 Task: Open a blank worksheet and write heading  Alpha Sales. Add 10 people name  'Joshua Rivera, Zoey Coleman, Ryan Wright, Addison Bailey, Jonathan Simmons, Brooklyn Ward, Caleb Barnes, Audrey Collins, Gabriel Perry, Sofia Bell'Item code in between  450-900. Product range in between  1000-10000. Add Products   Calvin Klein, Tommy Hilfiger T-shirt, Armani Bag, Burberry Shoe, Levi's T-shirt, Under Armour, Vans Shoe, Converse Shoe, Timberland Shoe, Skechers Shoe.Choose quantity  2 to 5 In Total Add the Amounts. Save page Alpha Sales book
Action: Mouse moved to (107, 100)
Screenshot: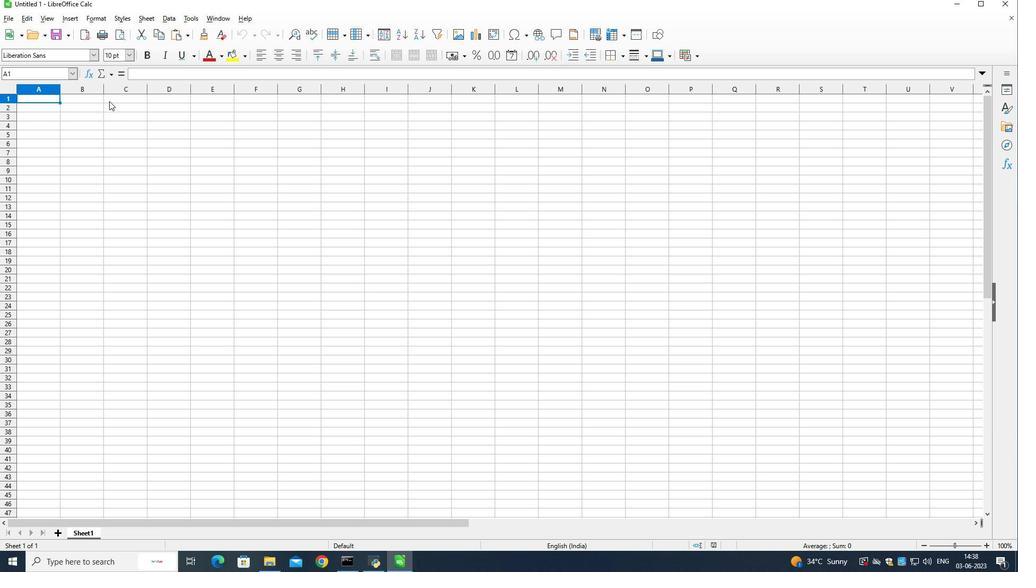 
Action: Mouse pressed left at (107, 100)
Screenshot: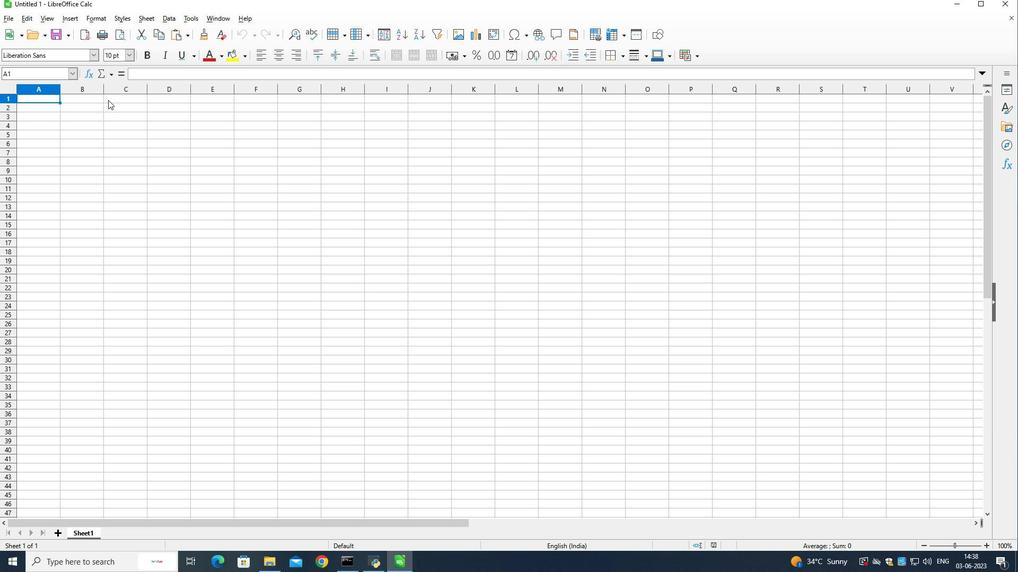 
Action: Mouse moved to (108, 100)
Screenshot: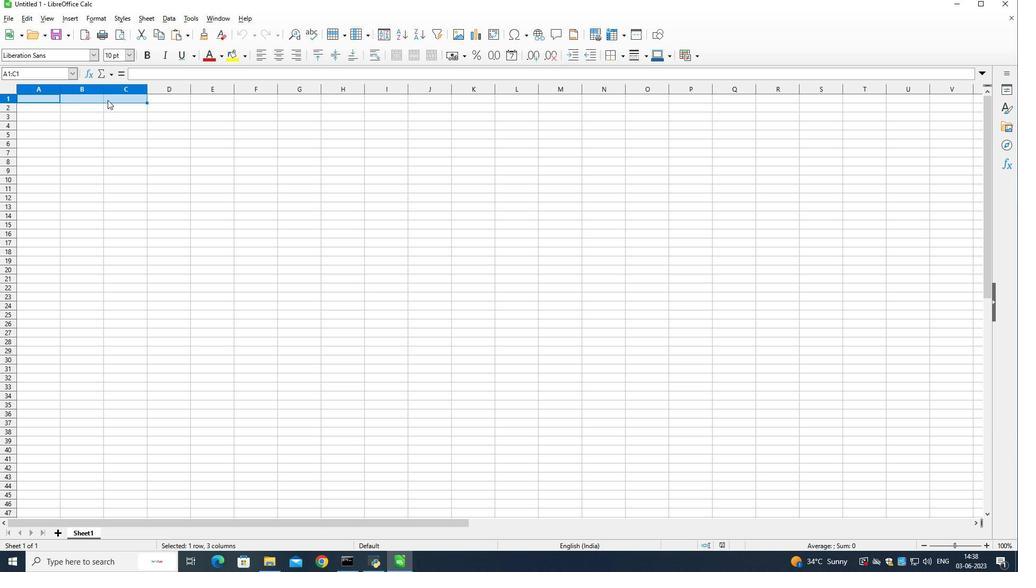 
Action: Mouse pressed left at (108, 100)
Screenshot: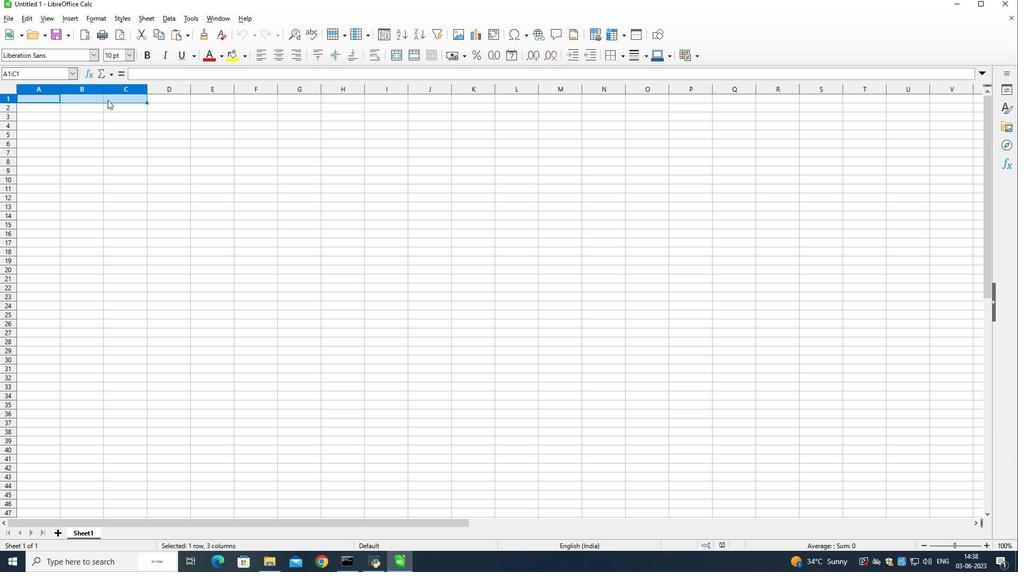 
Action: Mouse moved to (119, 117)
Screenshot: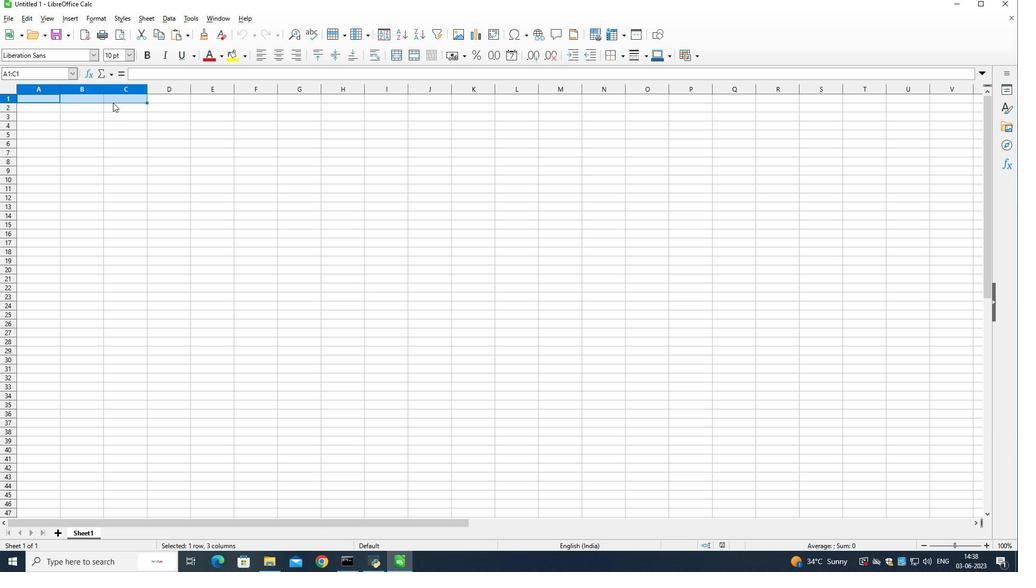 
Action: Mouse pressed left at (119, 117)
Screenshot: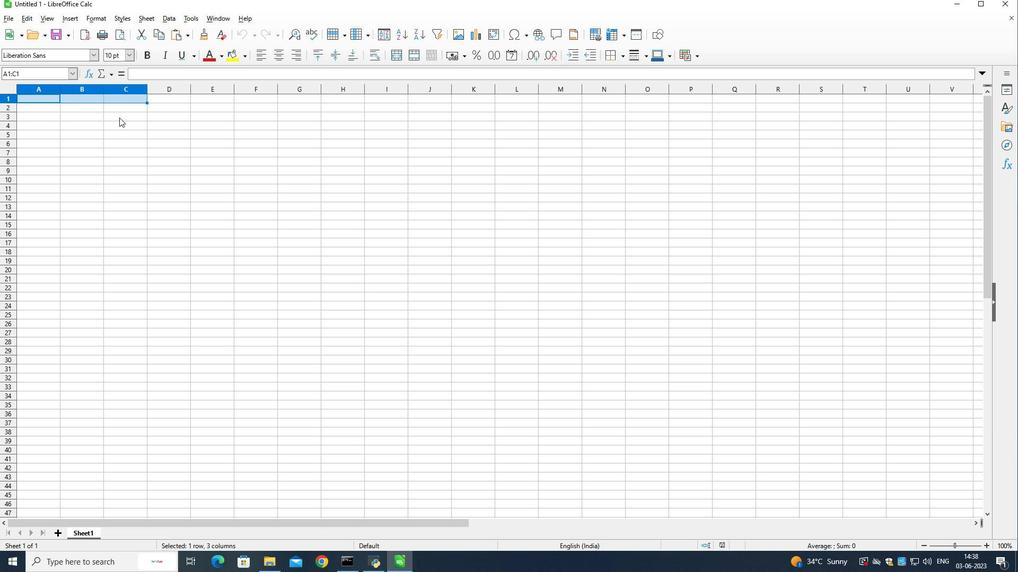 
Action: Mouse moved to (125, 139)
Screenshot: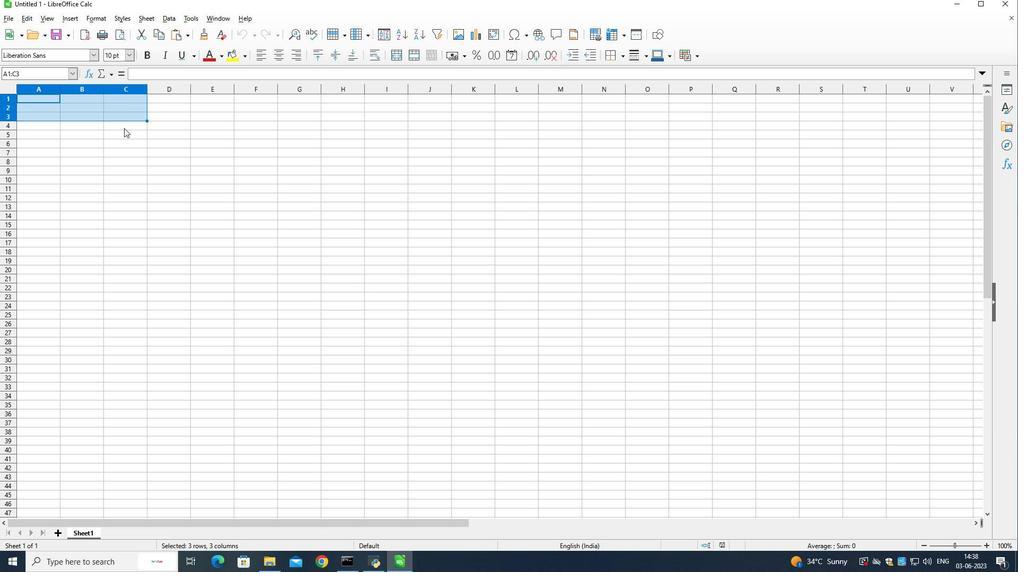 
Action: Mouse pressed left at (125, 139)
Screenshot: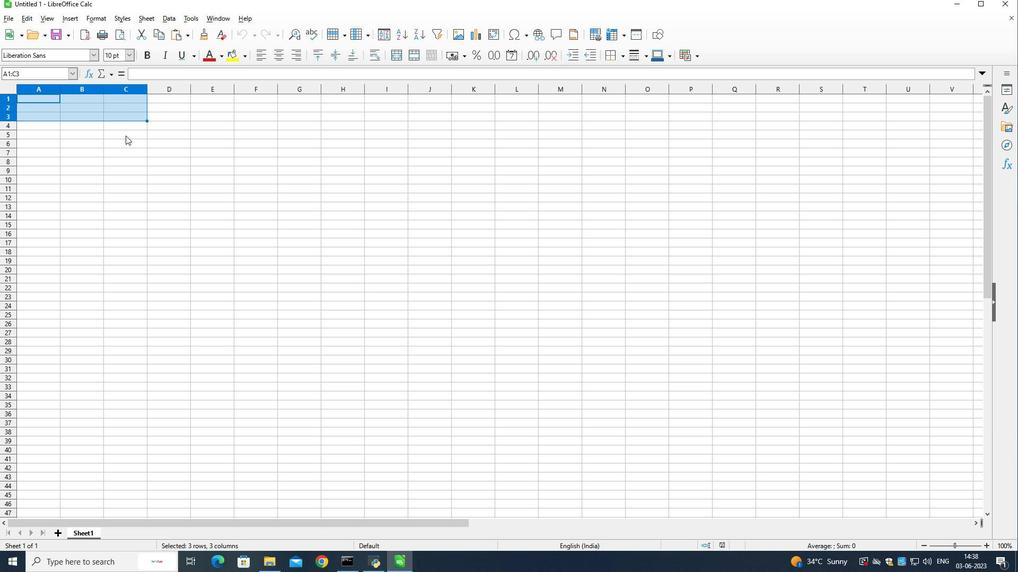 
Action: Mouse moved to (124, 119)
Screenshot: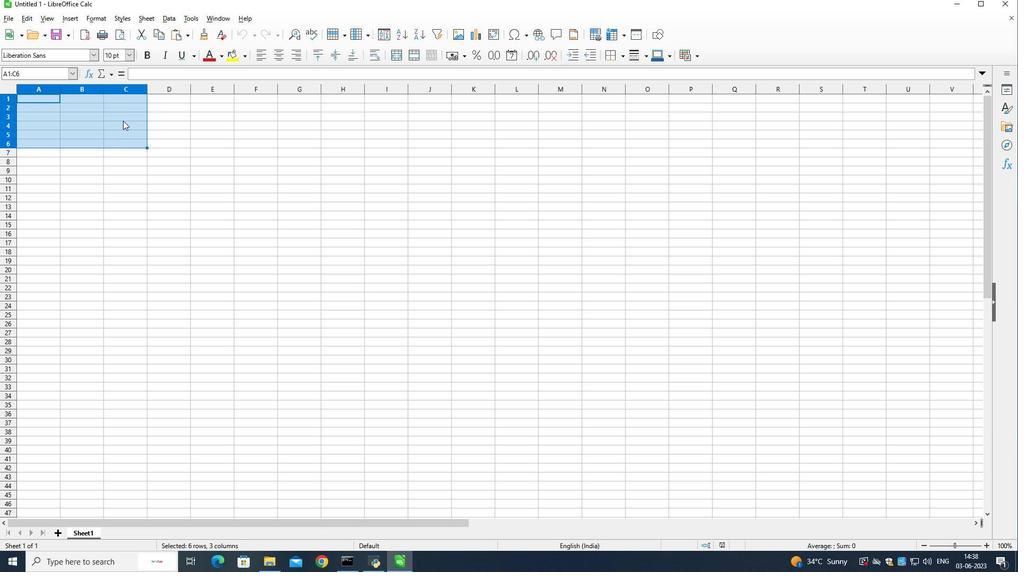
Action: Mouse pressed left at (124, 119)
Screenshot: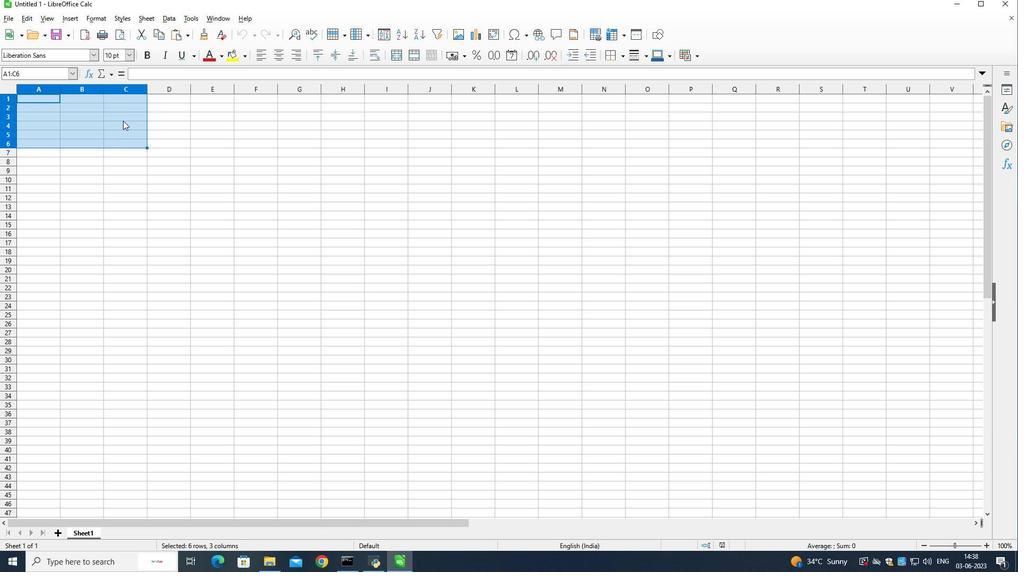 
Action: Mouse moved to (56, 135)
Screenshot: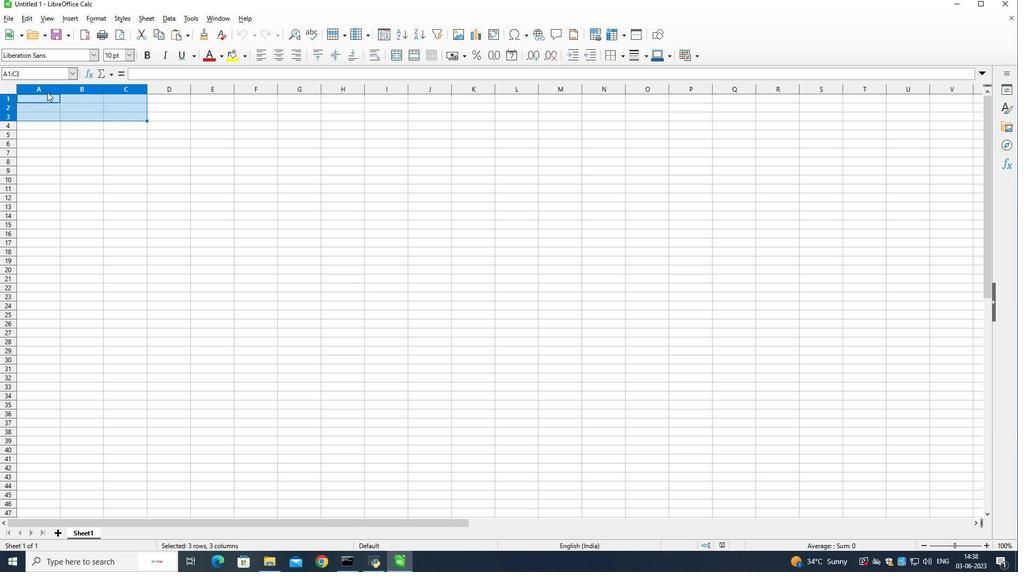 
Action: Mouse pressed left at (56, 135)
Screenshot: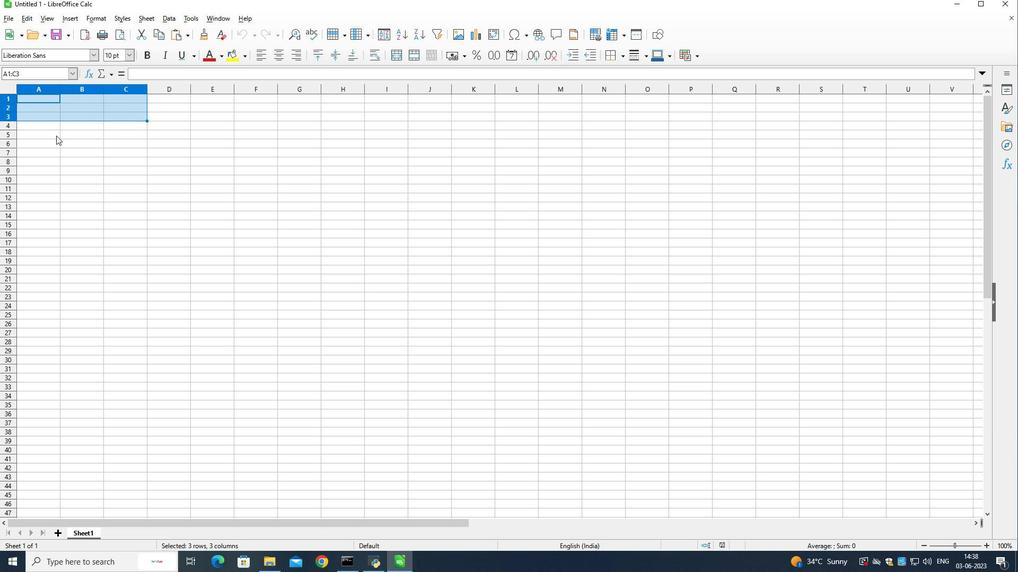
Action: Mouse moved to (30, 90)
Screenshot: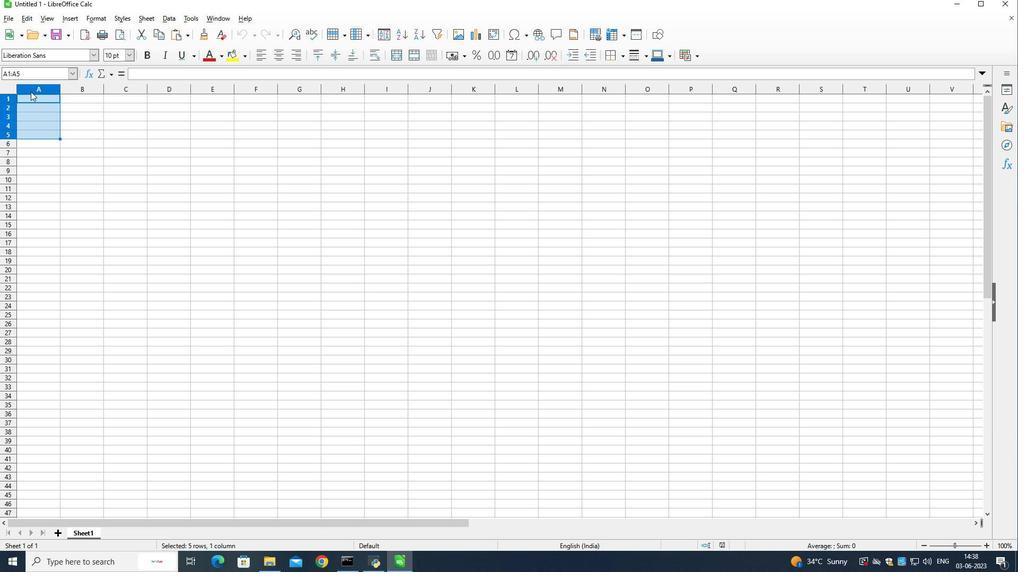 
Action: Mouse pressed left at (30, 90)
Screenshot: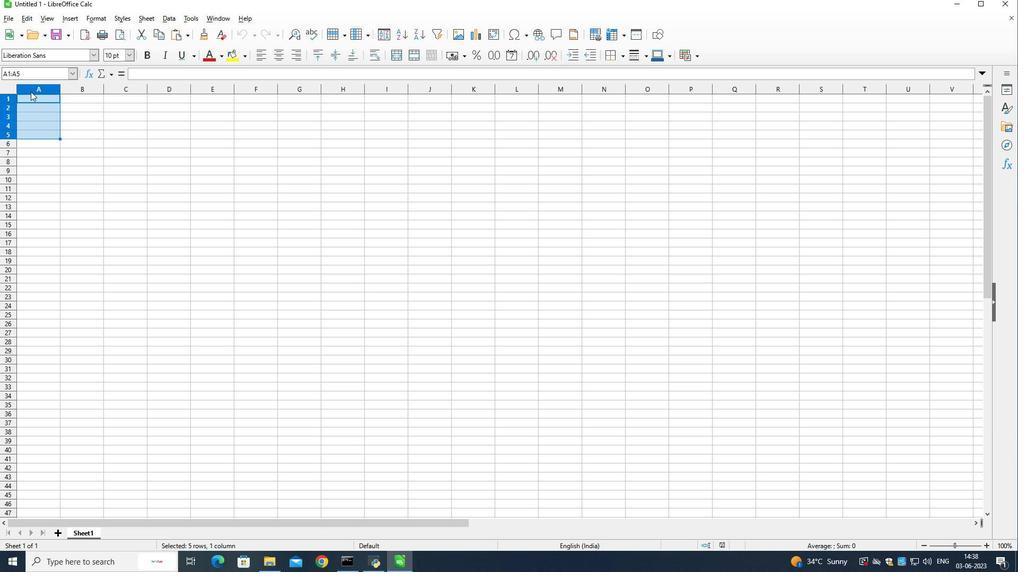 
Action: Mouse moved to (38, 93)
Screenshot: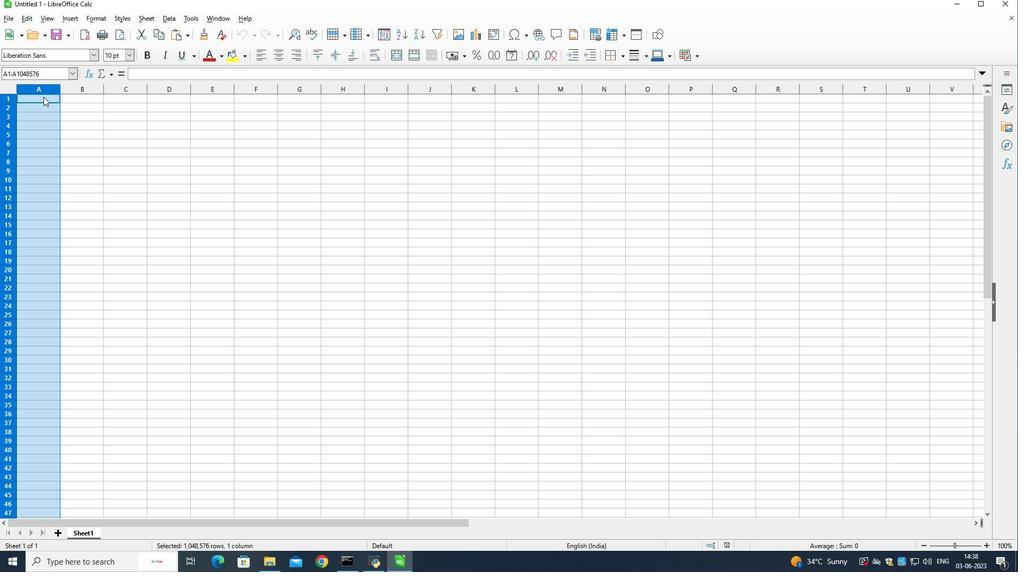 
Action: Mouse pressed left at (38, 93)
Screenshot: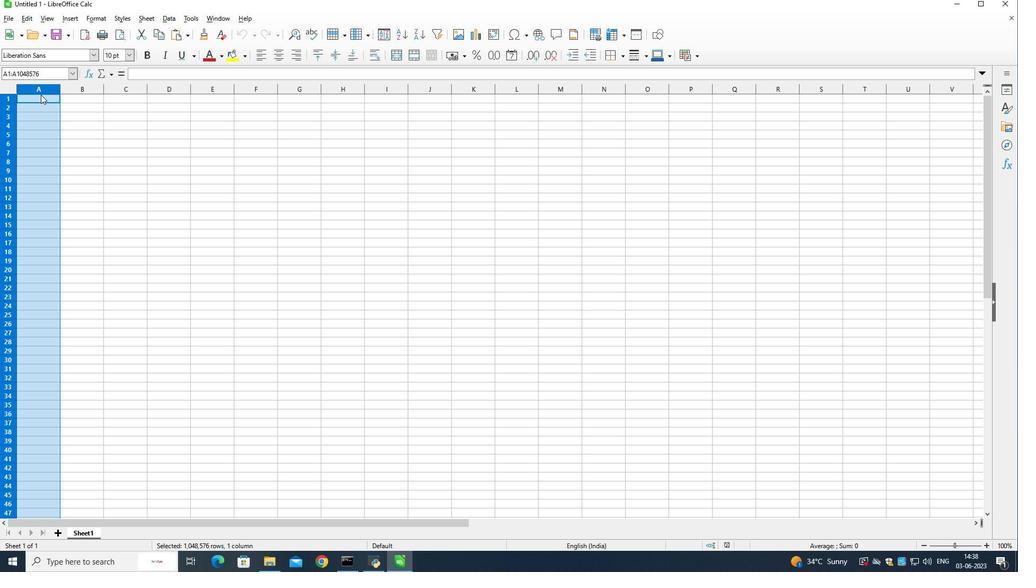 
Action: Mouse moved to (85, 118)
Screenshot: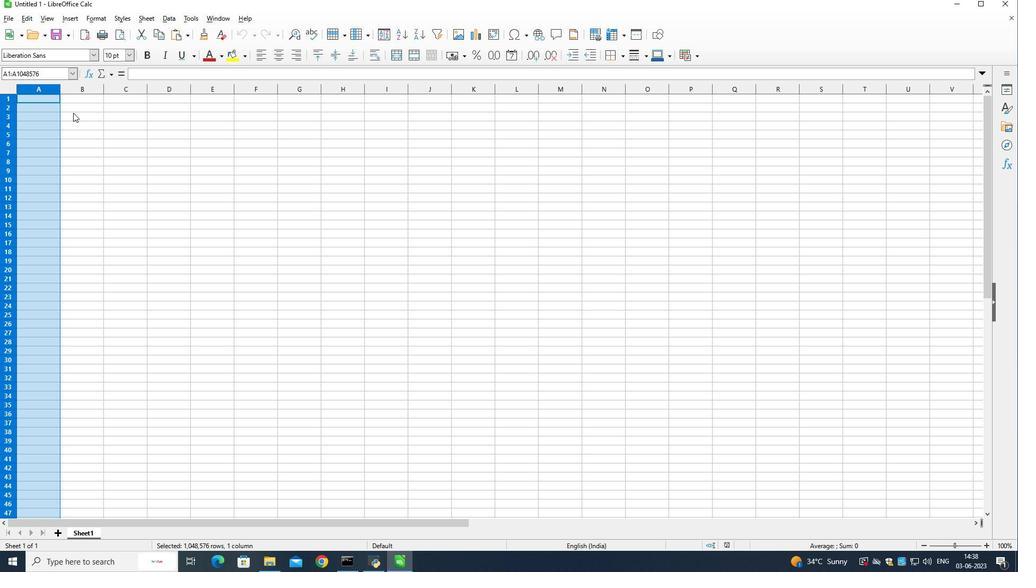 
Action: Mouse pressed left at (85, 118)
Screenshot: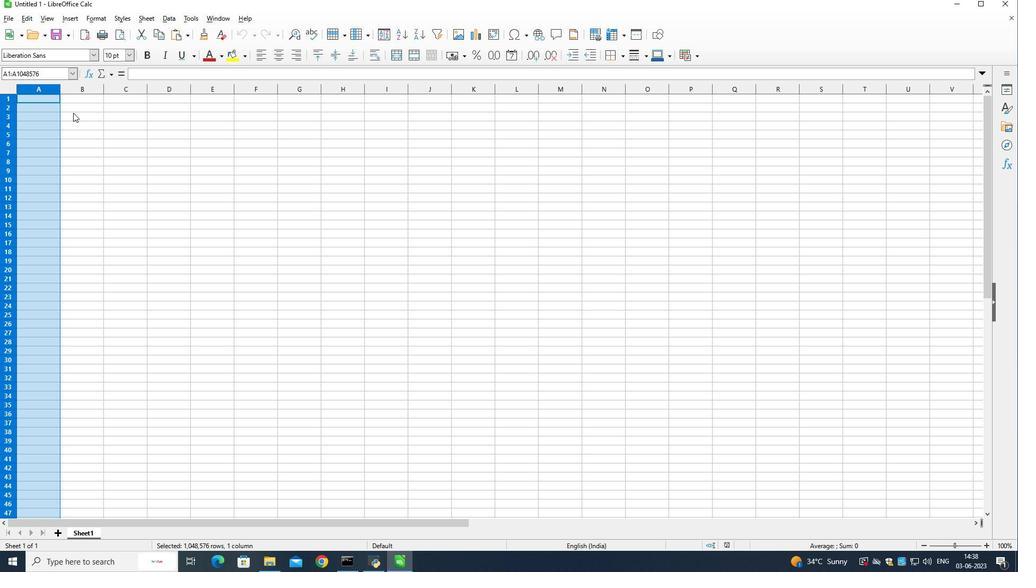 
Action: Mouse moved to (89, 130)
Screenshot: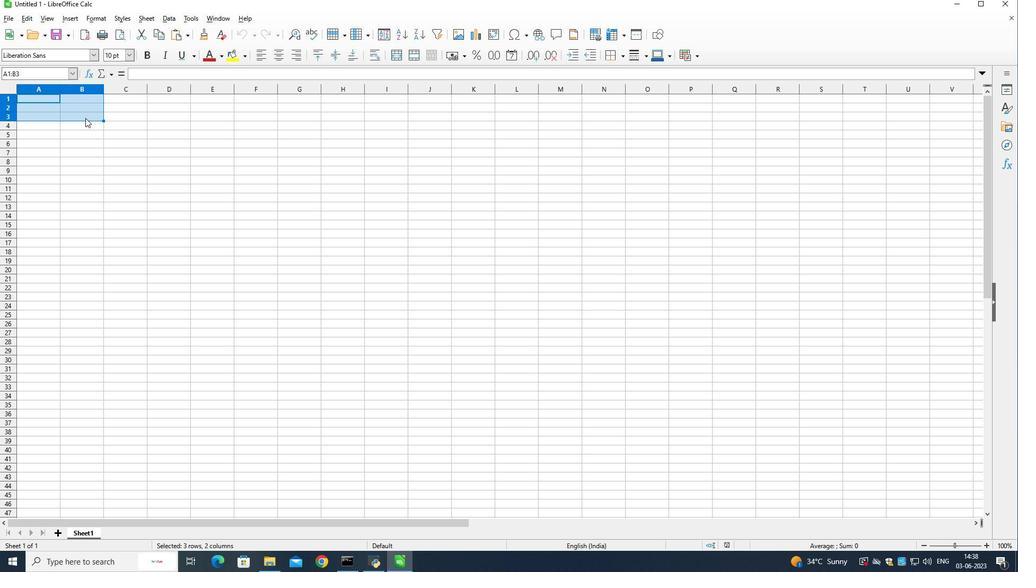 
Action: Mouse pressed left at (89, 130)
Screenshot: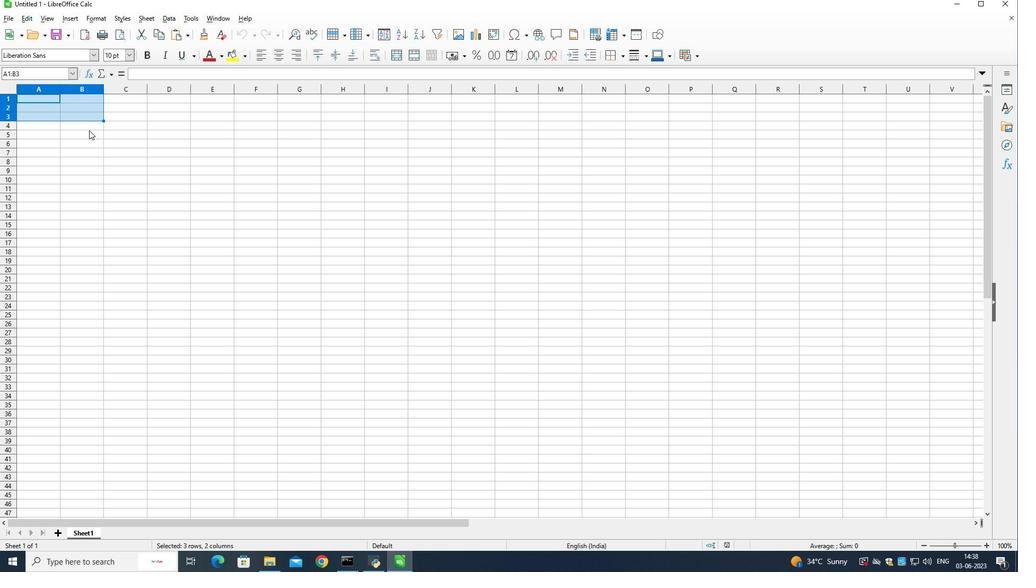 
Action: Mouse moved to (81, 107)
Screenshot: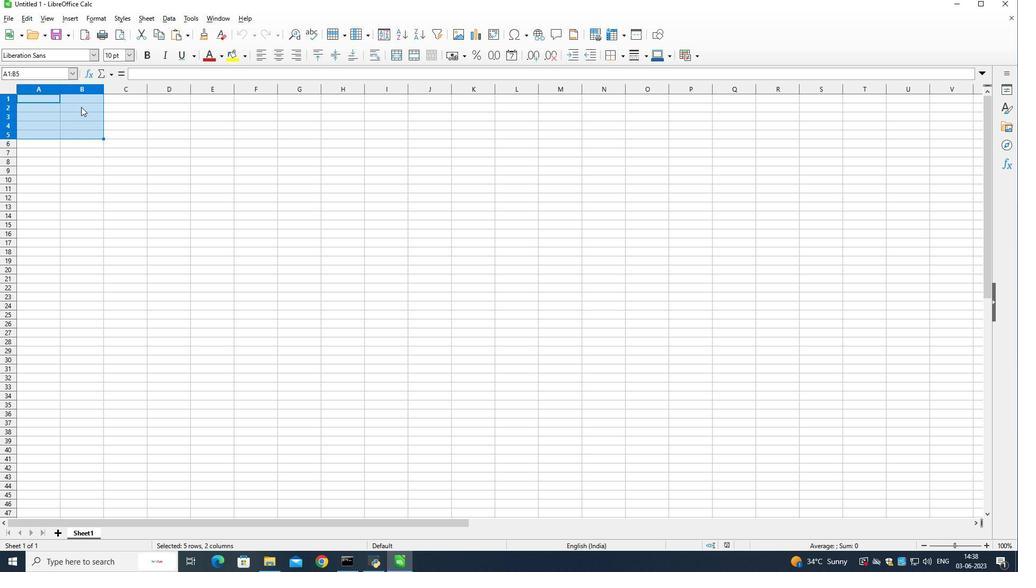 
Action: Mouse pressed left at (81, 107)
Screenshot: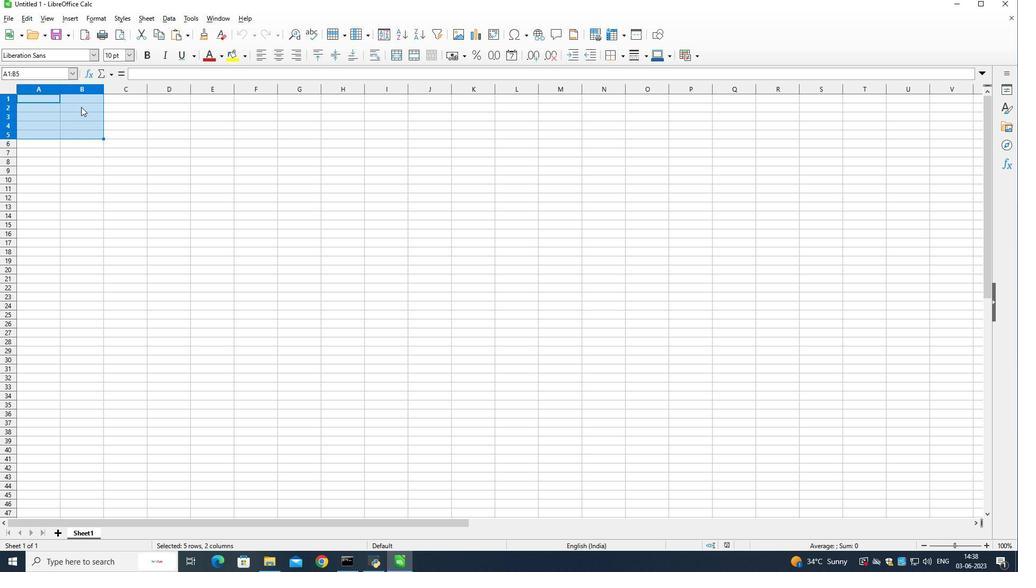 
Action: Mouse moved to (88, 119)
Screenshot: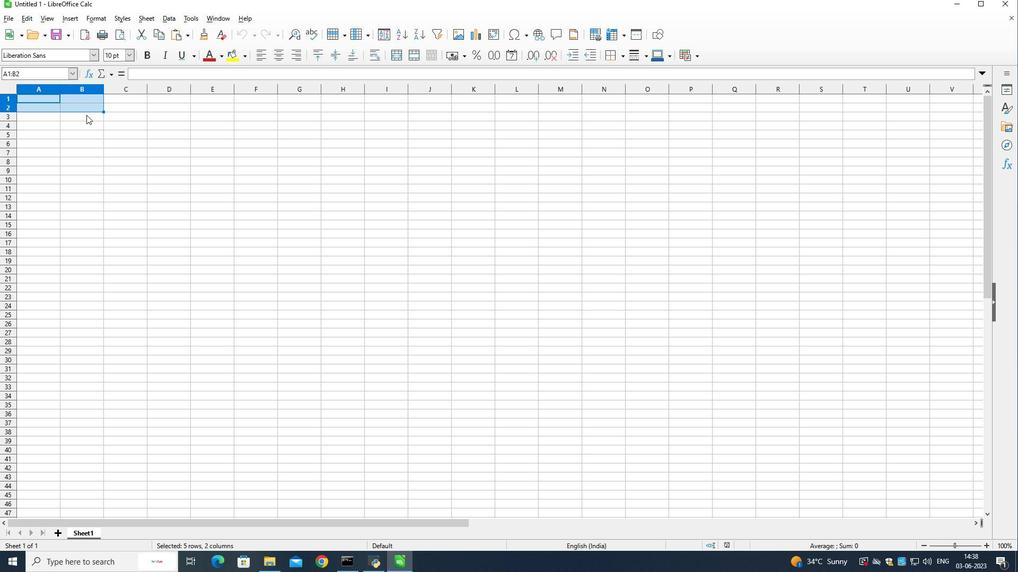 
Action: Mouse pressed right at (88, 119)
Screenshot: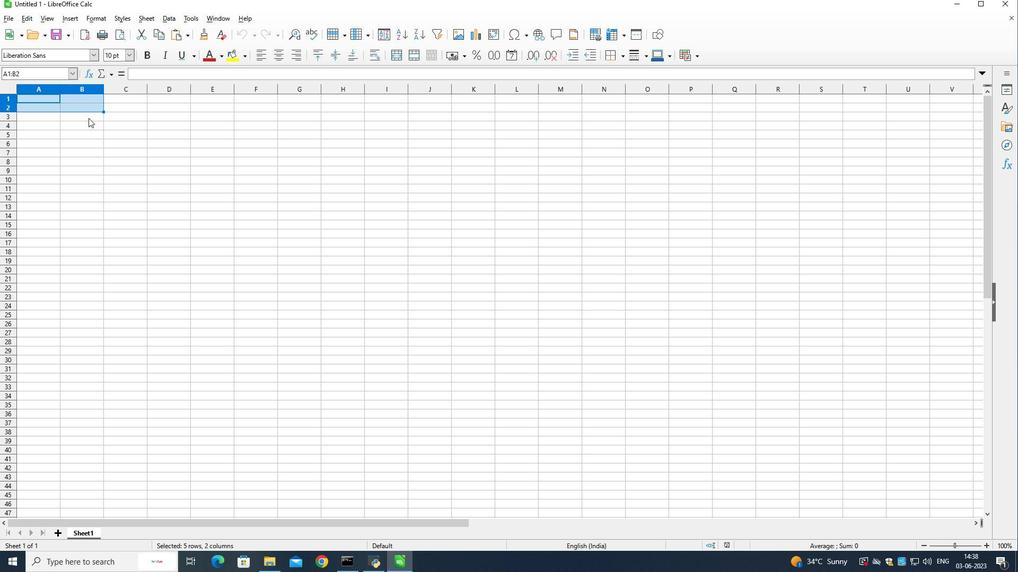 
Action: Mouse moved to (112, 104)
Screenshot: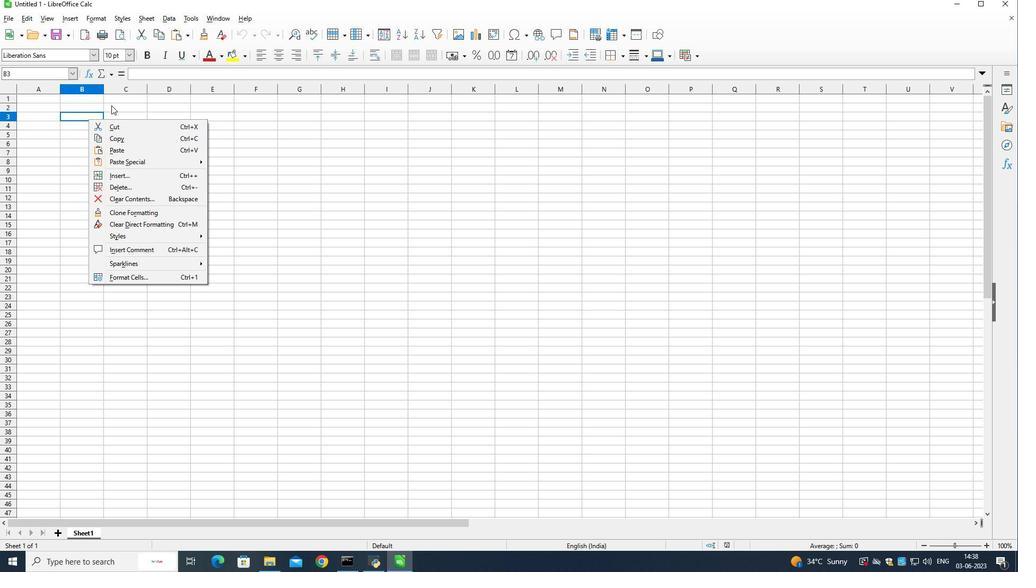 
Action: Mouse pressed left at (112, 104)
Screenshot: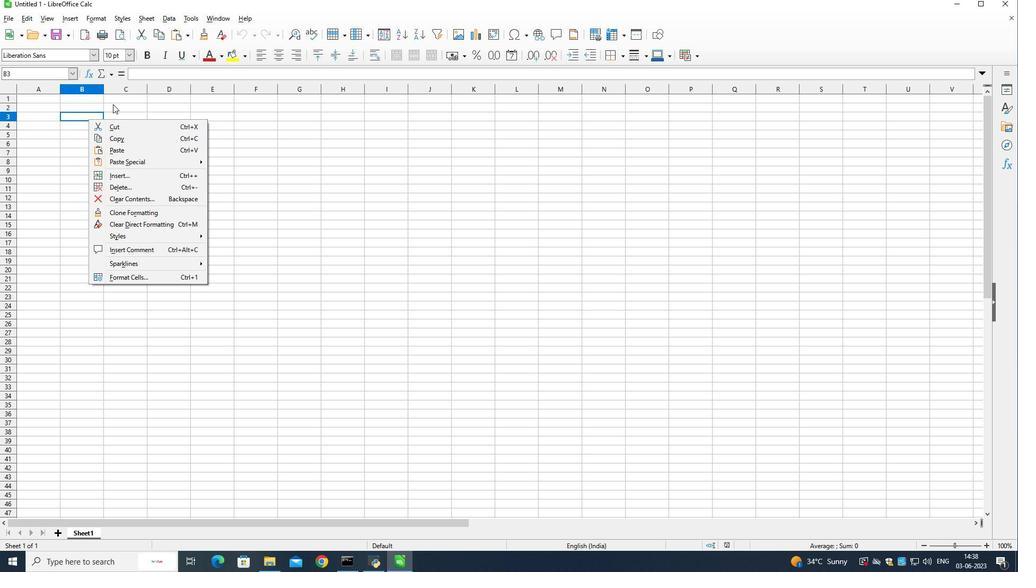 
Action: Mouse moved to (89, 110)
Screenshot: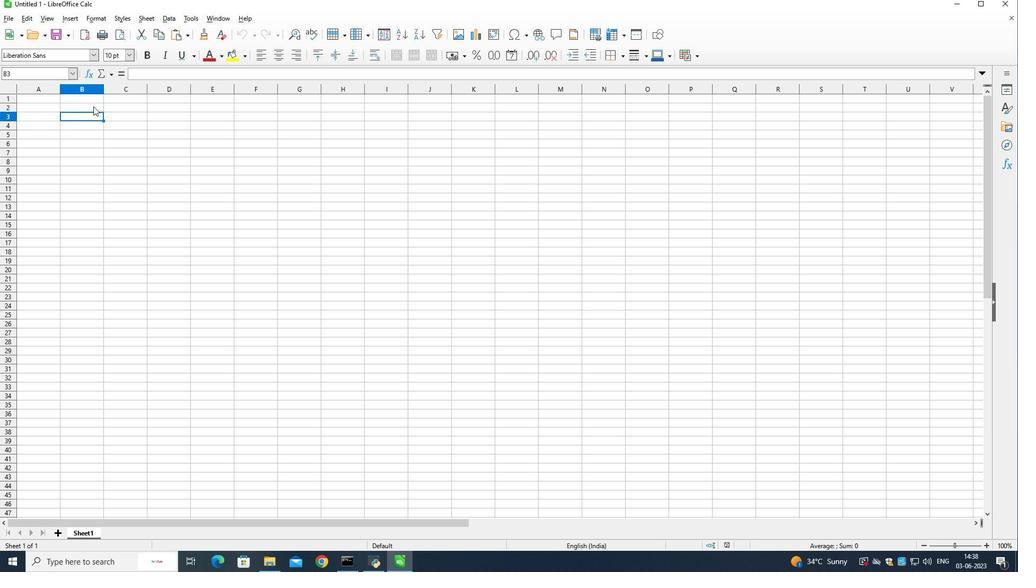 
Action: Key pressed <Key.up><Key.right><Key.up><Key.shift>Alpha<Key.space><Key.shift>sales
Screenshot: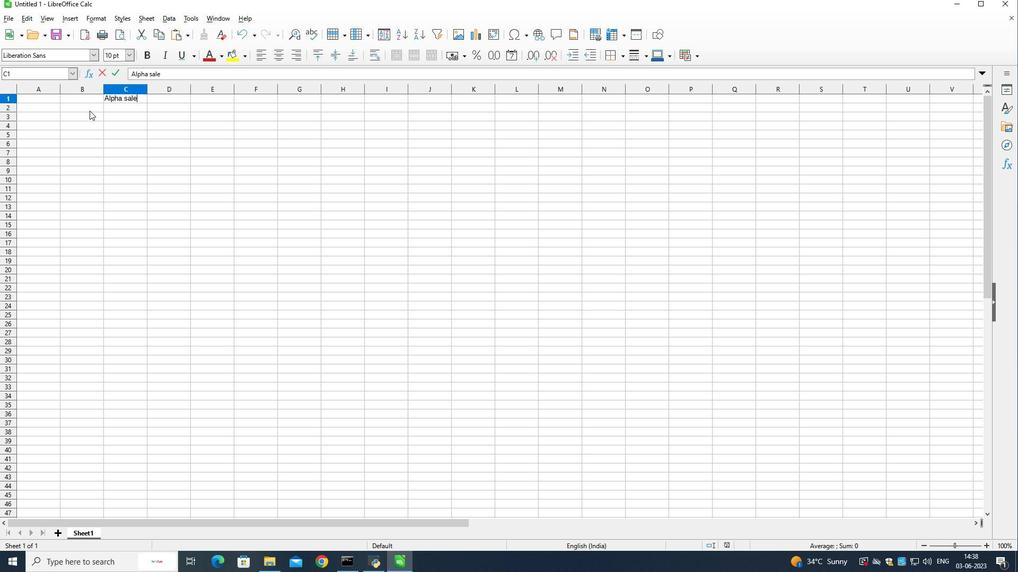 
Action: Mouse moved to (46, 111)
Screenshot: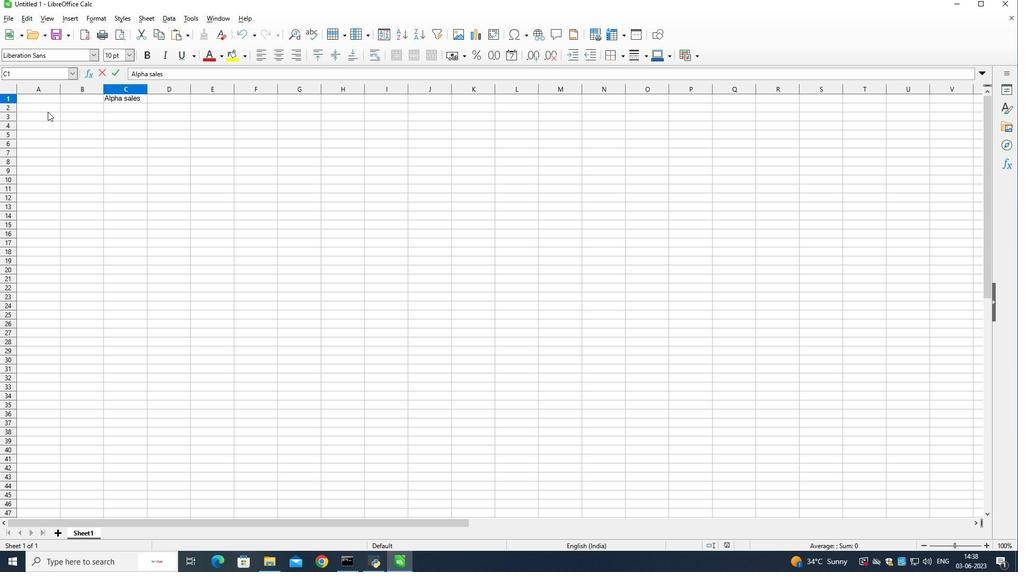 
Action: Mouse pressed left at (46, 111)
Screenshot: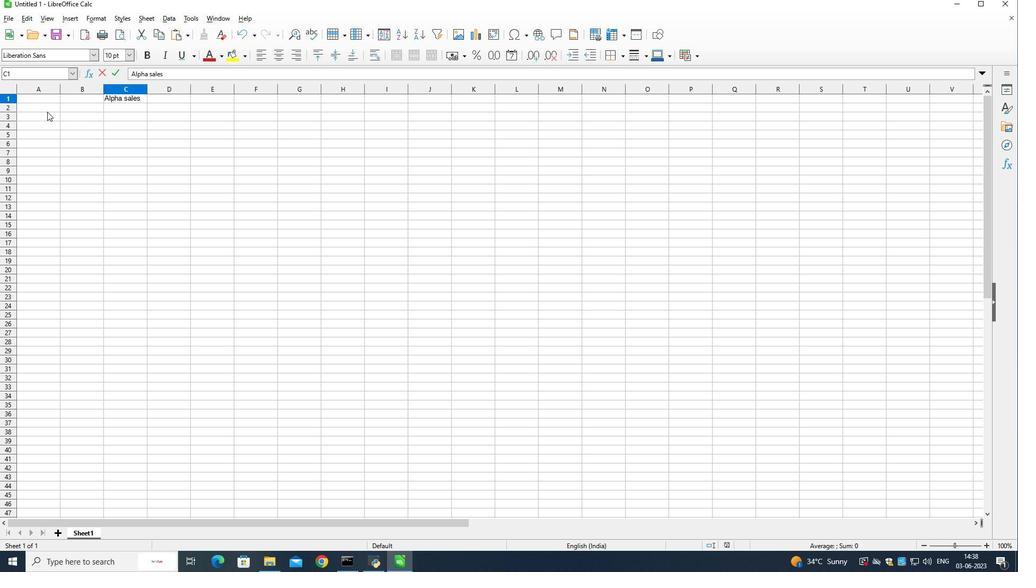 
Action: Mouse moved to (46, 116)
Screenshot: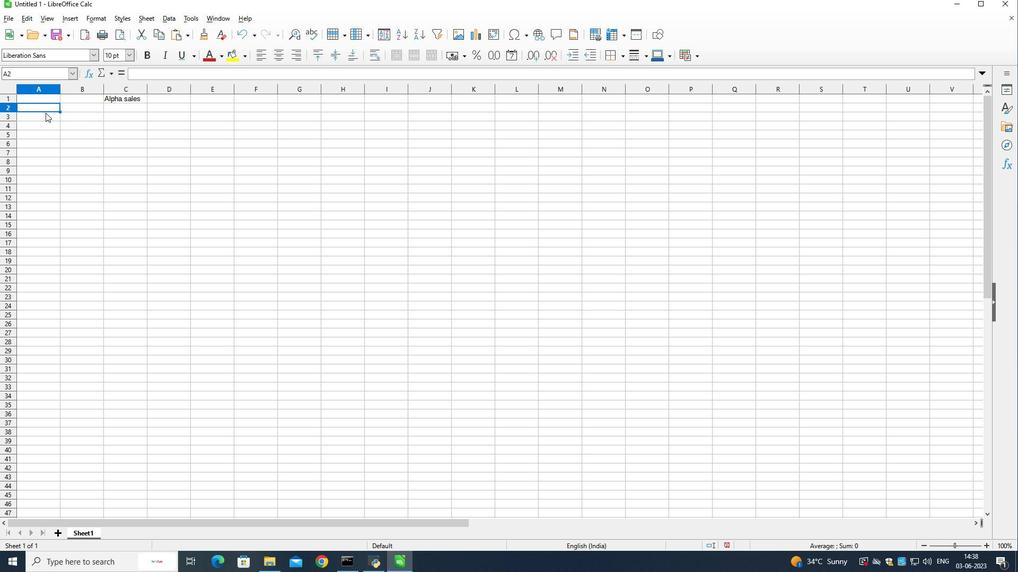 
Action: Key pressed <Key.shift>Name<Key.down><Key.shift><Key.shift><Key.shift><Key.shift><Key.shift><Key.shift><Key.shift><Key.shift><Key.shift><Key.shift><Key.shift>Joshua<Key.space><Key.shift>Rivera<Key.down><Key.shift>Zoey<Key.space><Key.shift><Key.shift><Key.shift><Key.shift>Coleman<Key.down><Key.shift>Ryan<Key.space><Key.shift>wright<Key.down><Key.shift>Addison<Key.space><Key.shift>bailey
Screenshot: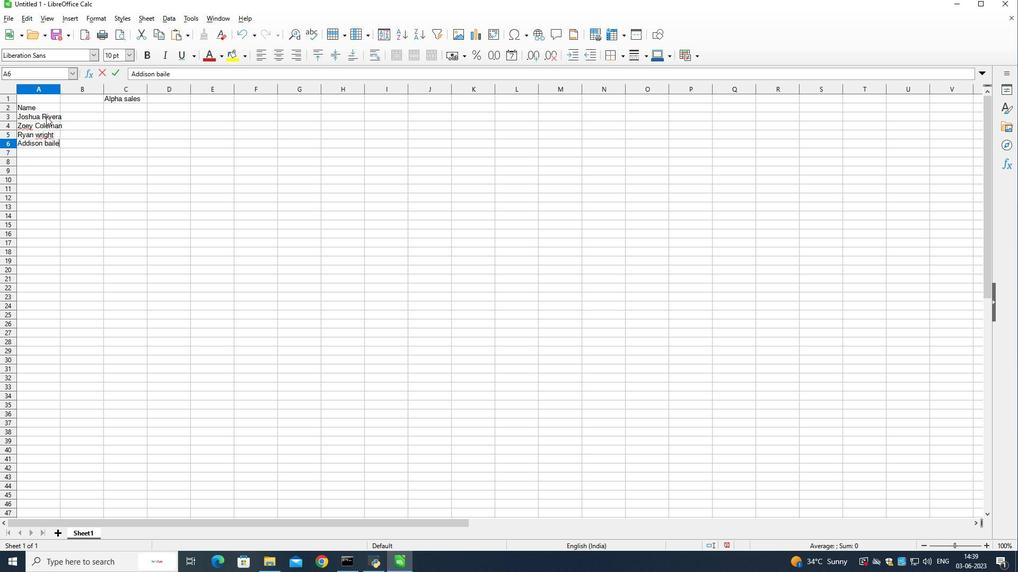 
Action: Mouse moved to (115, 195)
Screenshot: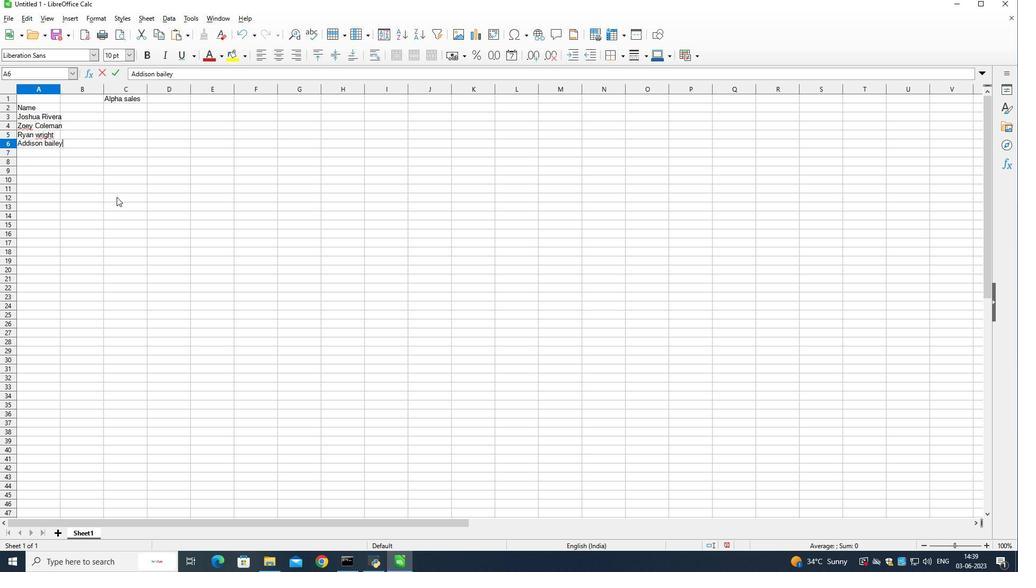 
Action: Key pressed <Key.down><Key.shift>Audrey<Key.space><Key.shift>
Screenshot: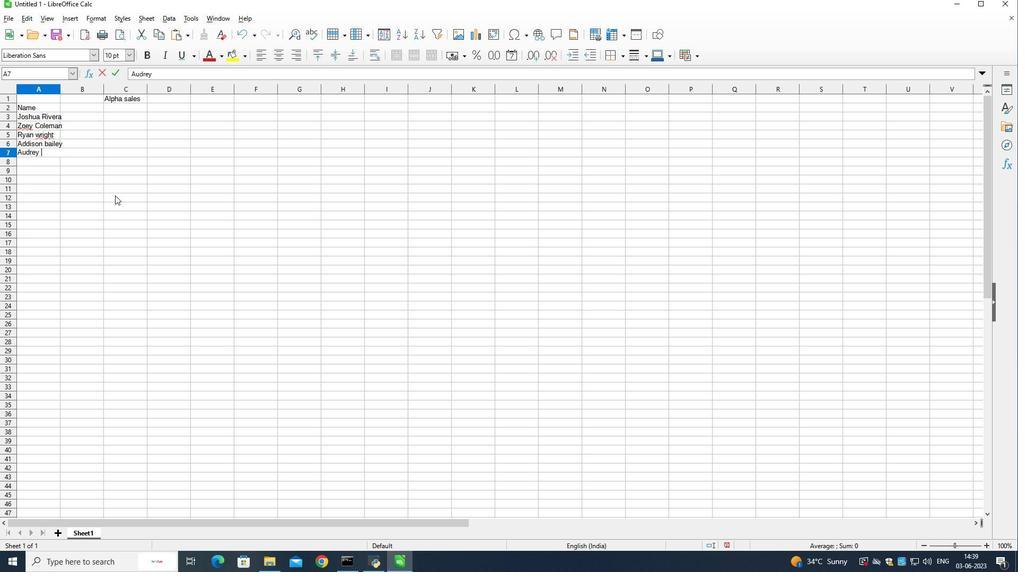 
Action: Mouse moved to (114, 195)
Screenshot: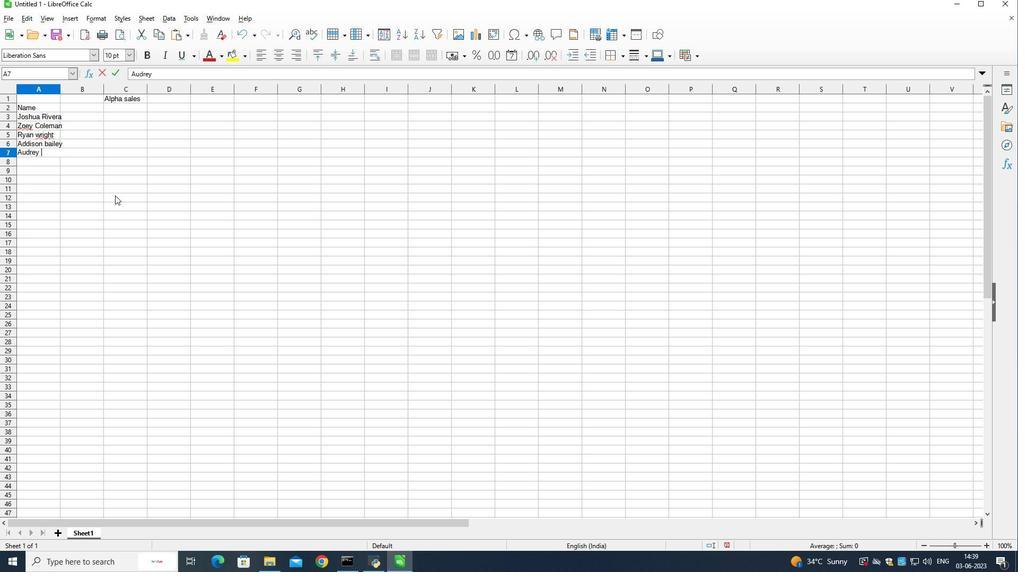 
Action: Key pressed Collins<Key.down><Key.shift><Key.shift><Key.shift><Key.shift><Key.shift><Key.shift><Key.shift><Key.shift><Key.shift><Key.shift><Key.shift><Key.shift><Key.shift><Key.shift><Key.shift><Key.shift>Gabriel<Key.space><Key.shift><Key.shift><Key.shift>Perry<Key.down><Key.shift>Sofia<Key.space><Key.shift>Bell'item<Key.backspace><Key.backspace><Key.backspace><Key.backspace><Key.backspace><Key.space><Key.right><Key.up><Key.up><Key.up><Key.up><Key.up><Key.up><Key.up>
Screenshot: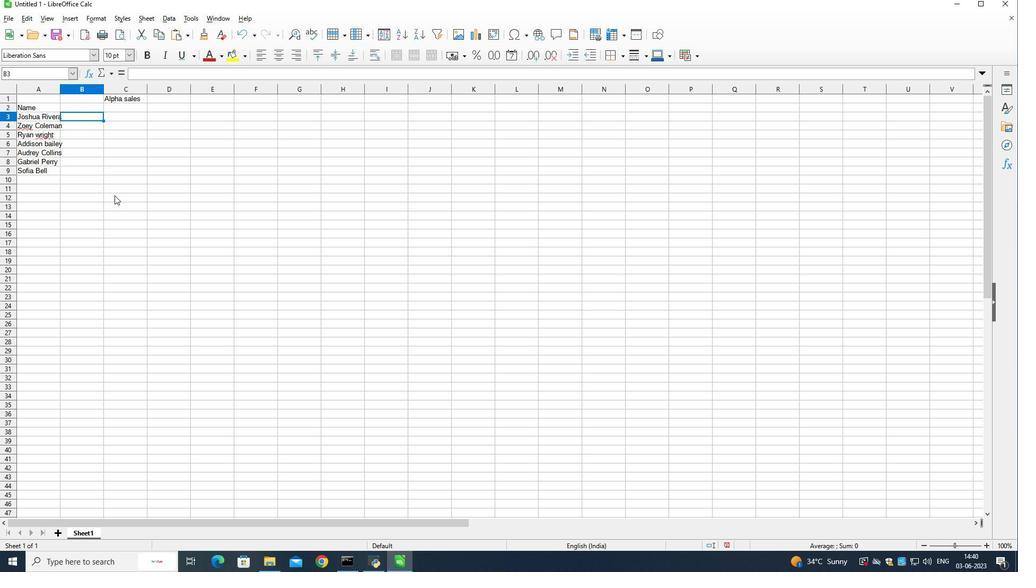 
Action: Mouse moved to (38, 87)
Screenshot: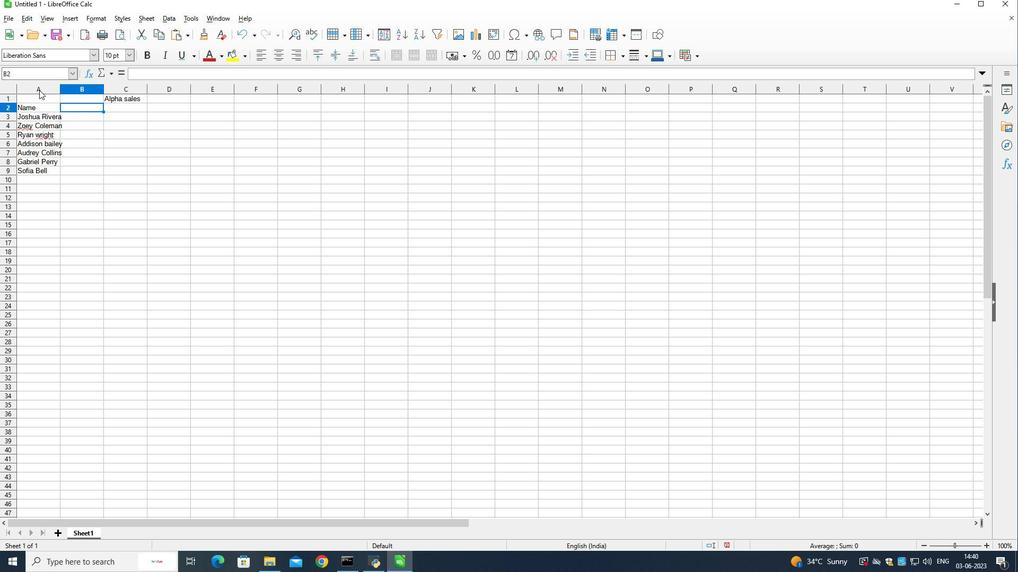 
Action: Mouse pressed left at (38, 87)
Screenshot: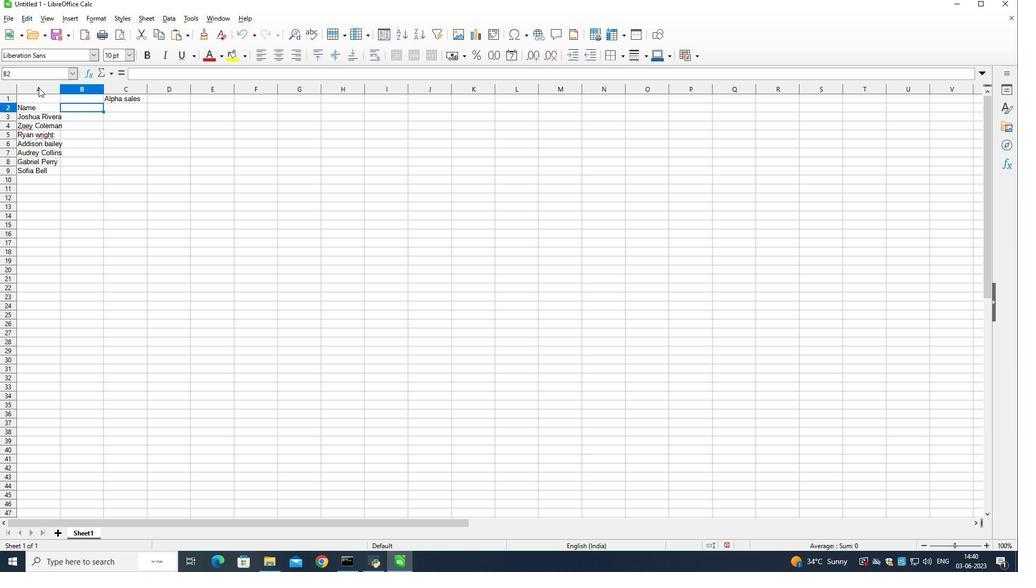 
Action: Mouse moved to (58, 86)
Screenshot: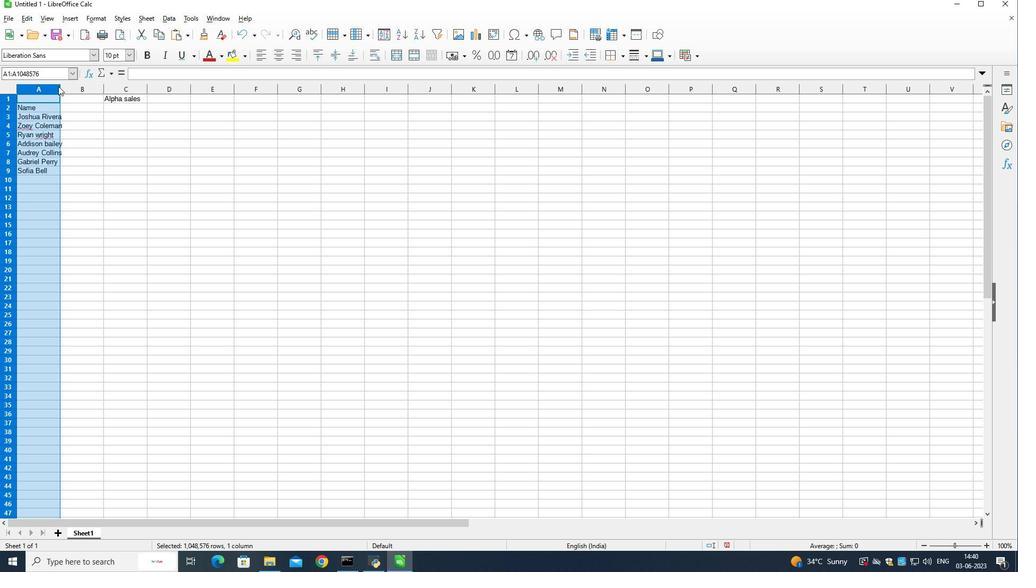 
Action: Mouse pressed left at (58, 86)
Screenshot: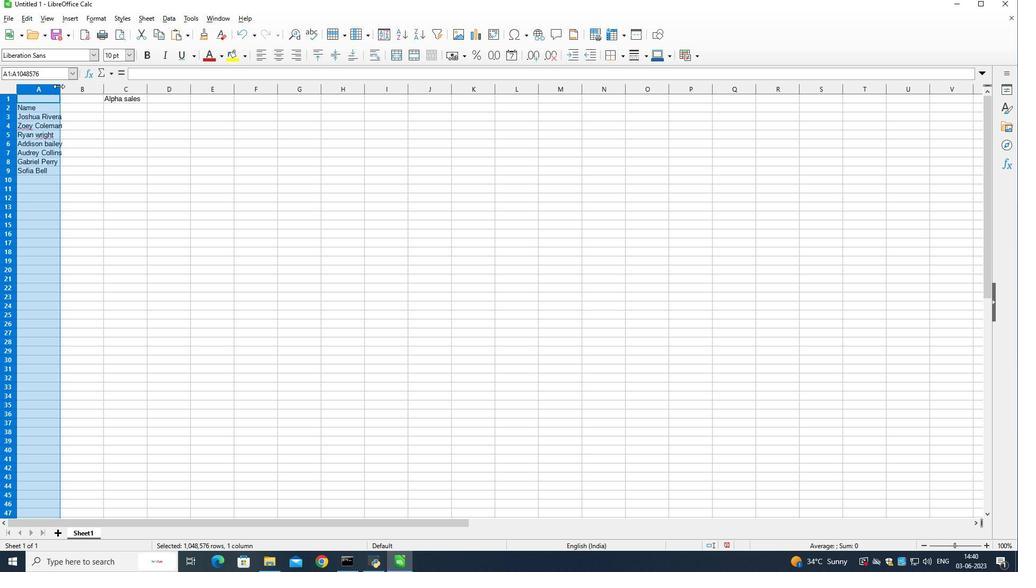 
Action: Mouse moved to (83, 105)
Screenshot: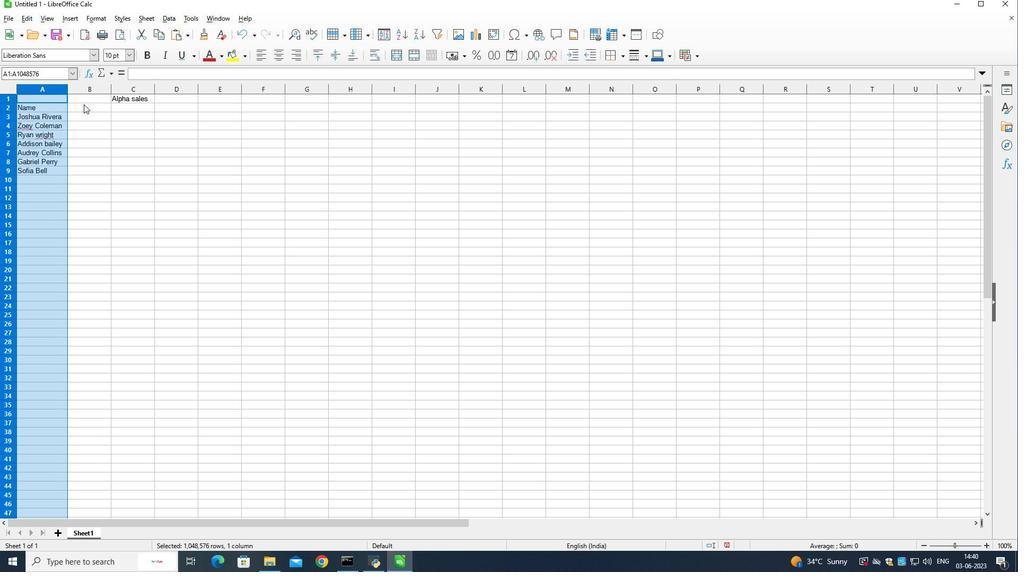
Action: Mouse pressed left at (83, 105)
Screenshot: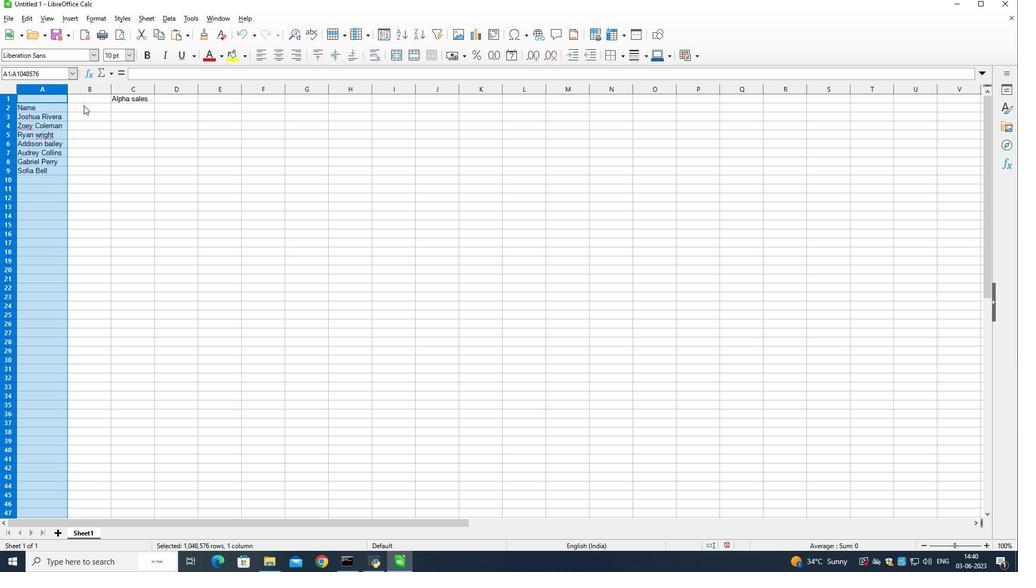 
Action: Mouse moved to (176, 217)
Screenshot: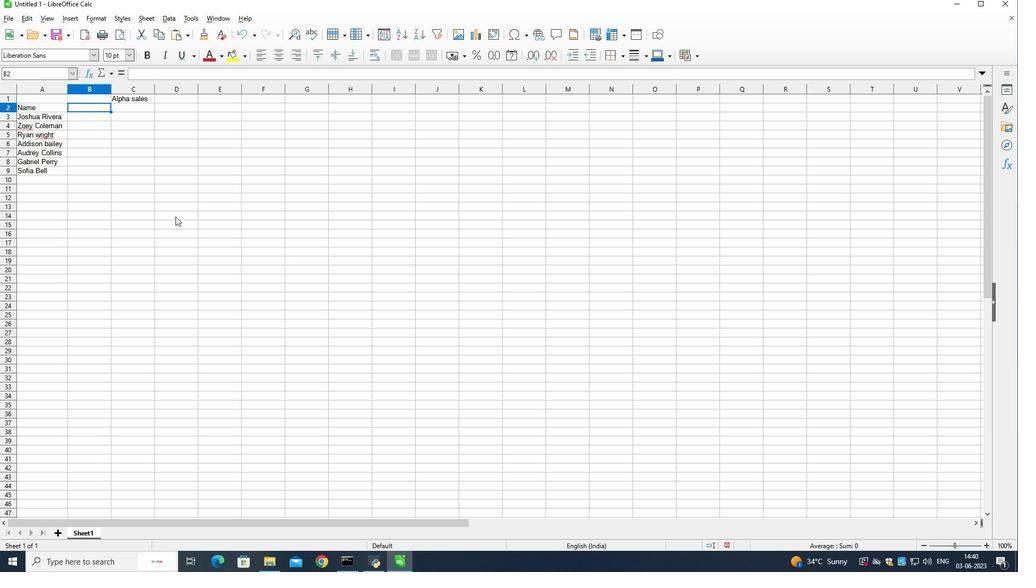 
Action: Key pressed <Key.shift>Item<Key.space><Key.shift>Code<Key.down>450<Key.down>500<Key.down>550<Key.down>600<Key.down>650<Key.down>700<Key.down>750<Key.right><Key.up><Key.up><Key.up><Key.up><Key.up><Key.up><Key.up>
Screenshot: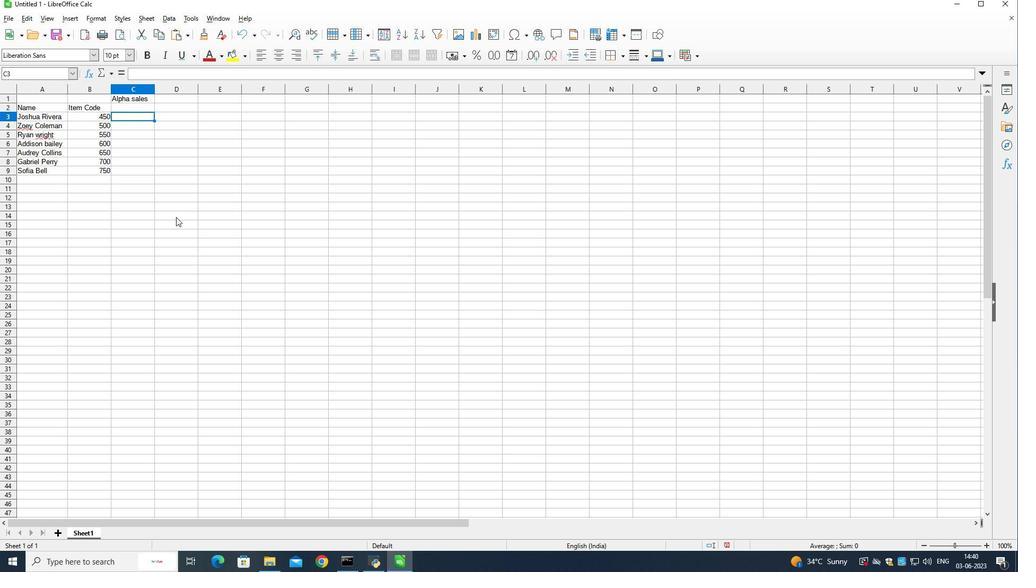 
Action: Mouse moved to (159, 231)
Screenshot: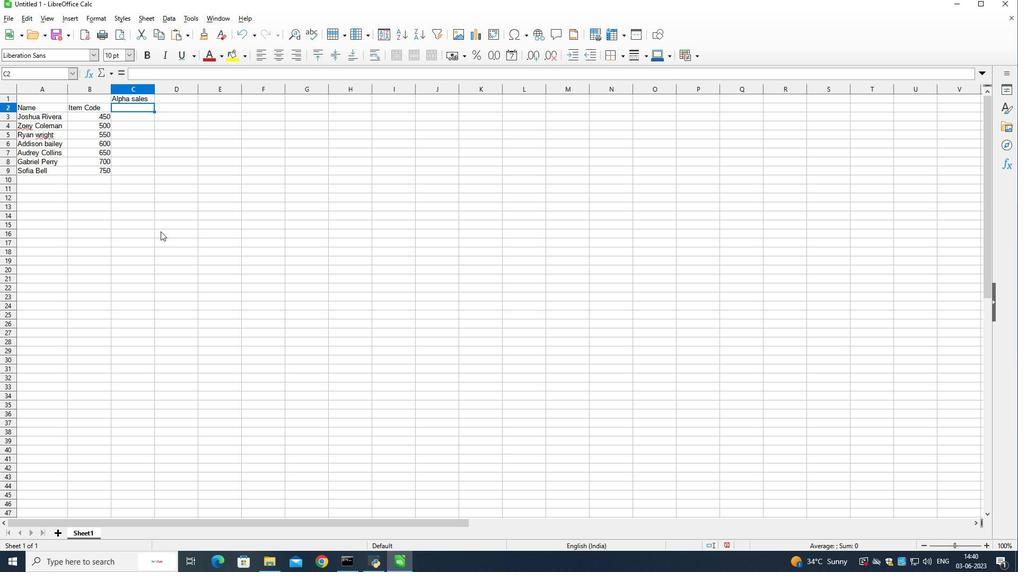 
Action: Key pressed <Key.shift>Product<Key.space><Key.shift>Range<Key.down>1000<Key.down>2000<Key.down>3000<Key.down>4000<Key.down>5000<Key.down>6000<Key.down>7000<Key.right><Key.up><Key.up><Key.up><Key.up><Key.up><Key.up><Key.up>
Screenshot: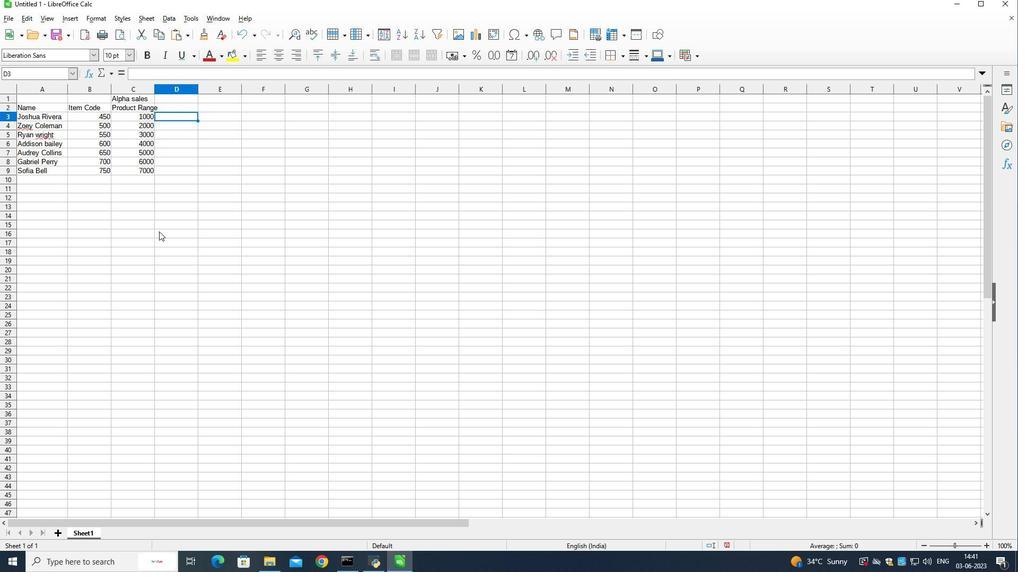 
Action: Mouse moved to (141, 85)
Screenshot: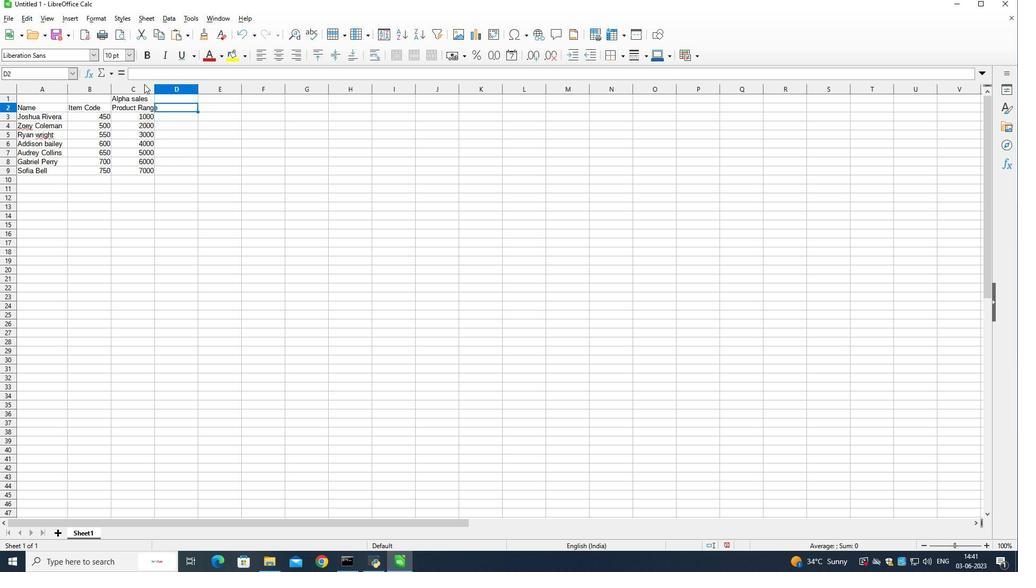 
Action: Mouse pressed left at (141, 85)
Screenshot: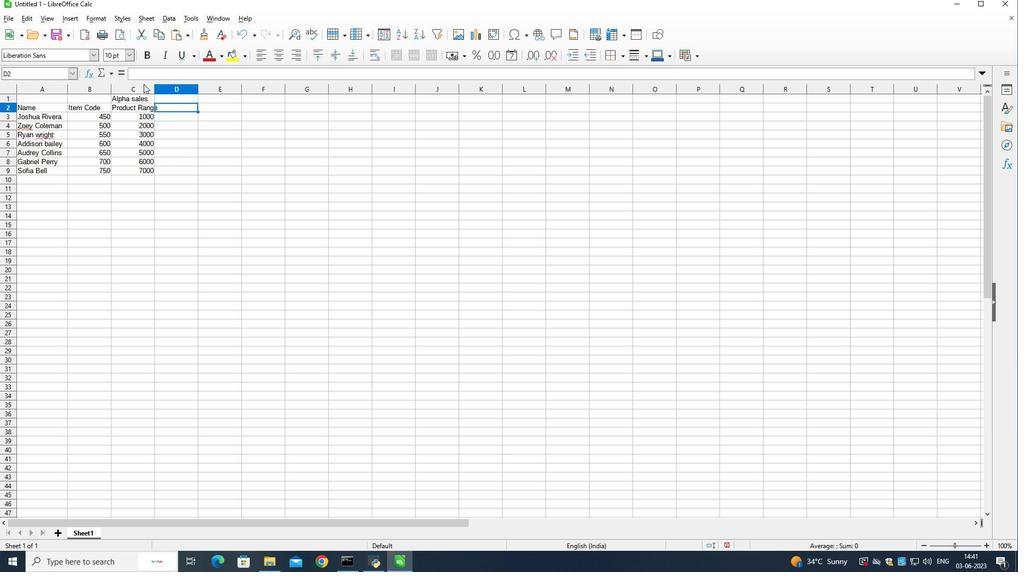 
Action: Mouse moved to (154, 87)
Screenshot: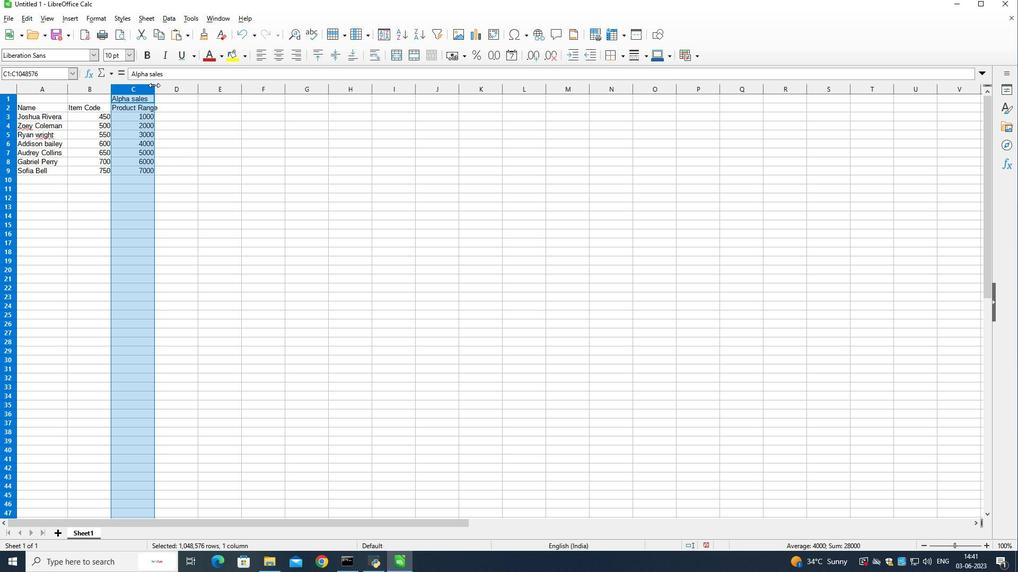 
Action: Mouse pressed left at (154, 87)
Screenshot: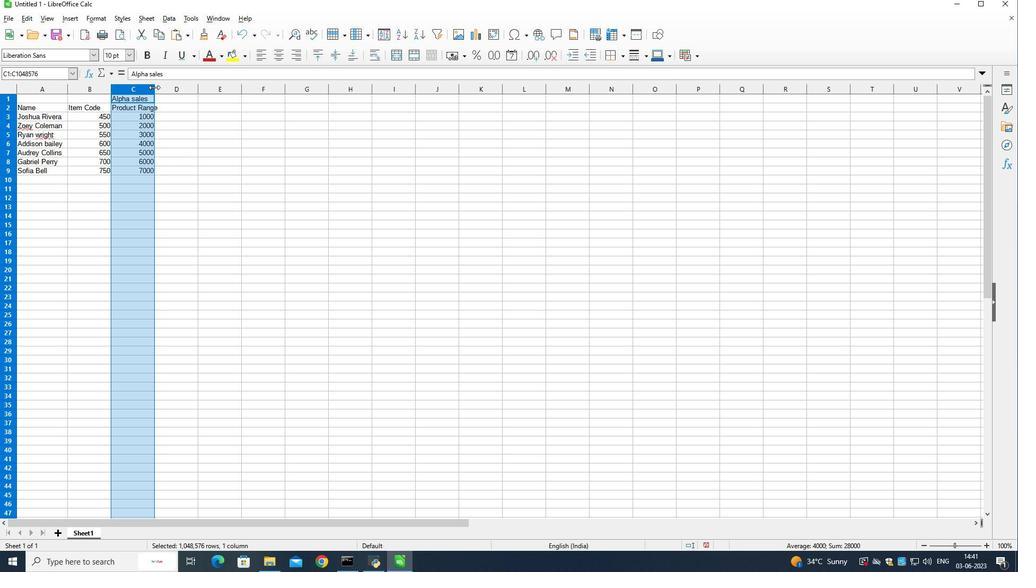 
Action: Mouse moved to (176, 106)
Screenshot: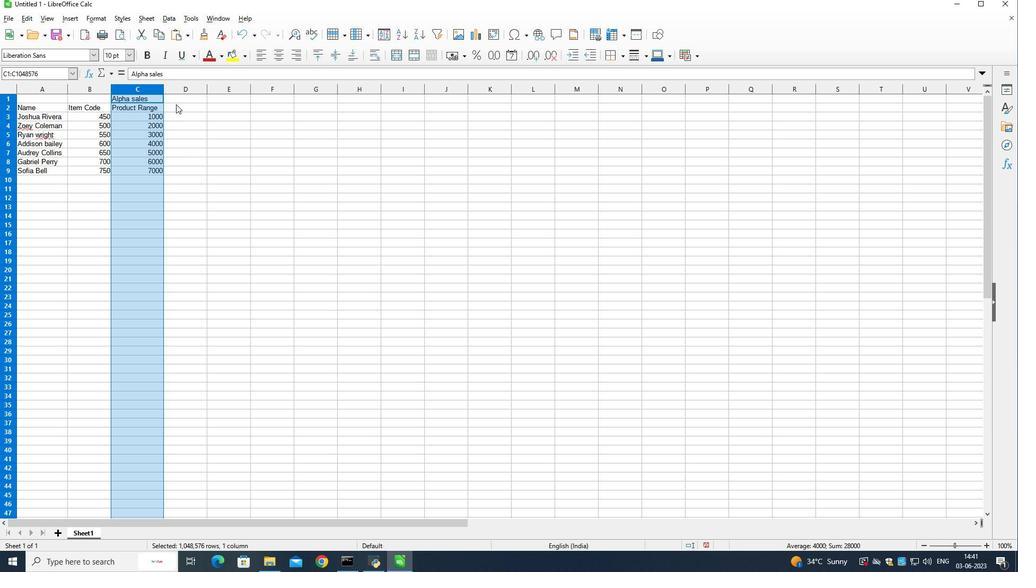 
Action: Mouse pressed left at (176, 106)
Screenshot: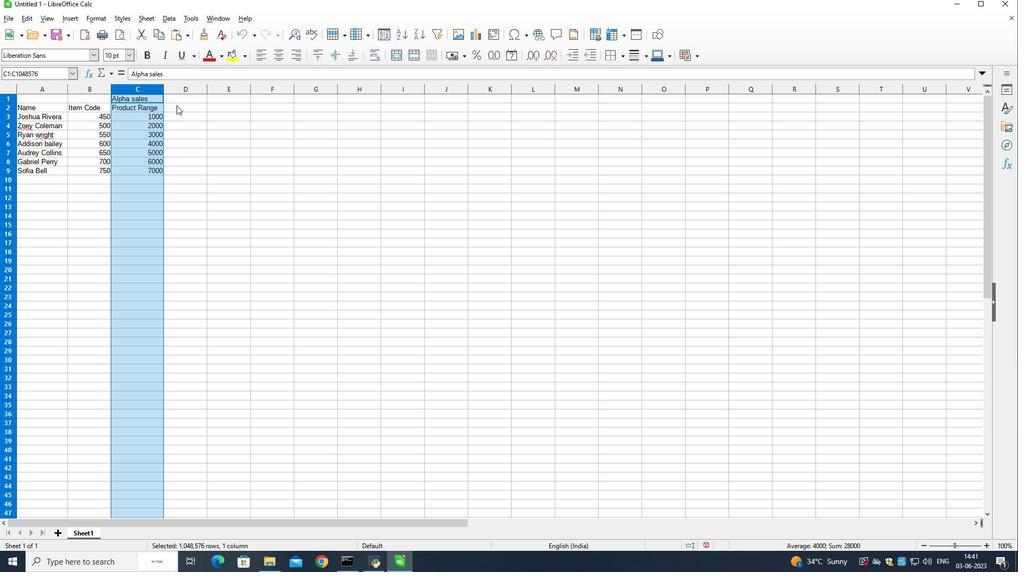 
Action: Mouse moved to (180, 108)
Screenshot: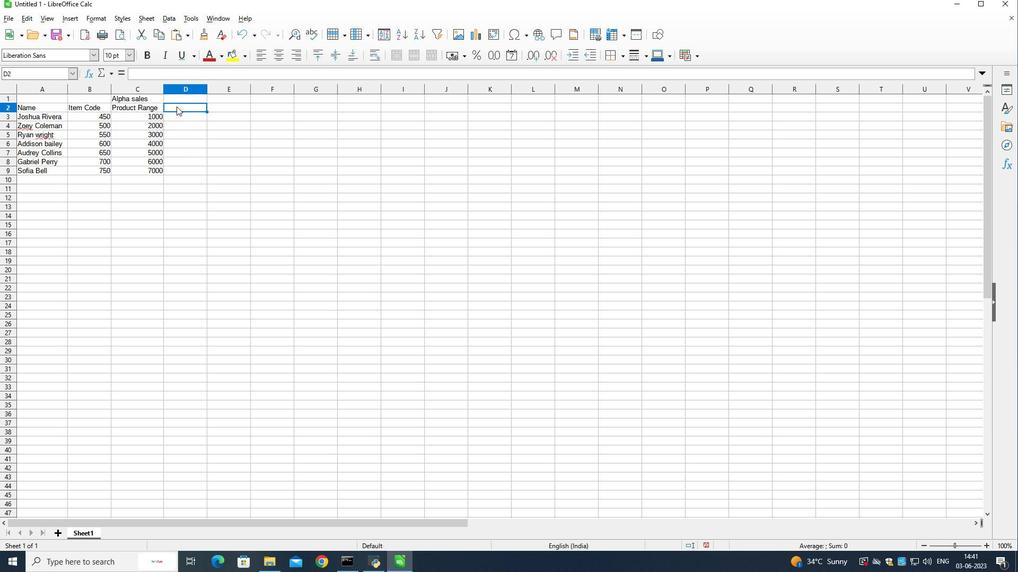 
Action: Key pressed <Key.shift>Products<Key.down>
Screenshot: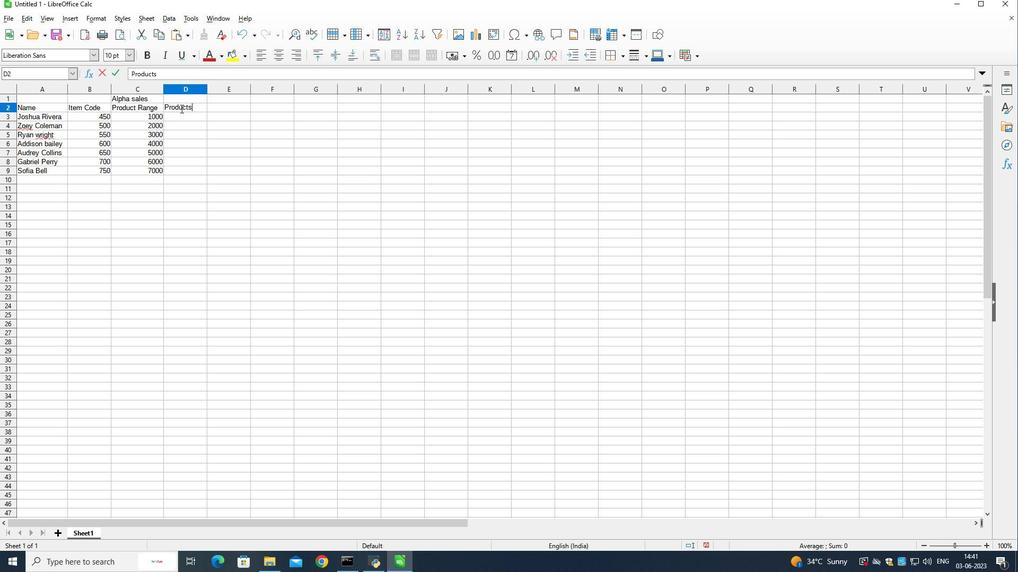 
Action: Mouse moved to (326, 119)
Screenshot: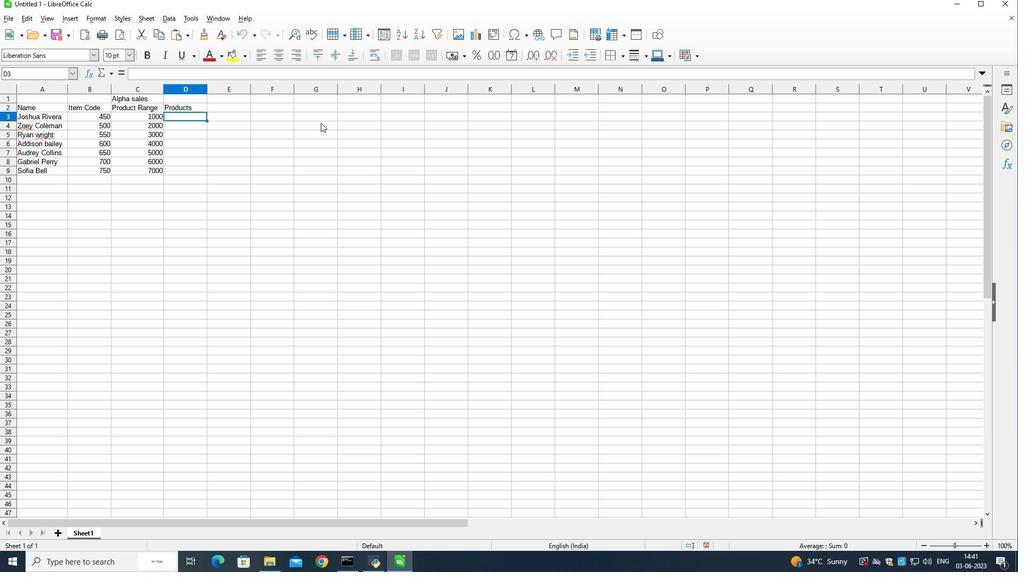 
Action: Key pressed calvin<Key.space>klein<Key.down><Key.shift>Tommy<Key.space><Key.shift>Hilfiger<Key.down><Key.up>
Screenshot: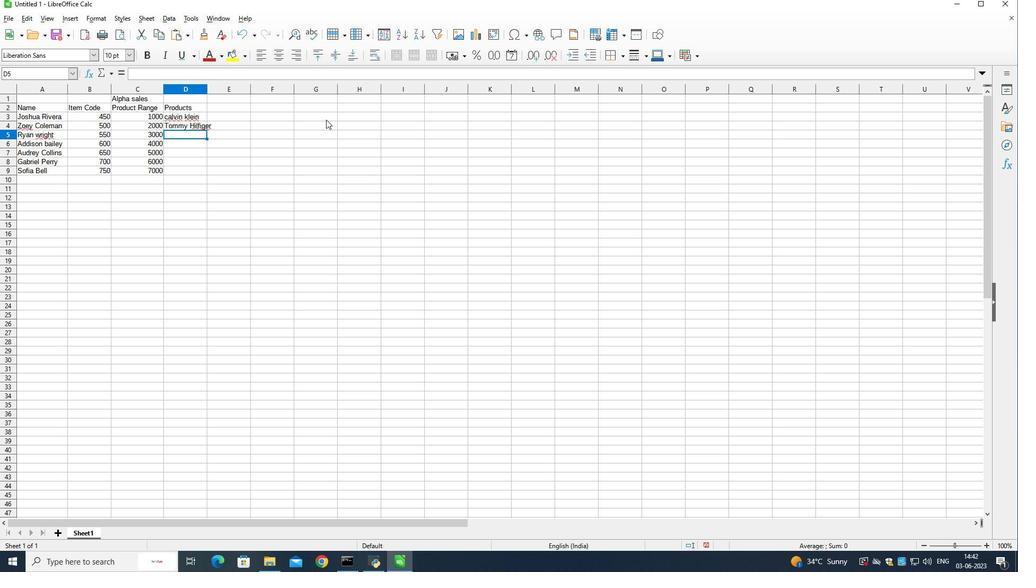 
Action: Mouse moved to (221, 124)
Screenshot: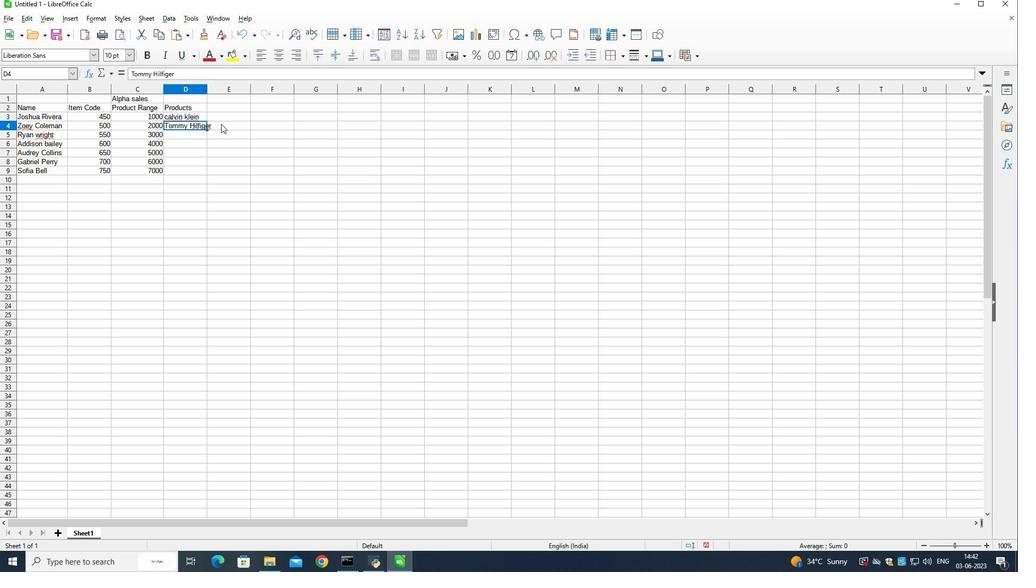 
Action: Mouse pressed left at (221, 124)
Screenshot: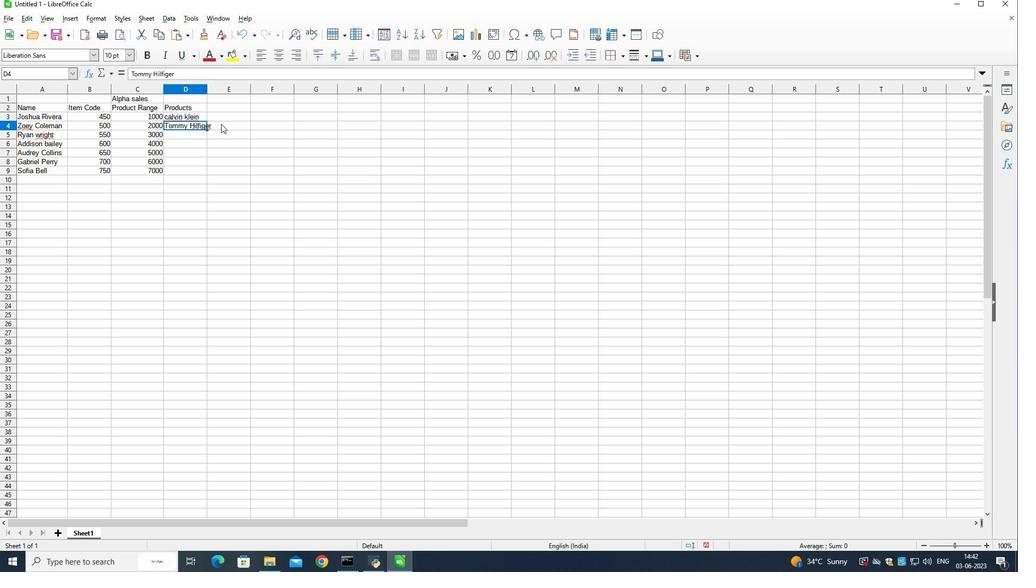 
Action: Mouse moved to (201, 124)
Screenshot: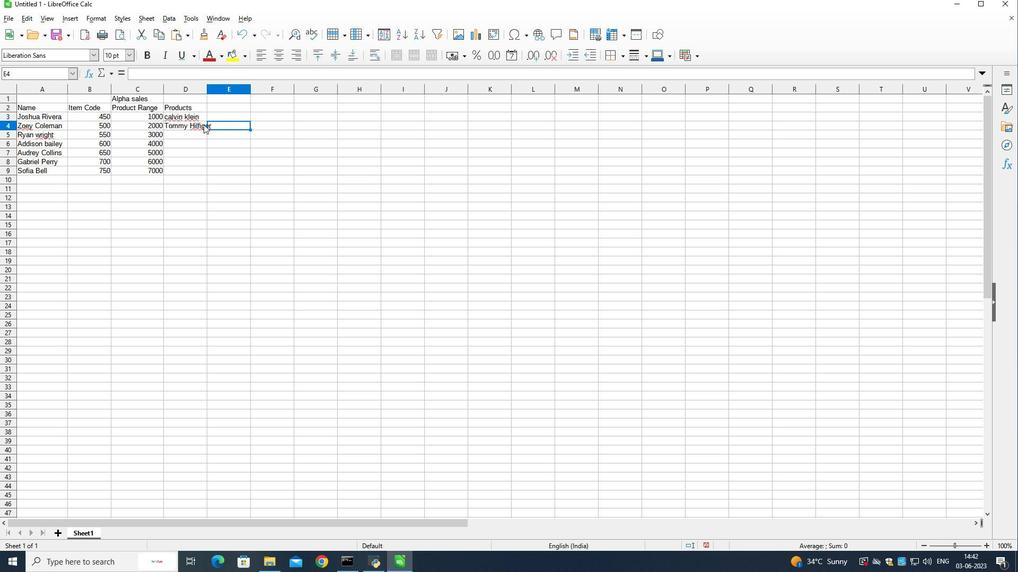 
Action: Mouse pressed left at (201, 124)
Screenshot: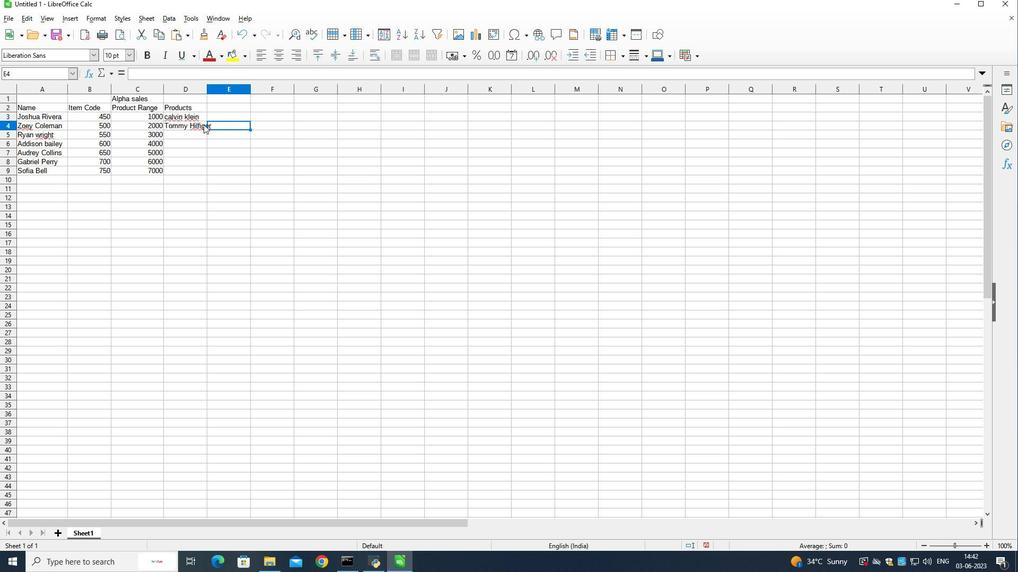 
Action: Mouse moved to (201, 124)
Screenshot: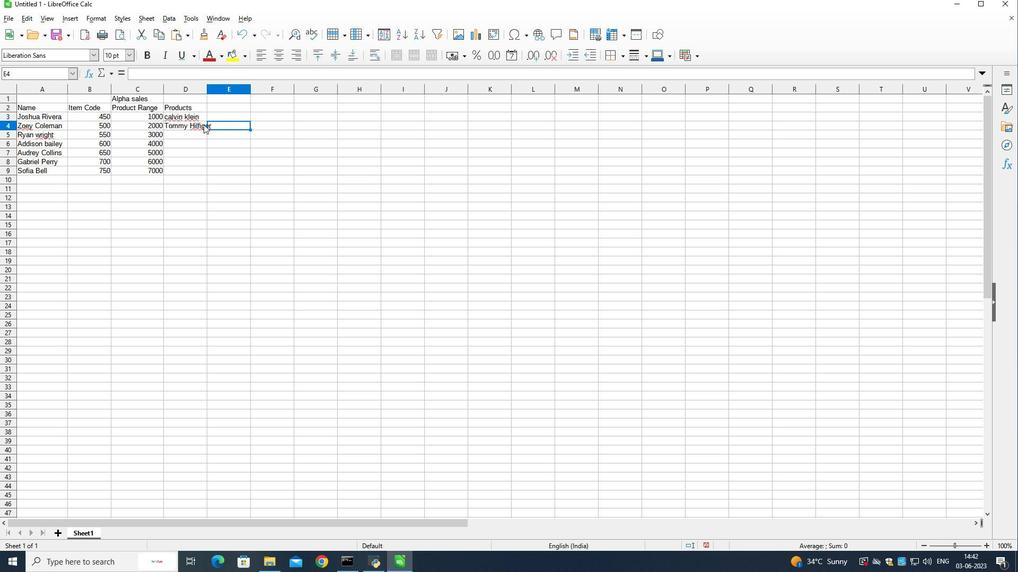
Action: Mouse pressed left at (201, 124)
Screenshot: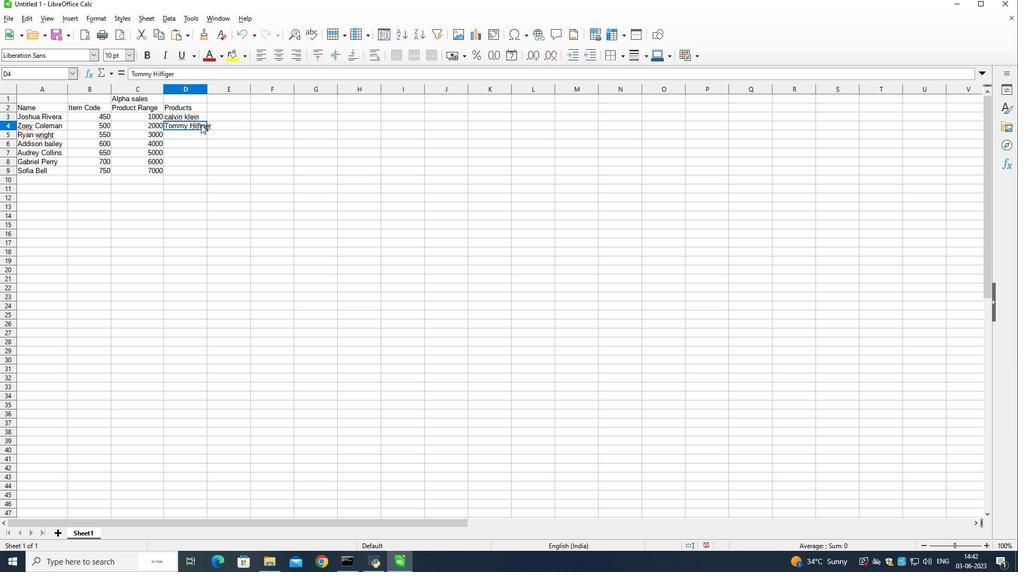 
Action: Mouse moved to (205, 125)
Screenshot: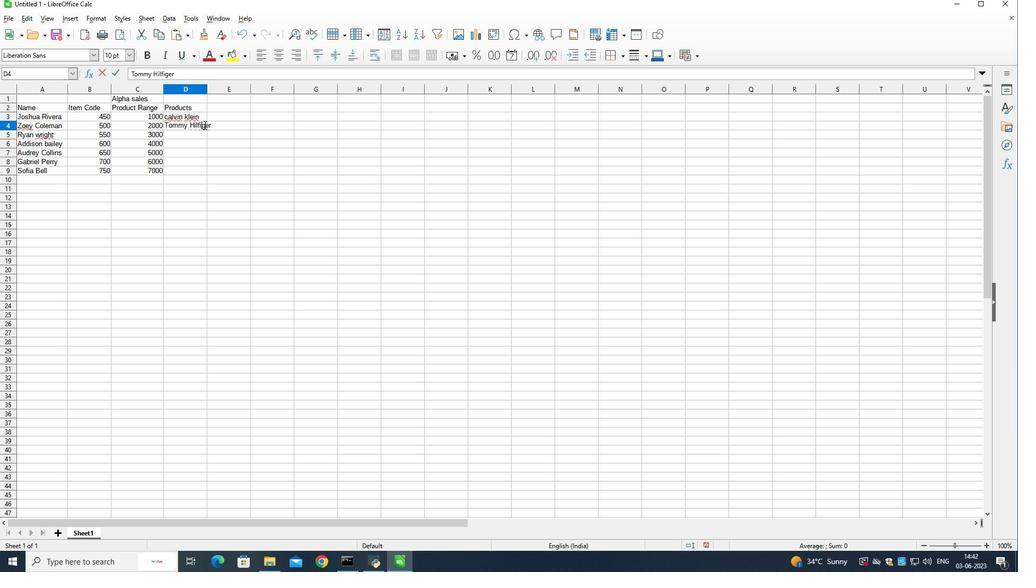 
Action: Mouse pressed left at (205, 125)
Screenshot: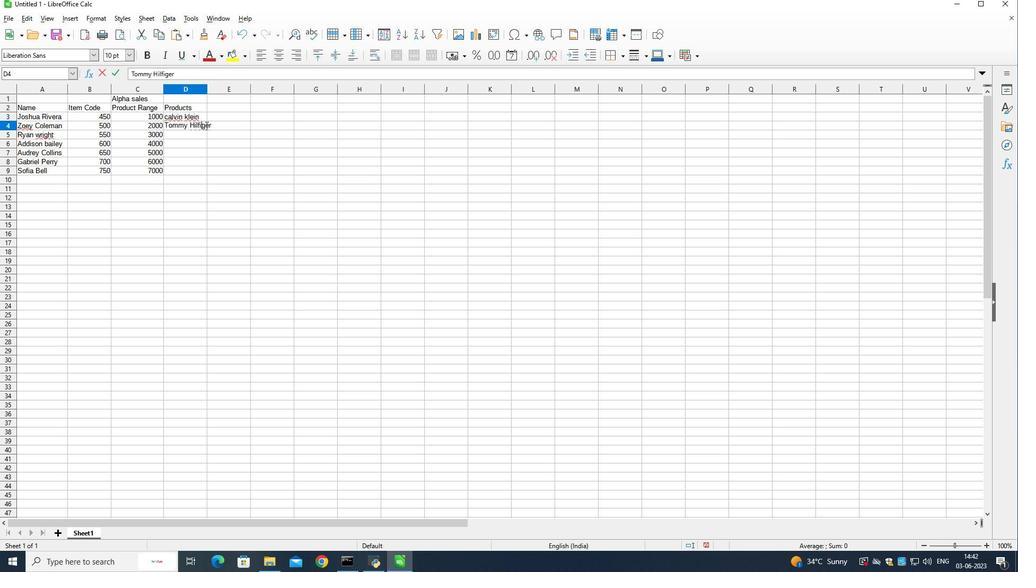
Action: Mouse moved to (218, 126)
Screenshot: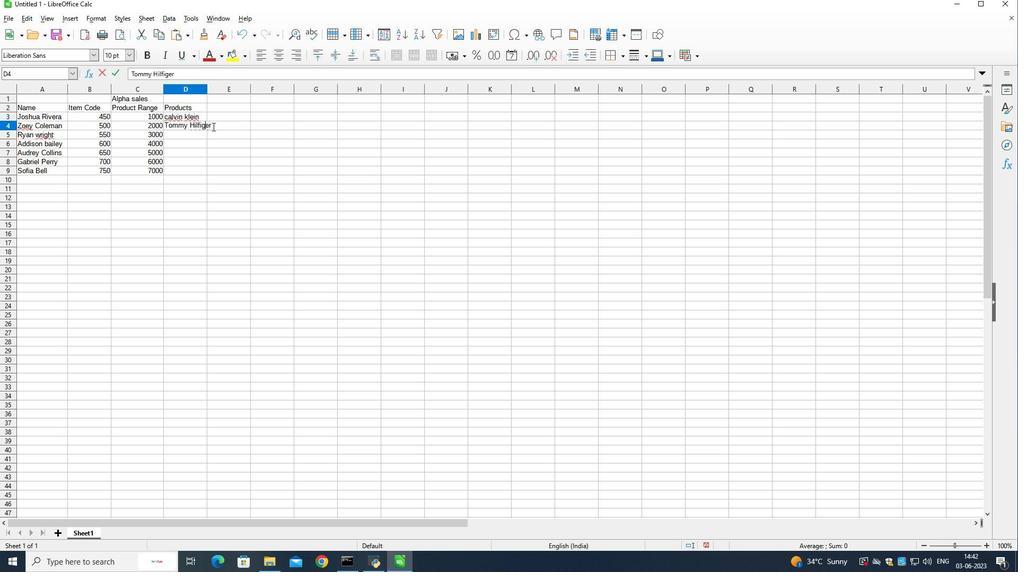 
Action: Mouse pressed left at (218, 126)
Screenshot: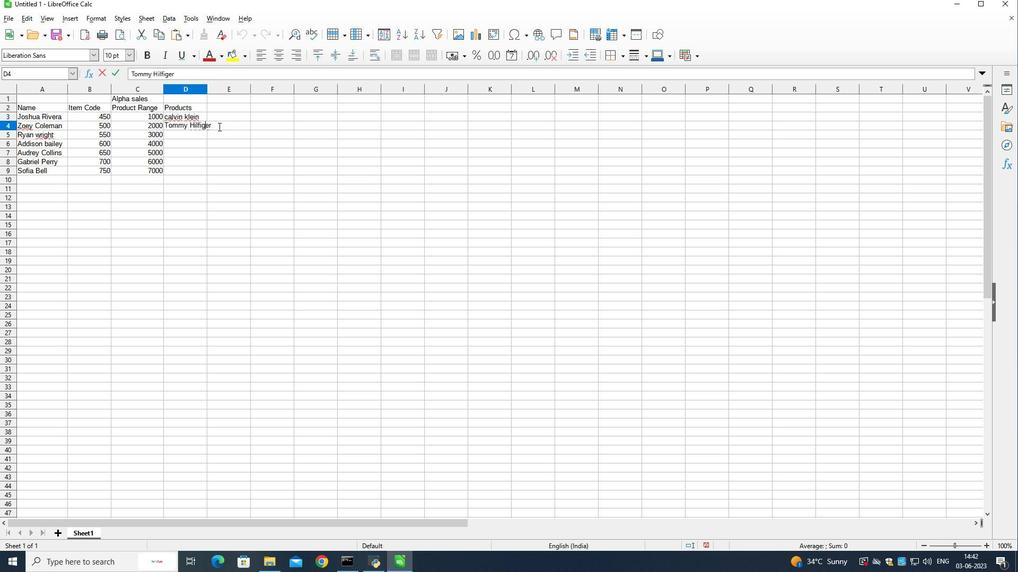 
Action: Mouse moved to (219, 129)
Screenshot: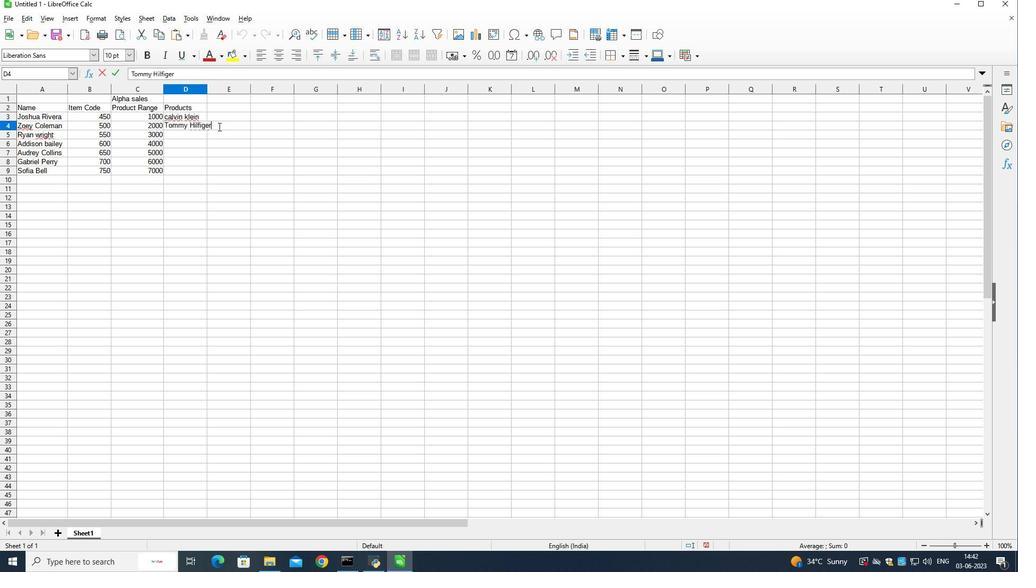 
Action: Key pressed <Key.space><Key.shift>T-shirt<Key.down>
Screenshot: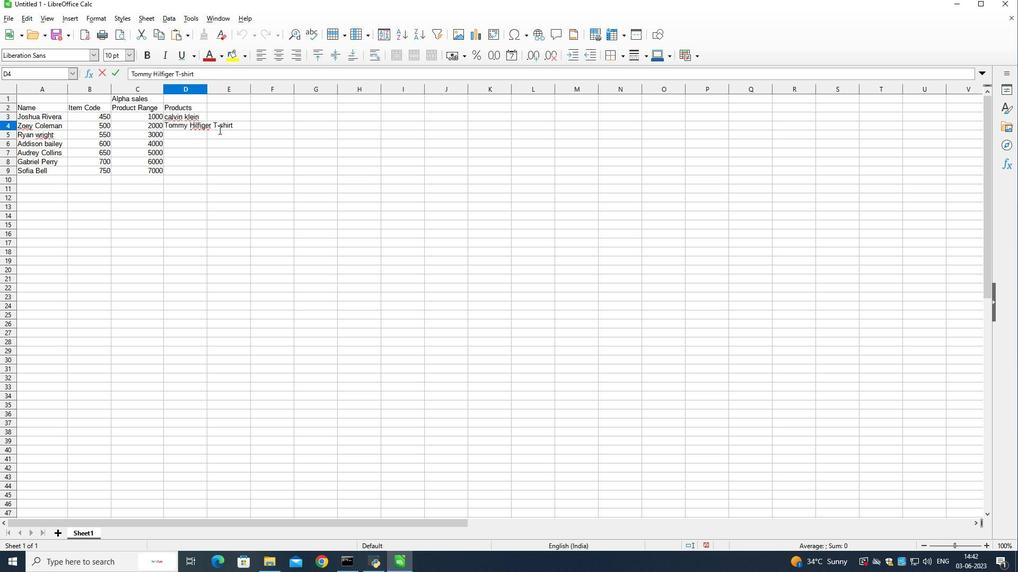 
Action: Mouse moved to (181, 133)
Screenshot: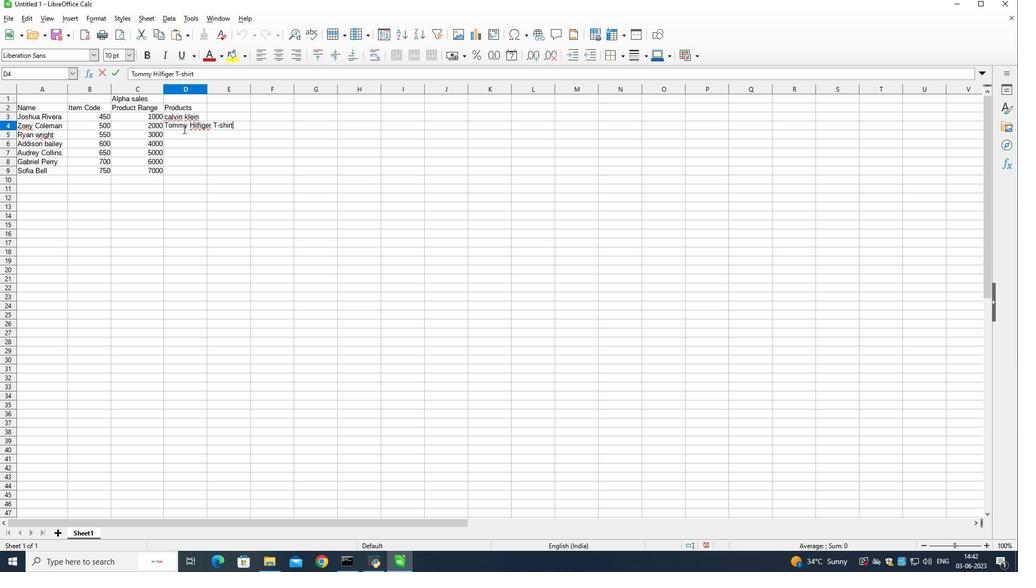 
Action: Mouse pressed left at (181, 133)
Screenshot: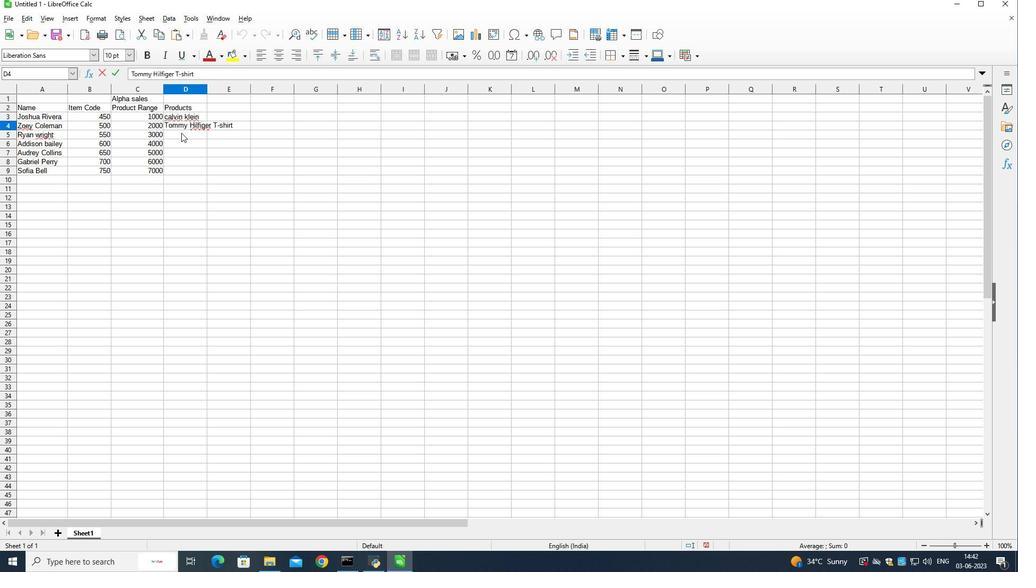 
Action: Key pressed <Key.shift><Key.shift><Key.shift><Key.shift><Key.shift>Armani<Key.space><Key.shift>Bag<Key.down><Key.shift>Burberry<Key.space><Key.shift>shoe<Key.down><Key.shift>Levi's<Key.space><Key.shift><Key.shift><Key.shift><Key.shift><Key.shift><Key.shift><Key.shift><Key.shift><Key.shift><Key.shift><Key.shift><Key.shift><Key.shift><Key.shift><Key.shift><Key.shift><Key.shift><Key.shift><Key.shift><Key.shift><Key.shift><Key.shift><Key.shift><Key.shift><Key.shift><Key.shift><Key.shift><Key.shift>T-shirt<Key.down><Key.shift><Key.shift><Key.shift><Key.shift><Key.shift><Key.shift><Key.shift><Key.shift><Key.shift><Key.shift><Key.shift><Key.shift><Key.shift><Key.shift><Key.shift><Key.shift><Key.shift><Key.shift><Key.shift><Key.shift><Key.shift><Key.shift><Key.shift><Key.shift><Key.shift><Key.shift><Key.shift><Key.shift><Key.shift><Key.shift><Key.shift><Key.shift><Key.shift><Key.shift><Key.shift><Key.shift><Key.shift><Key.shift><Key.shift><Key.shift><Key.shift><Key.shift><Key.shift><Key.shift><Key.shift><Key.shift>Under<Key.space>armour<Key.down><Key.shift>Vann<Key.backspace>s<Key.space><Key.shift>shoe<Key.down><Key.shift>Co<Key.backspace>
Screenshot: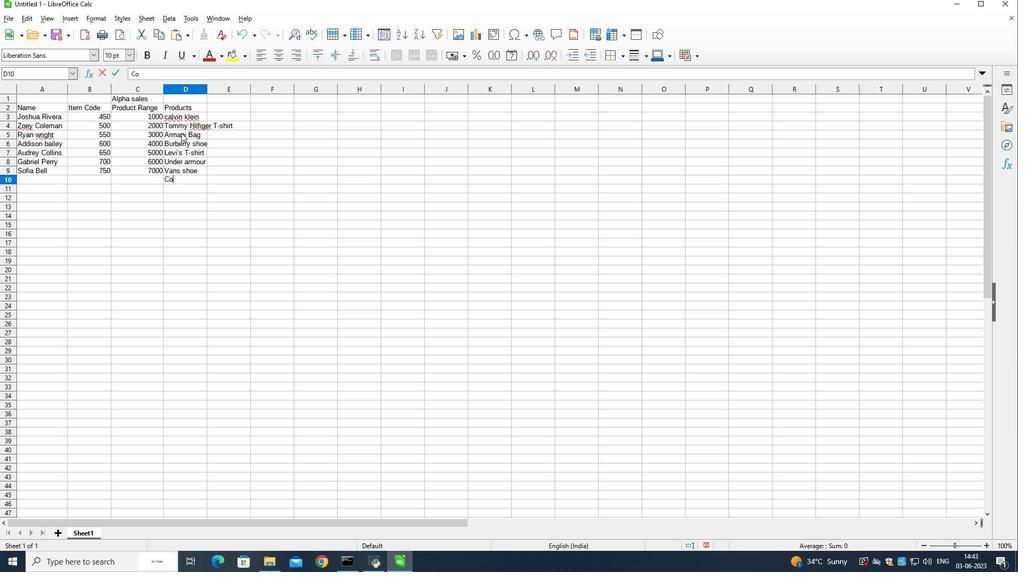 
Action: Mouse moved to (45, 176)
Screenshot: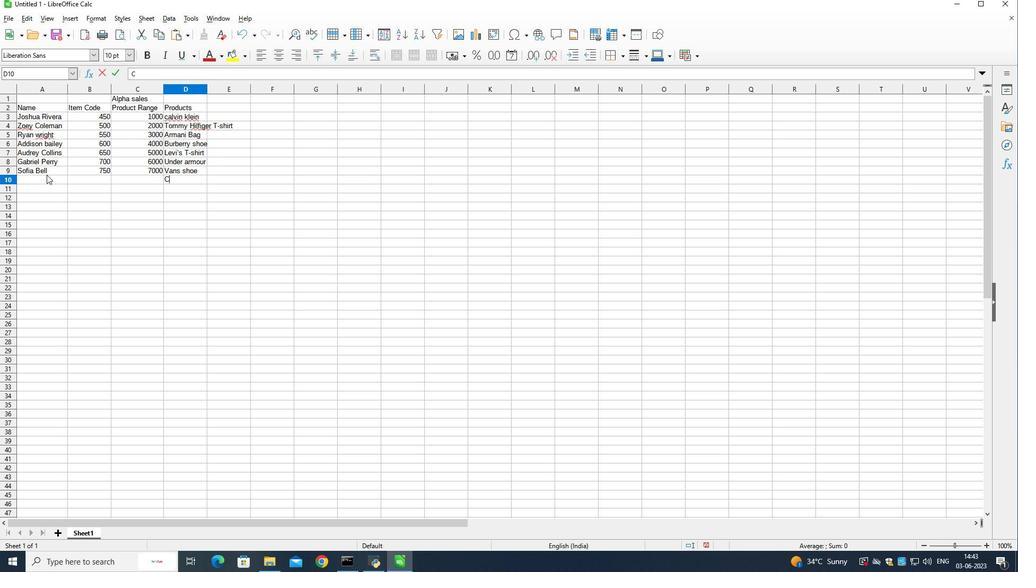 
Action: Mouse pressed left at (45, 176)
Screenshot: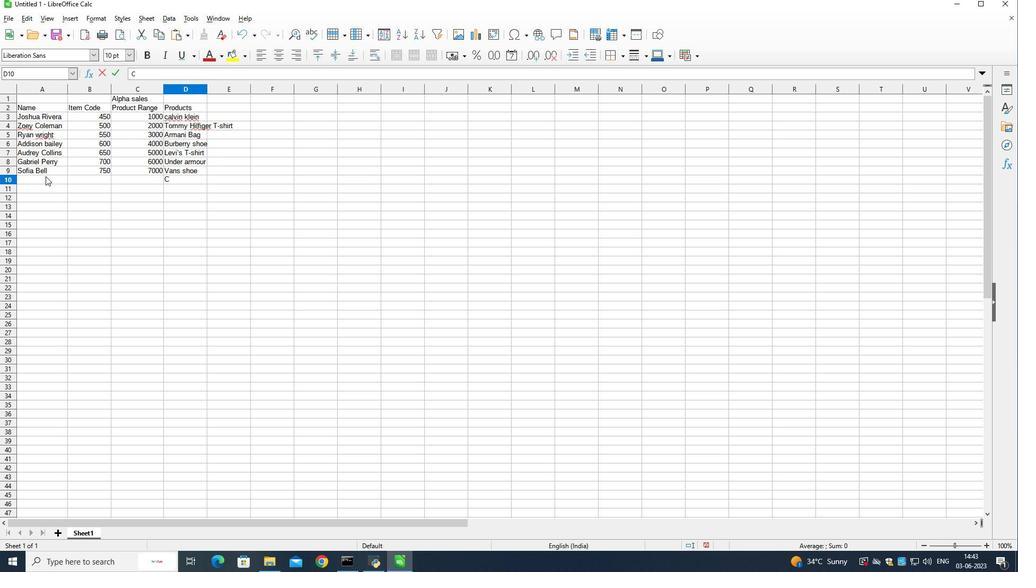 
Action: Mouse moved to (63, 144)
Screenshot: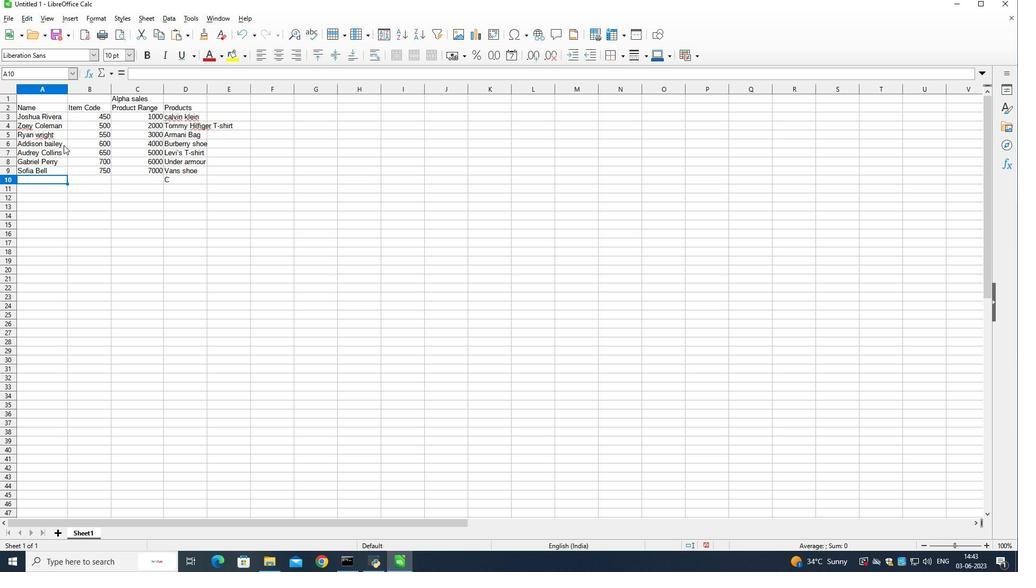 
Action: Mouse pressed left at (63, 144)
Screenshot: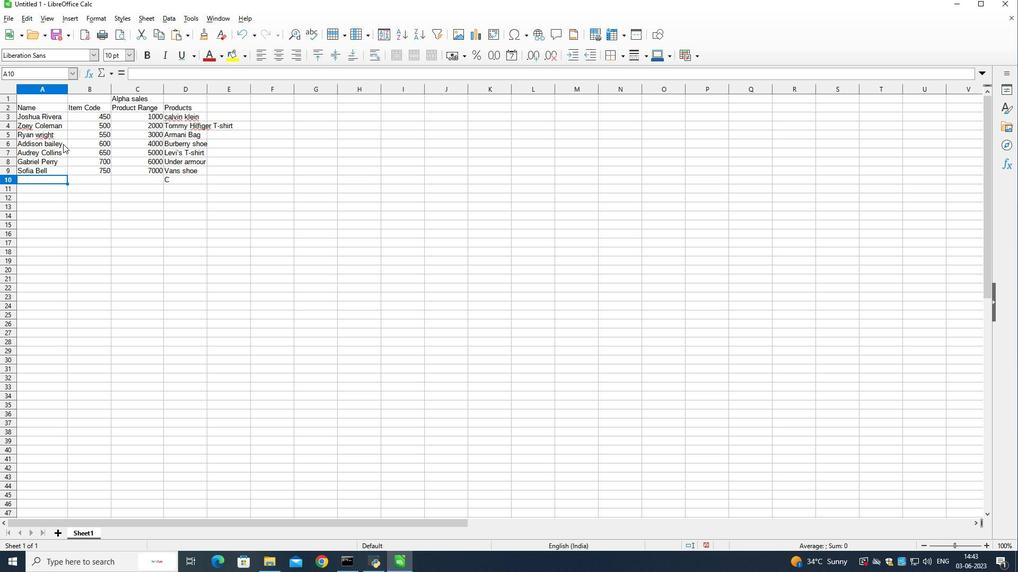 
Action: Mouse moved to (62, 148)
Screenshot: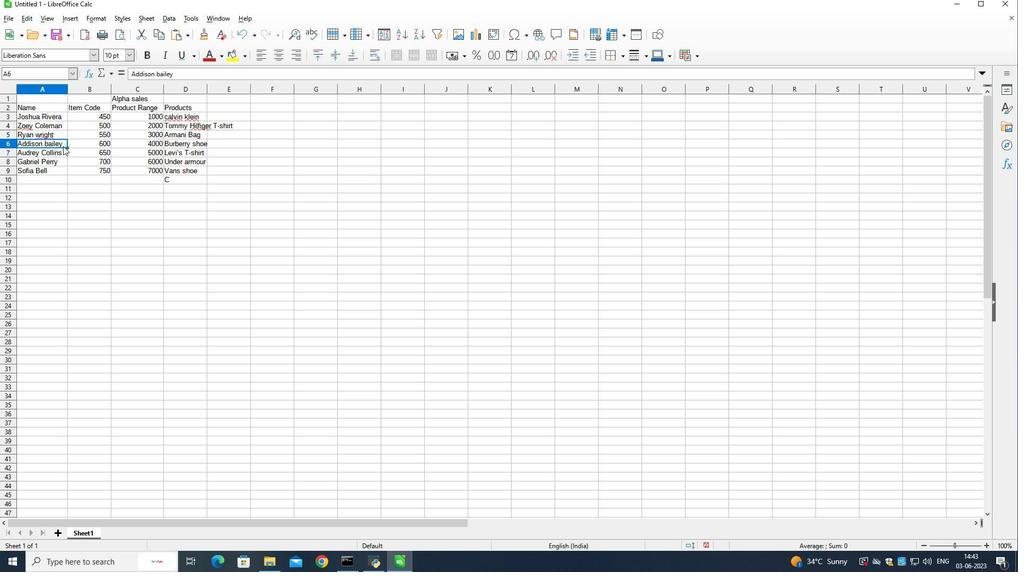 
Action: Mouse pressed left at (62, 148)
Screenshot: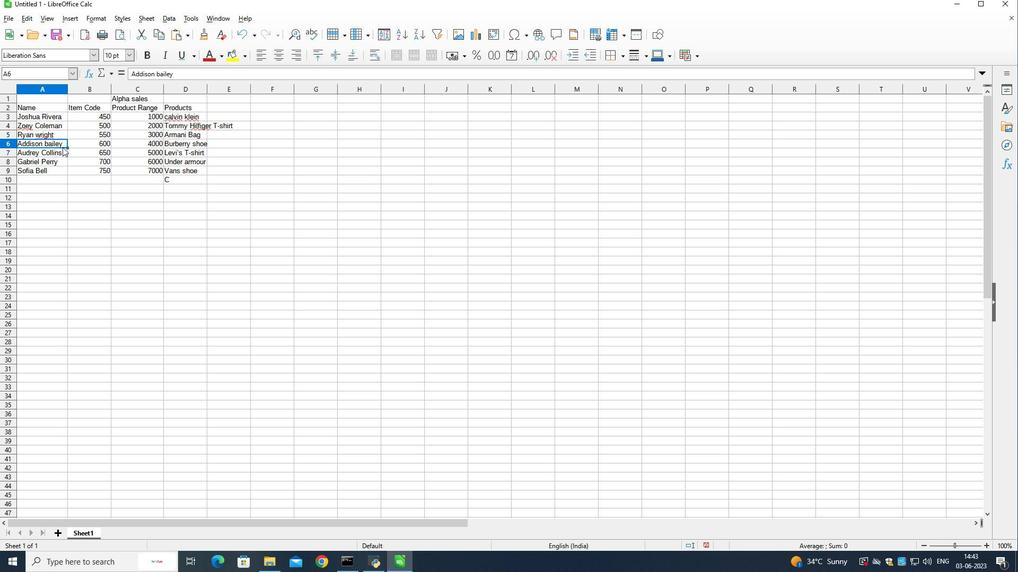 
Action: Mouse moved to (62, 149)
Screenshot: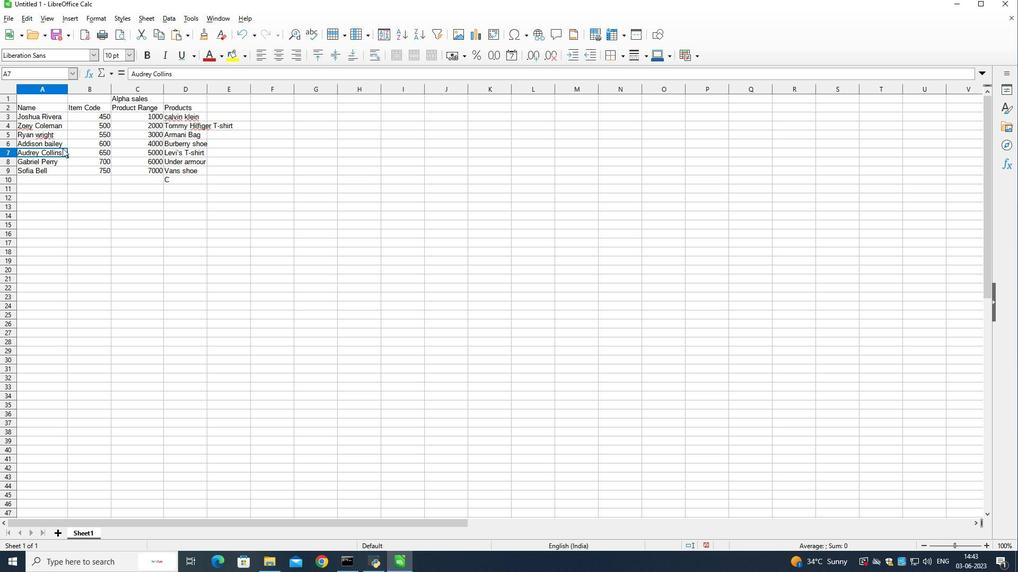 
Action: Mouse pressed left at (62, 149)
Screenshot: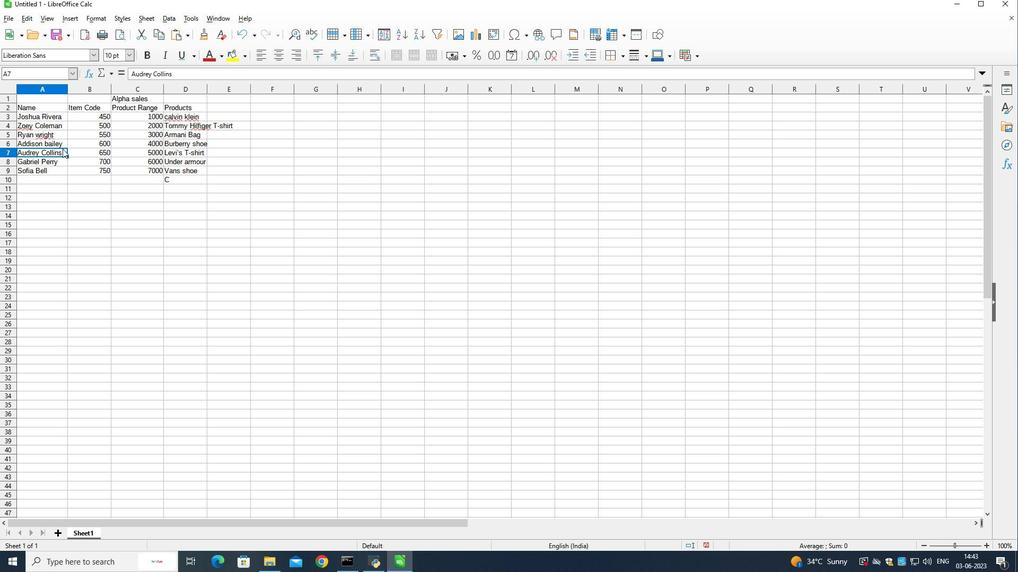 
Action: Mouse moved to (63, 153)
Screenshot: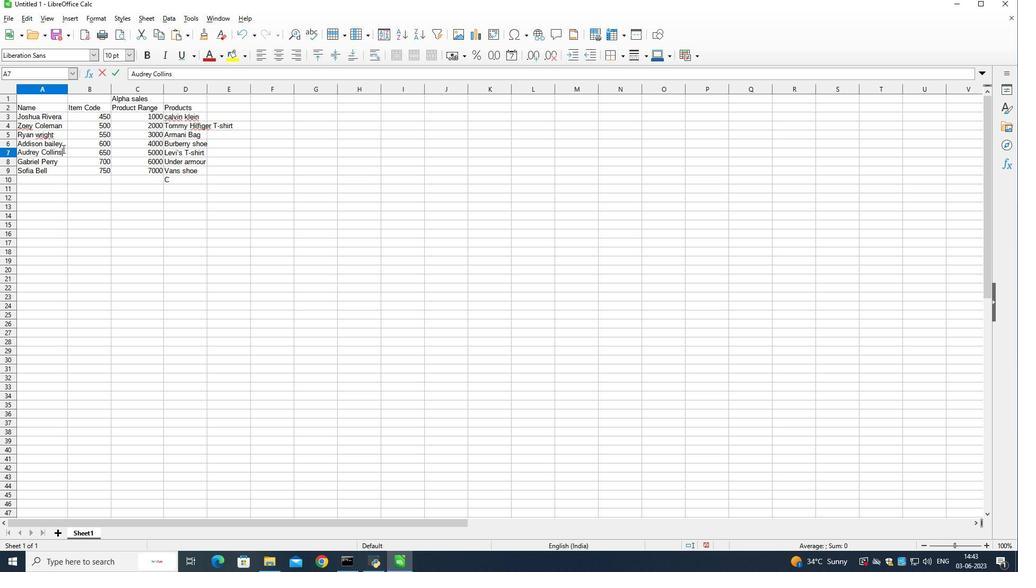 
Action: Mouse pressed left at (63, 153)
Screenshot: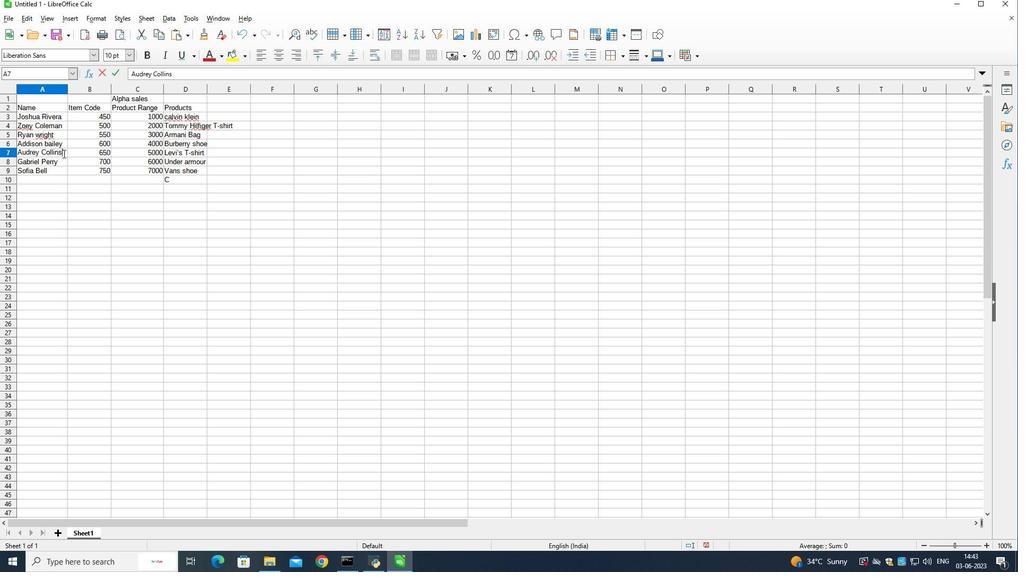 
Action: Mouse pressed left at (63, 153)
Screenshot: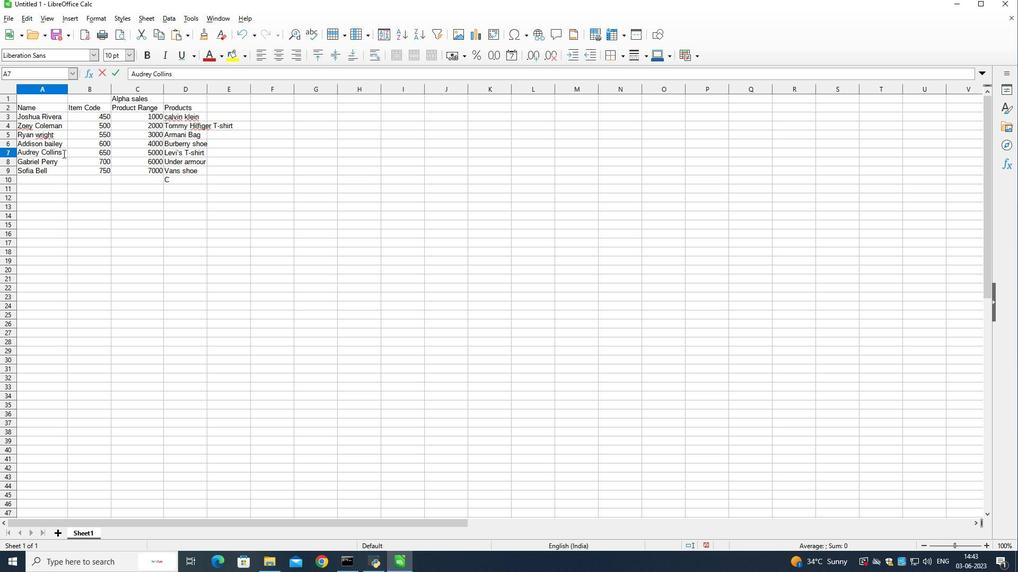 
Action: Mouse moved to (64, 152)
Screenshot: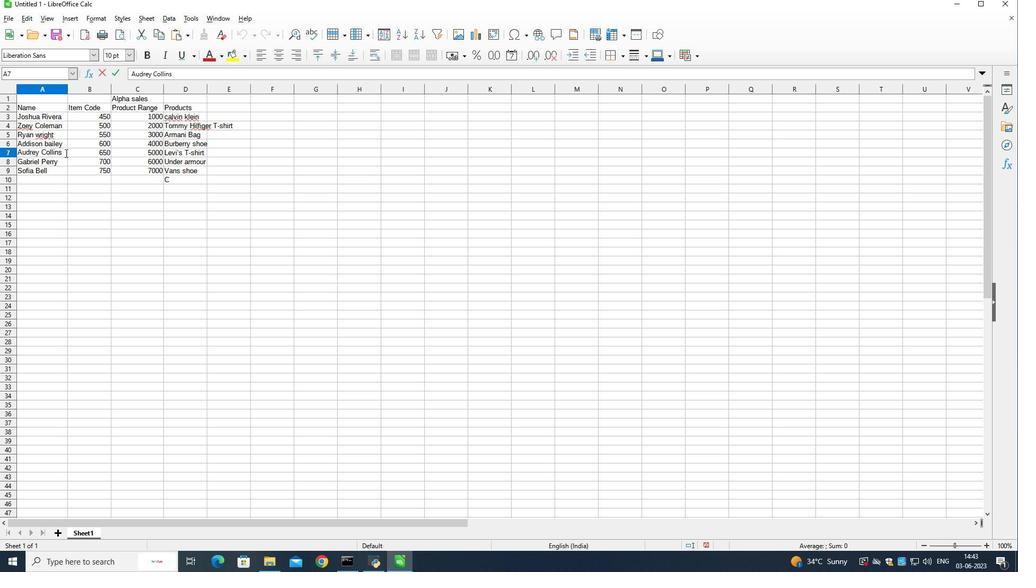 
Action: Mouse pressed left at (64, 152)
Screenshot: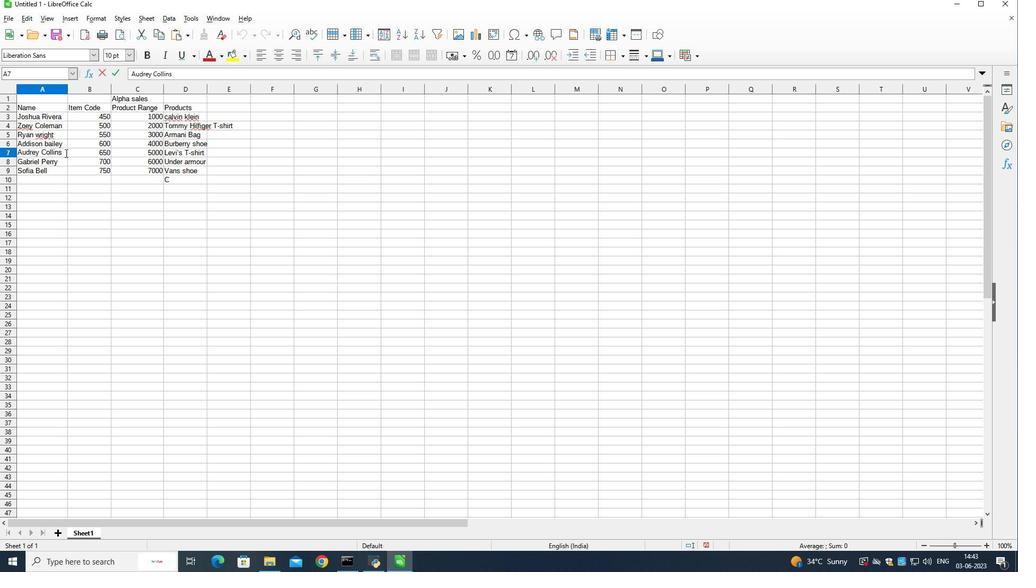 
Action: Mouse moved to (62, 151)
Screenshot: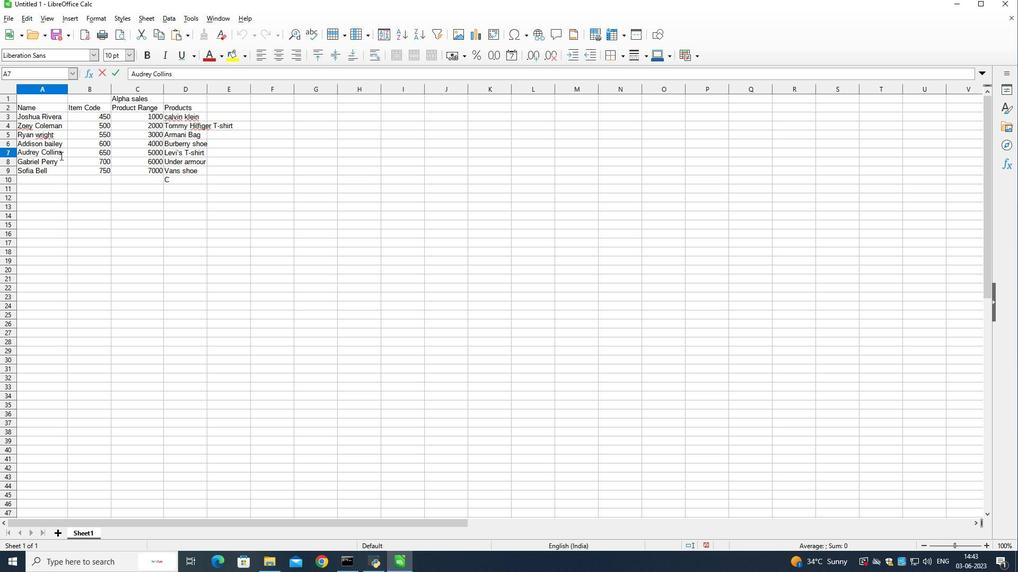 
Action: Mouse pressed left at (62, 151)
Screenshot: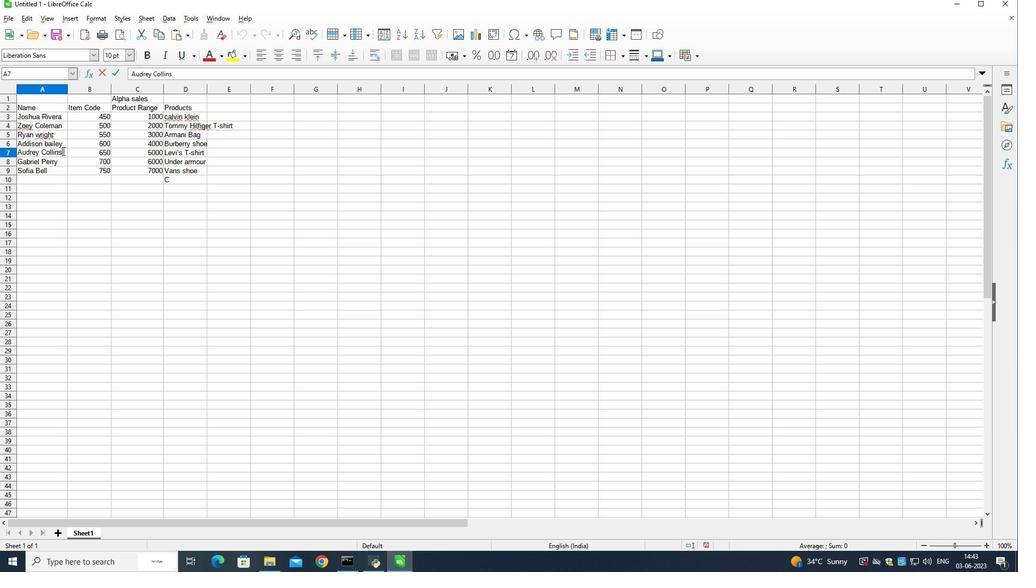 
Action: Mouse moved to (58, 168)
Screenshot: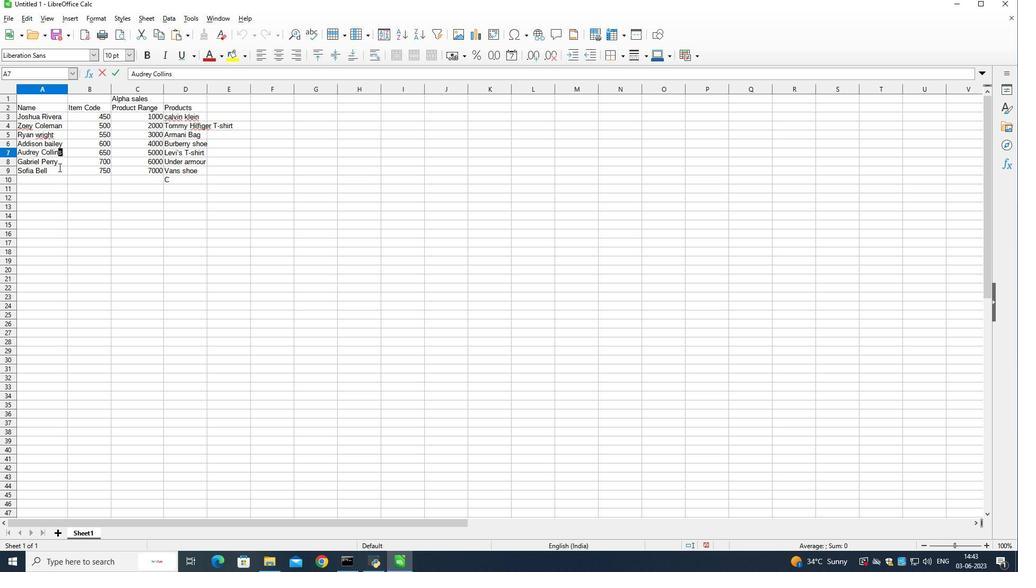 
Action: Mouse pressed left at (58, 168)
Screenshot: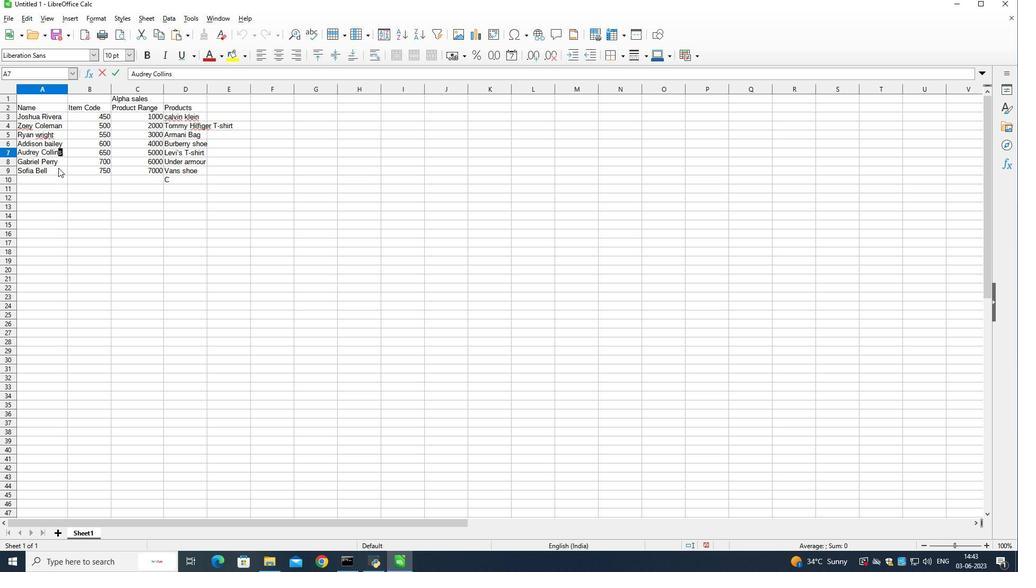 
Action: Mouse moved to (61, 153)
Screenshot: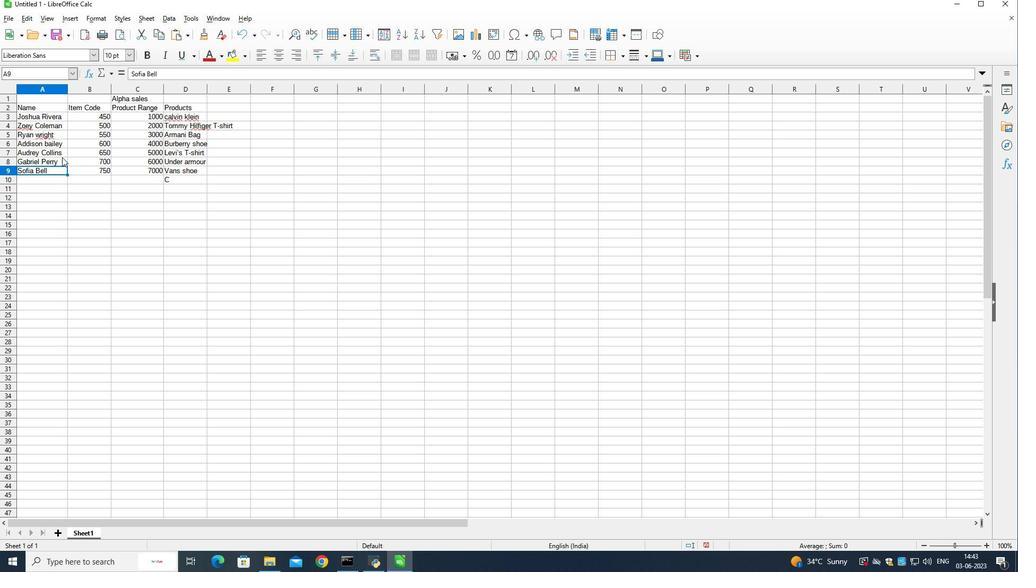 
Action: Mouse pressed left at (61, 153)
Screenshot: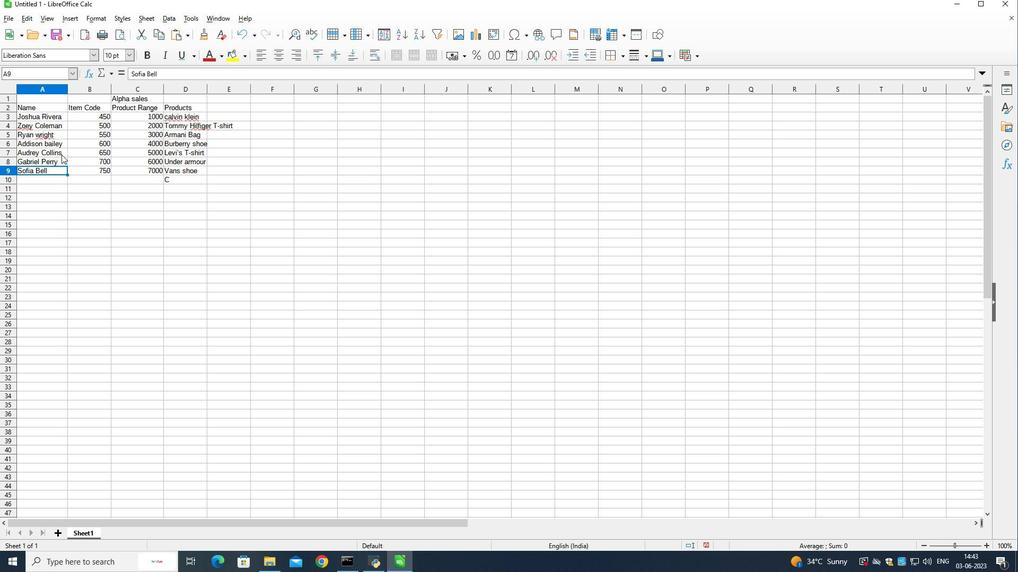 
Action: Key pressed <Key.backspace>
Screenshot: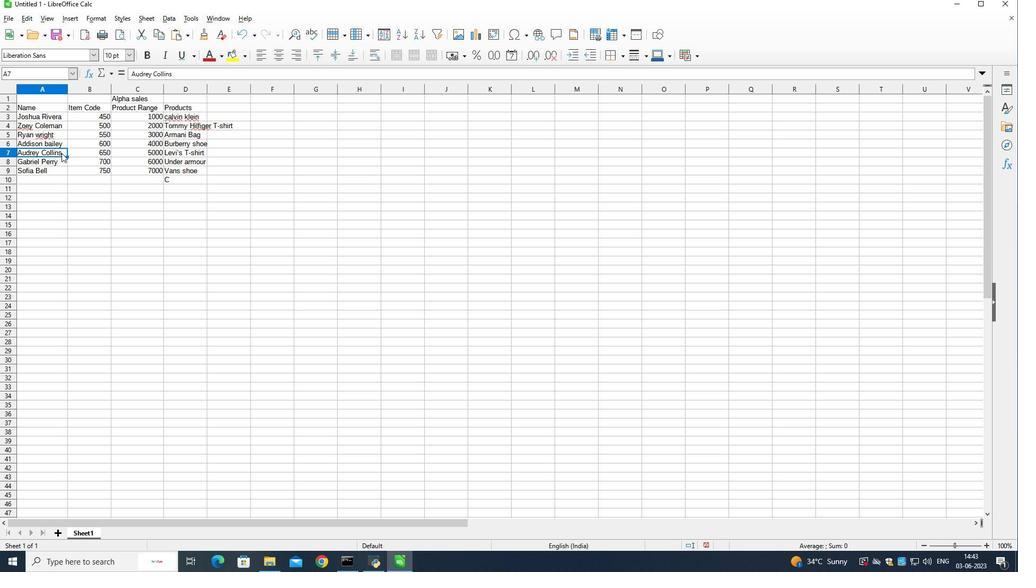 
Action: Mouse moved to (507, 317)
Screenshot: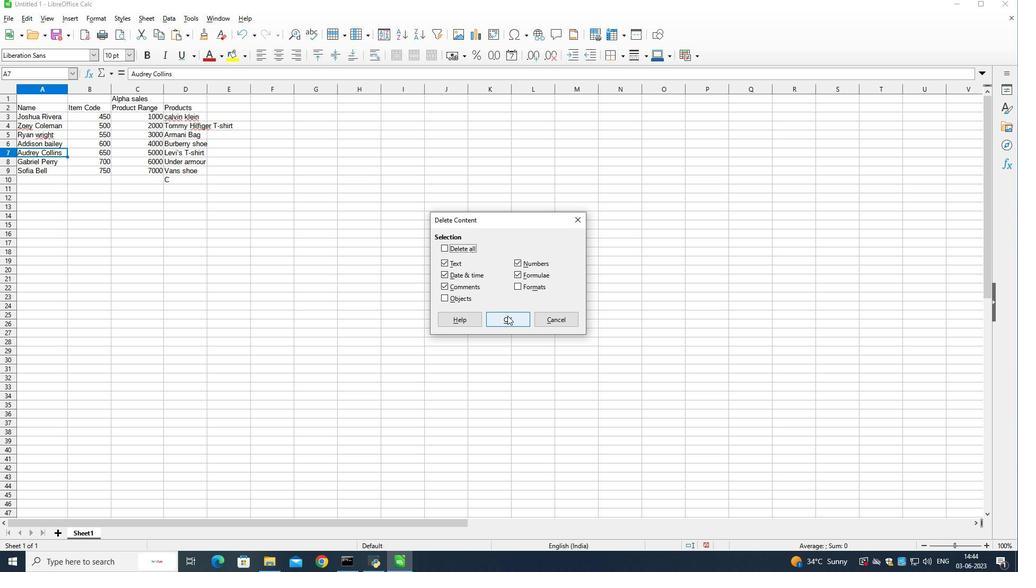 
Action: Mouse pressed left at (507, 317)
Screenshot: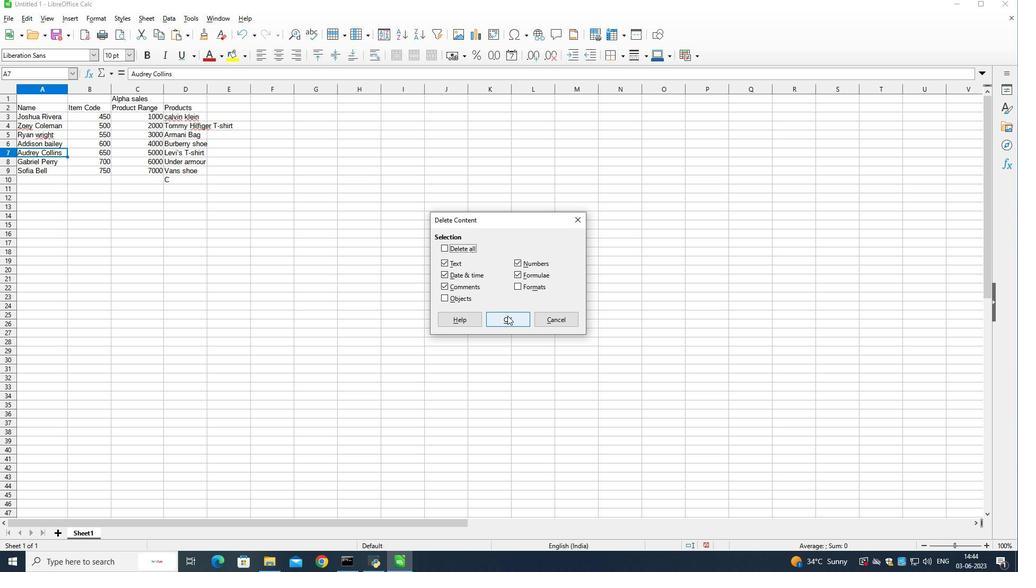 
Action: Mouse moved to (82, 172)
Screenshot: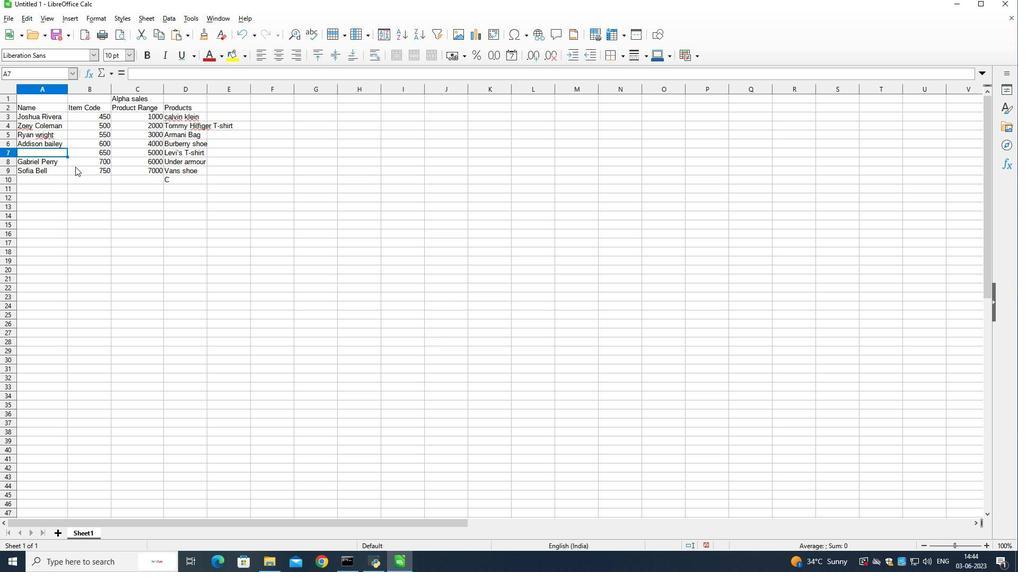 
Action: Key pressed <Key.shift>Jon
Screenshot: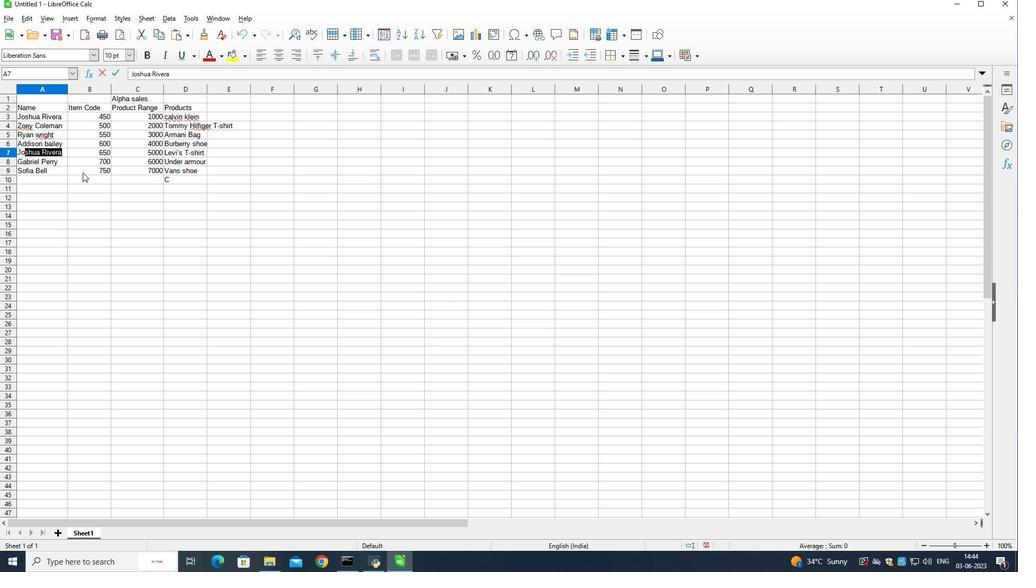 
Action: Mouse moved to (83, 172)
Screenshot: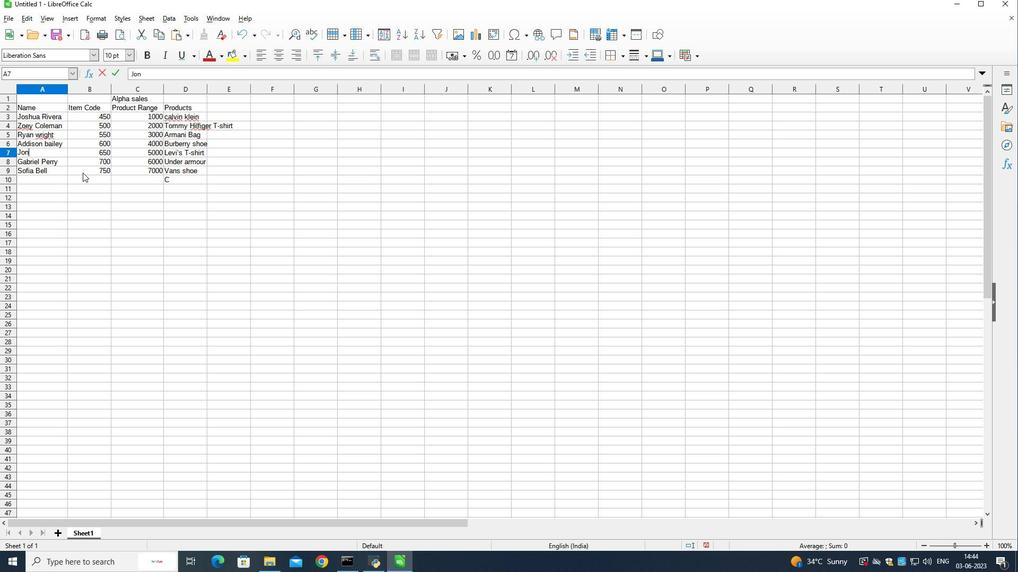 
Action: Key pressed athan<Key.space><Key.shift><Key.shift>Simmons
Screenshot: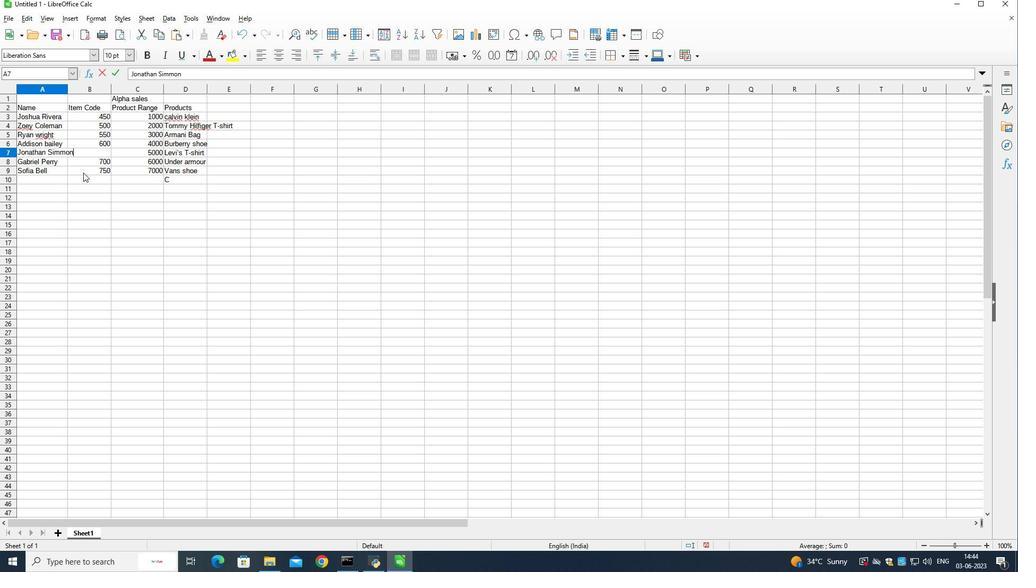 
Action: Mouse moved to (49, 162)
Screenshot: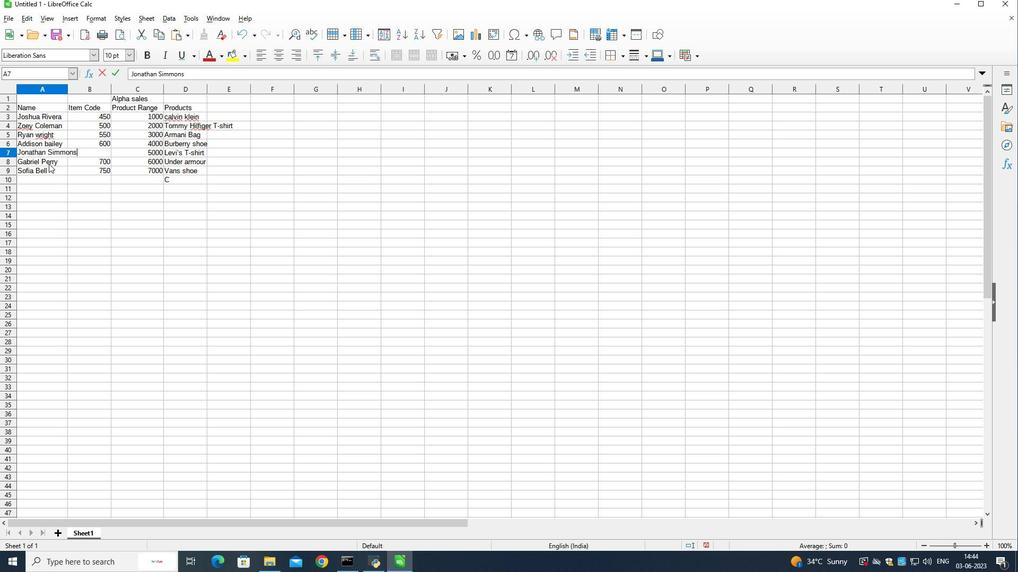 
Action: Mouse pressed left at (49, 162)
Screenshot: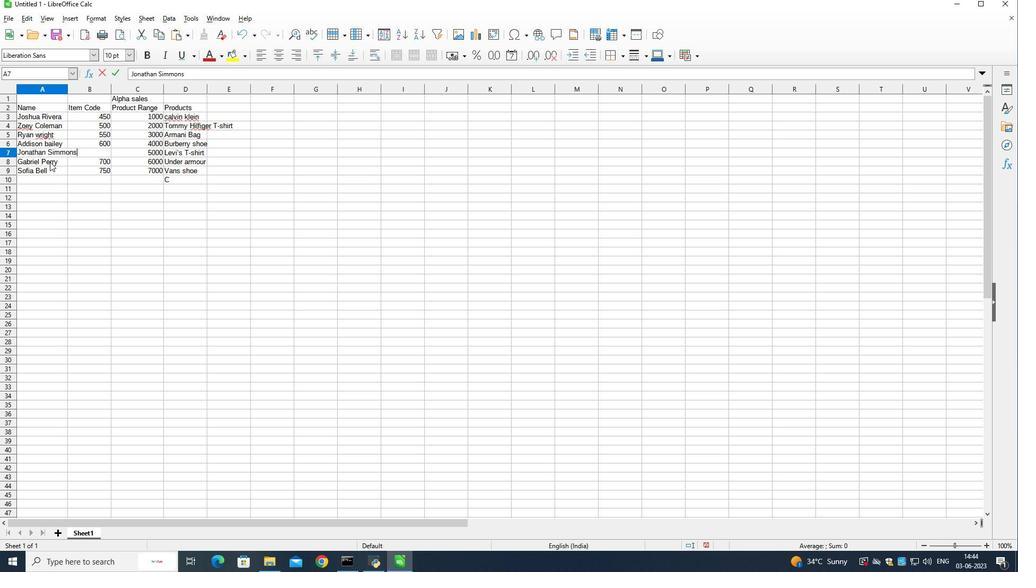 
Action: Mouse pressed left at (49, 162)
Screenshot: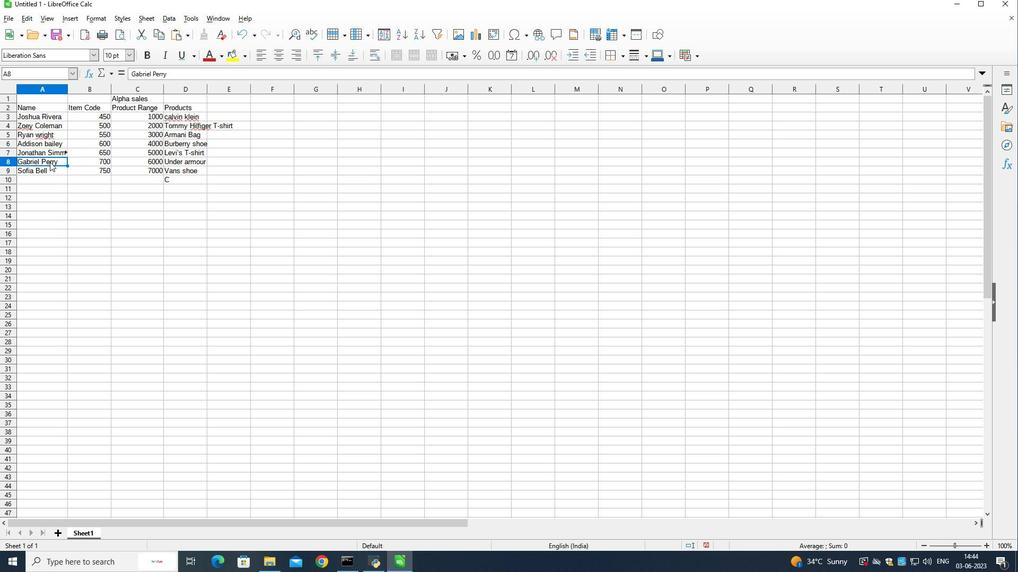 
Action: Mouse moved to (59, 161)
Screenshot: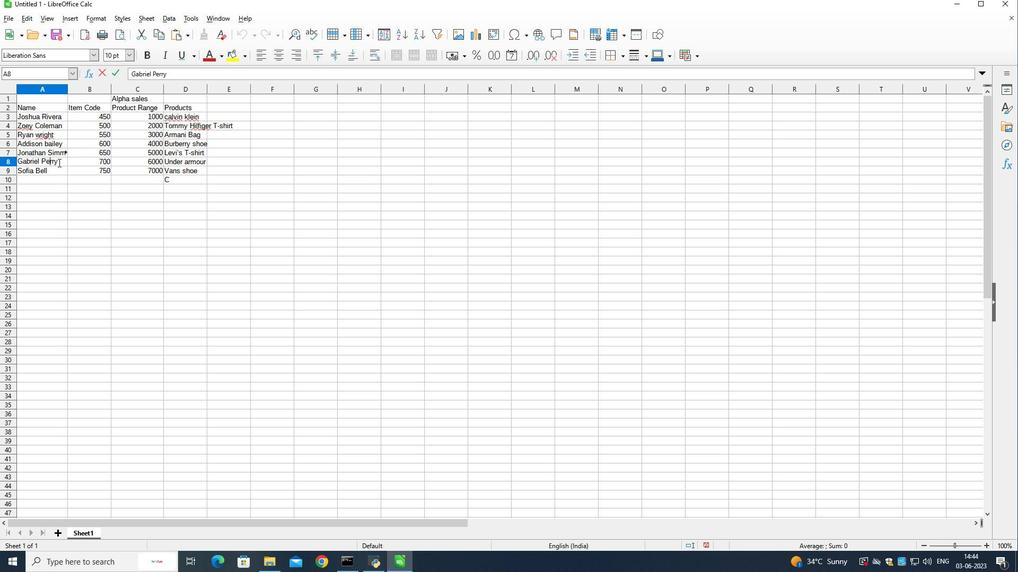 
Action: Mouse pressed left at (59, 161)
Screenshot: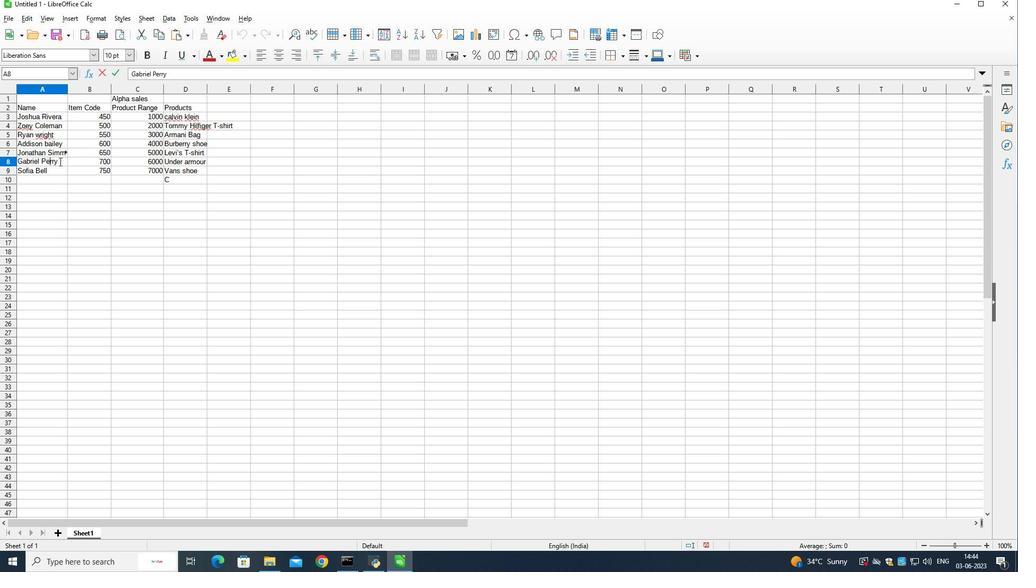 
Action: Mouse pressed left at (59, 161)
Screenshot: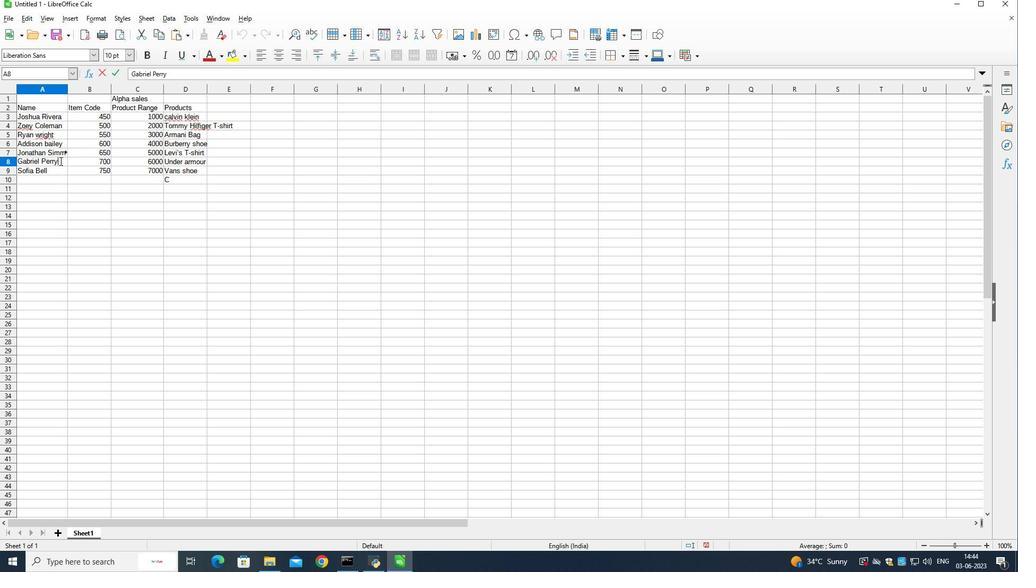
Action: Mouse pressed left at (59, 161)
Screenshot: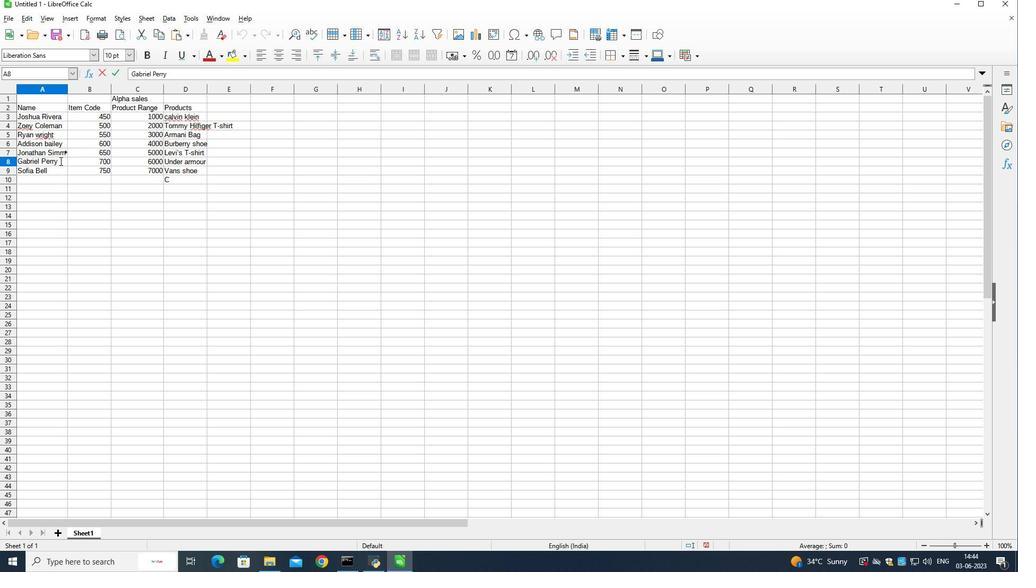 
Action: Mouse pressed left at (59, 161)
Screenshot: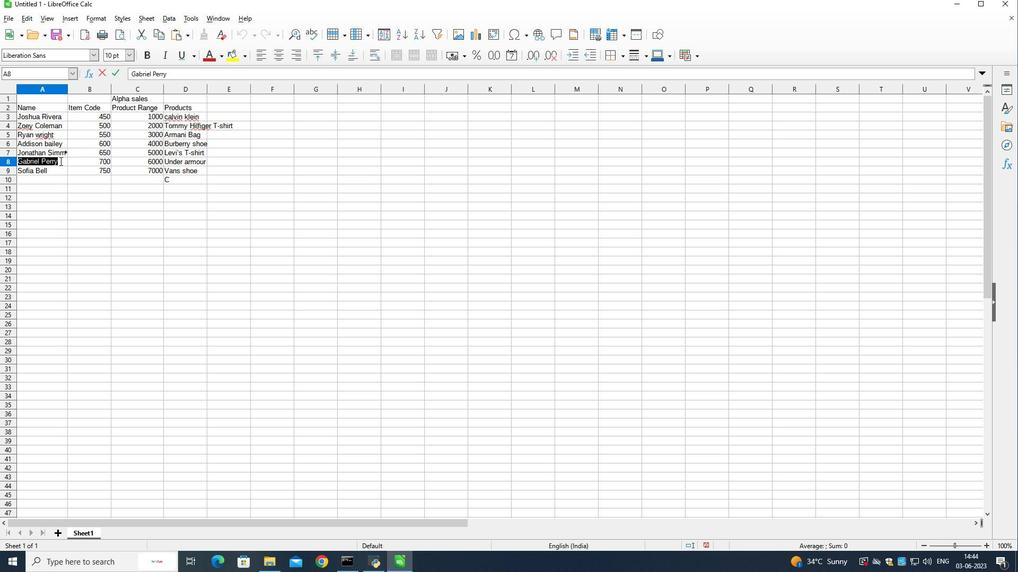 
Action: Mouse moved to (59, 160)
Screenshot: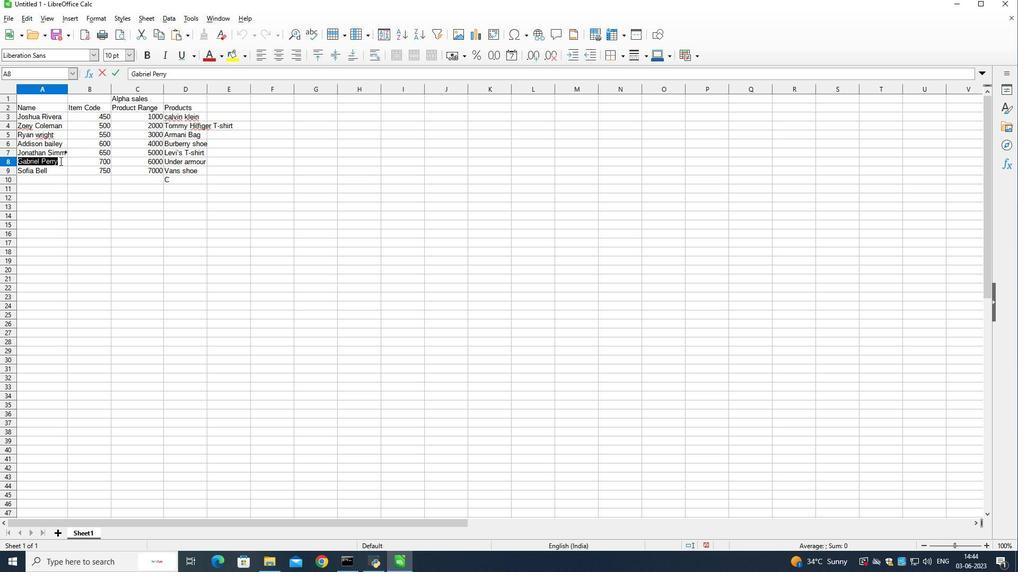 
Action: Key pressed <Key.shift><Key.shift><Key.shift><Key.shift><Key.shift>Brooklyn<Key.space><Key.shift>Ward
Screenshot: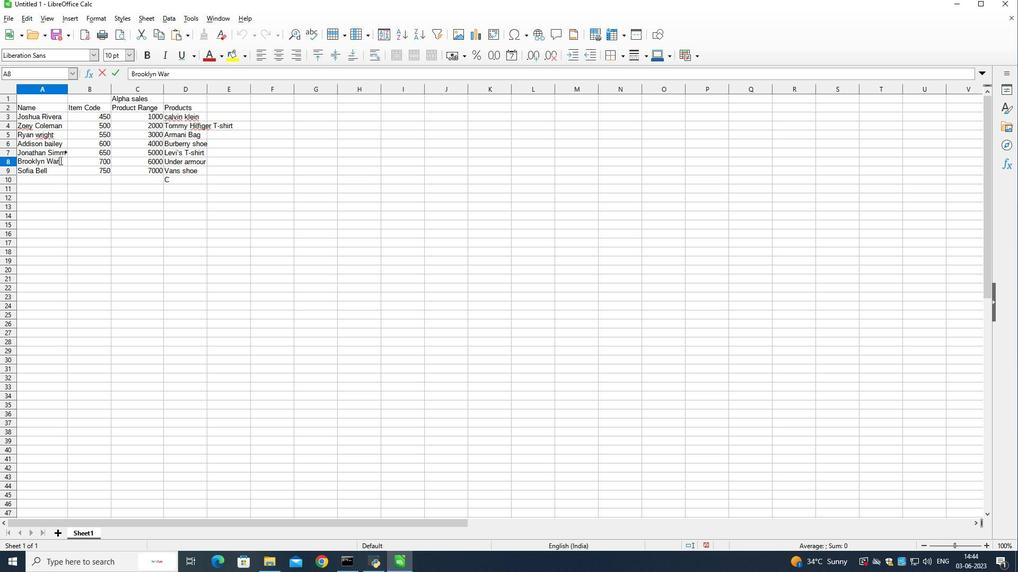 
Action: Mouse moved to (55, 172)
Screenshot: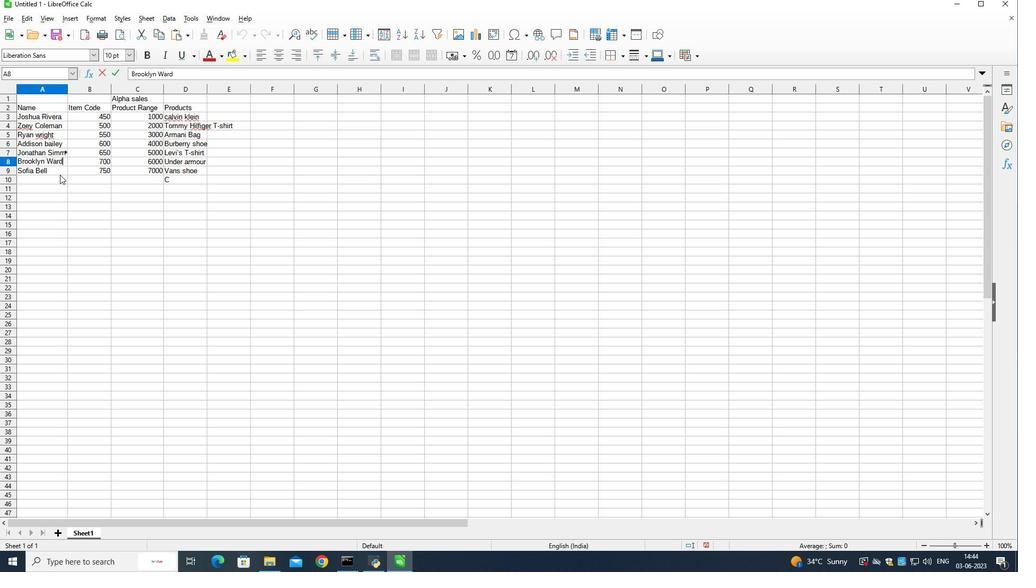 
Action: Mouse pressed left at (55, 172)
Screenshot: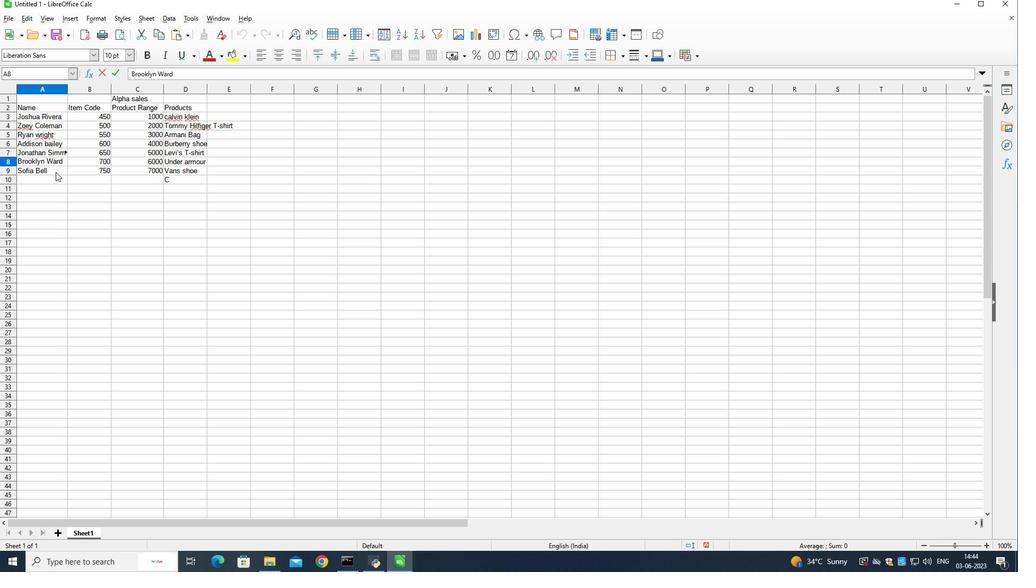 
Action: Mouse moved to (54, 169)
Screenshot: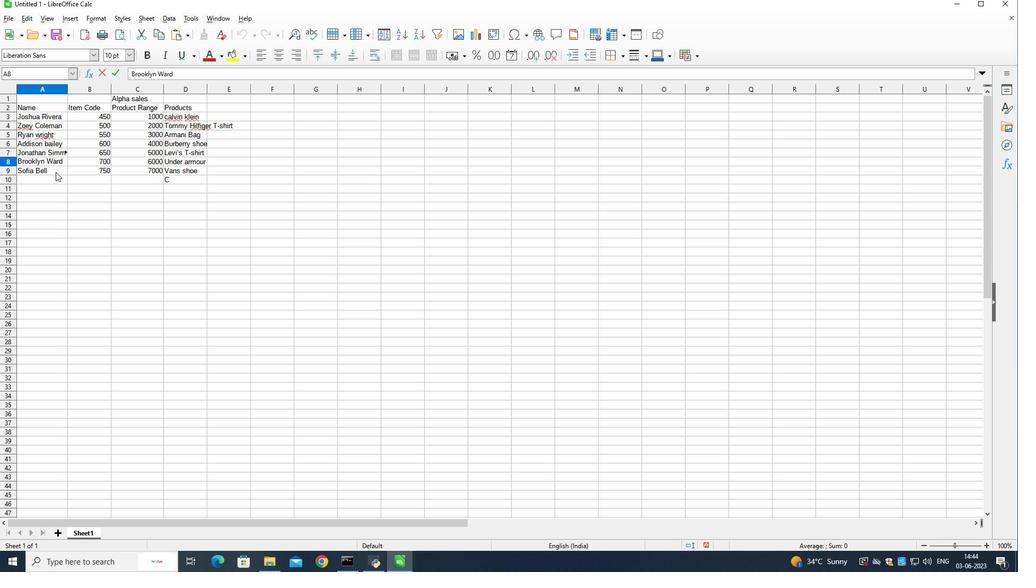 
Action: Mouse pressed left at (54, 169)
Screenshot: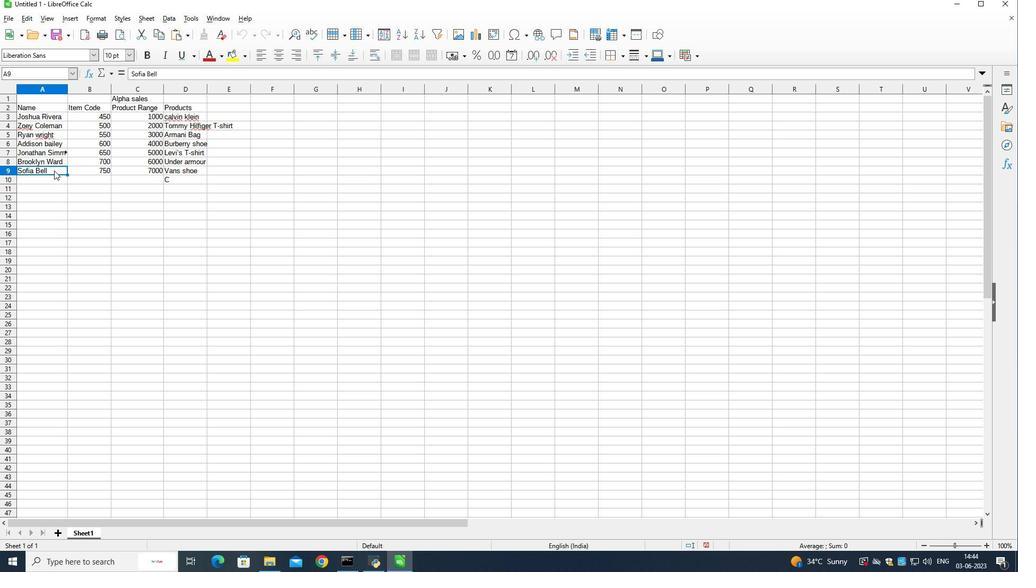 
Action: Mouse pressed left at (54, 169)
Screenshot: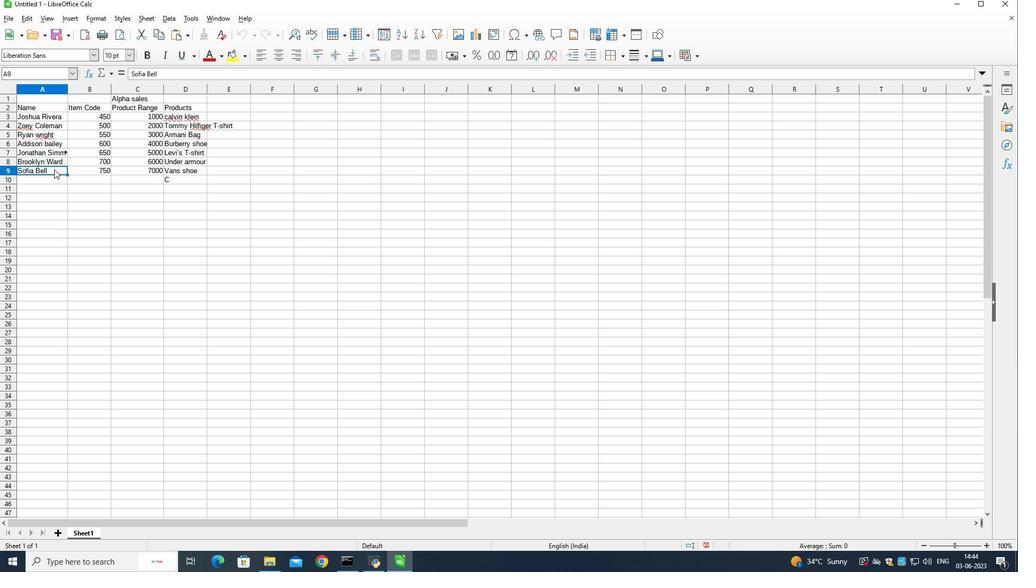 
Action: Mouse pressed left at (54, 169)
Screenshot: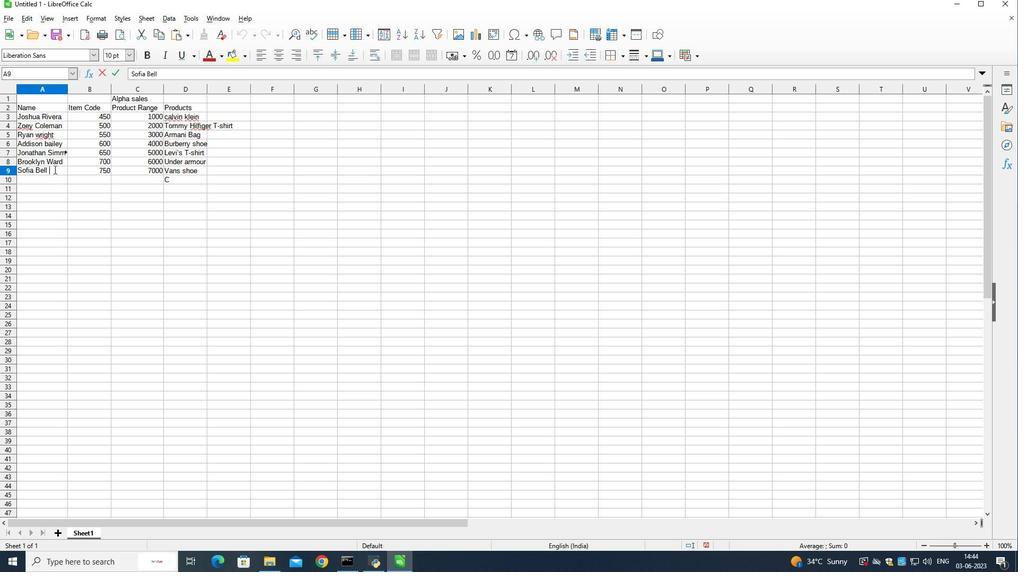 
Action: Mouse pressed left at (54, 169)
Screenshot: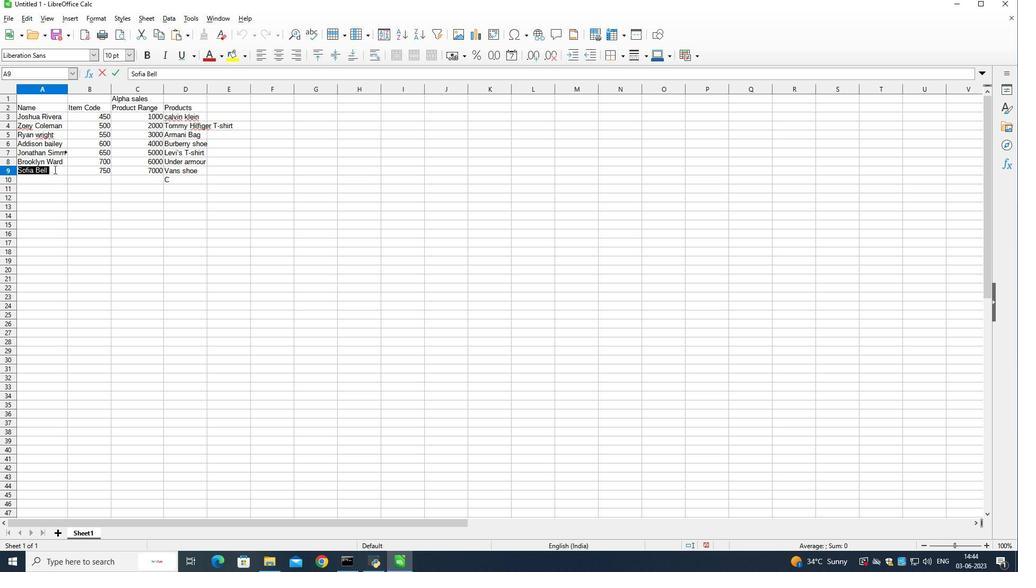 
Action: Mouse moved to (54, 169)
Screenshot: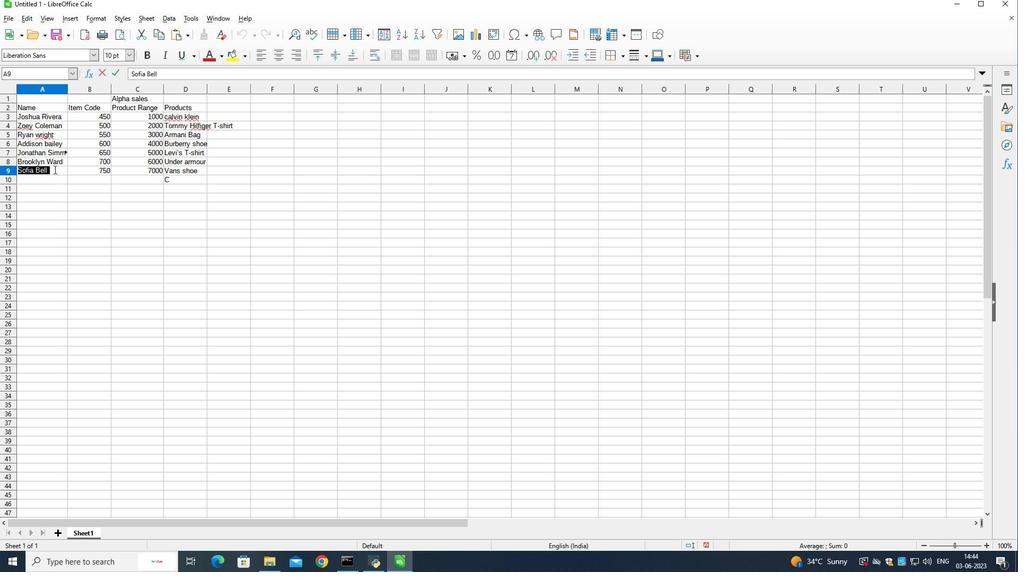 
Action: Key pressed <Key.shift><Key.shift>Caleb<Key.space><Key.shift>Barnes<Key.down>
Screenshot: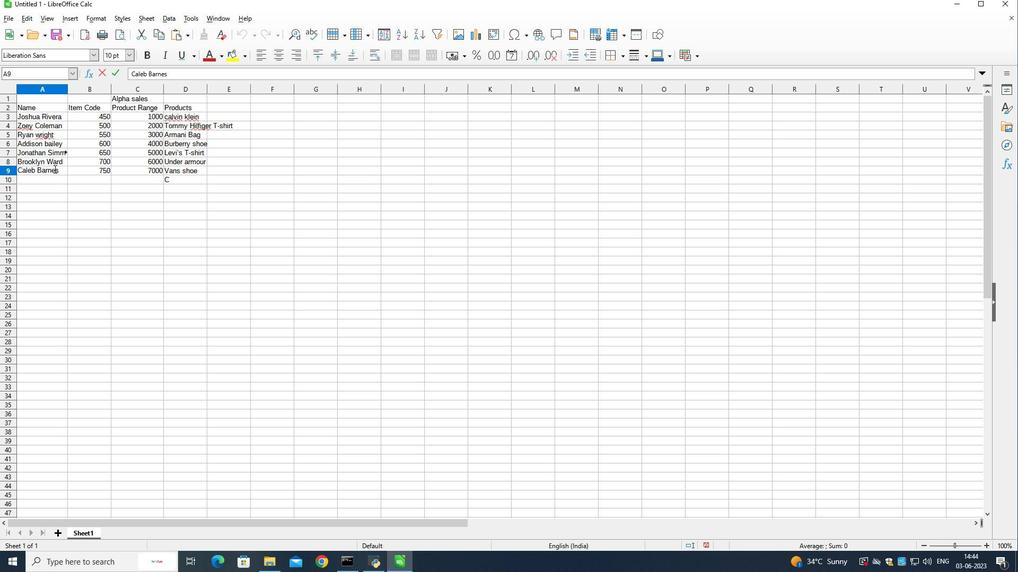 
Action: Mouse moved to (54, 174)
Screenshot: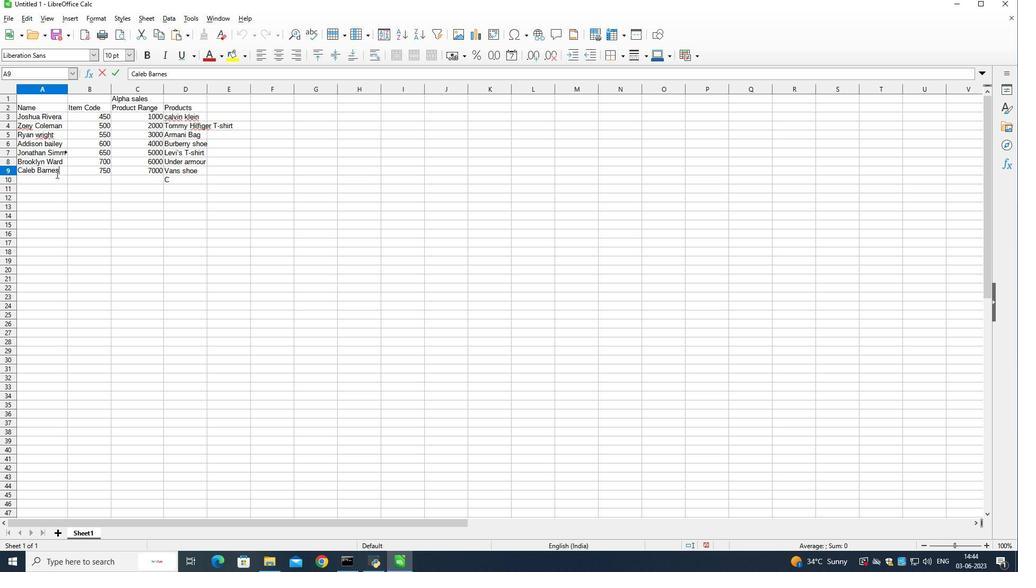 
Action: Mouse pressed left at (54, 174)
Screenshot: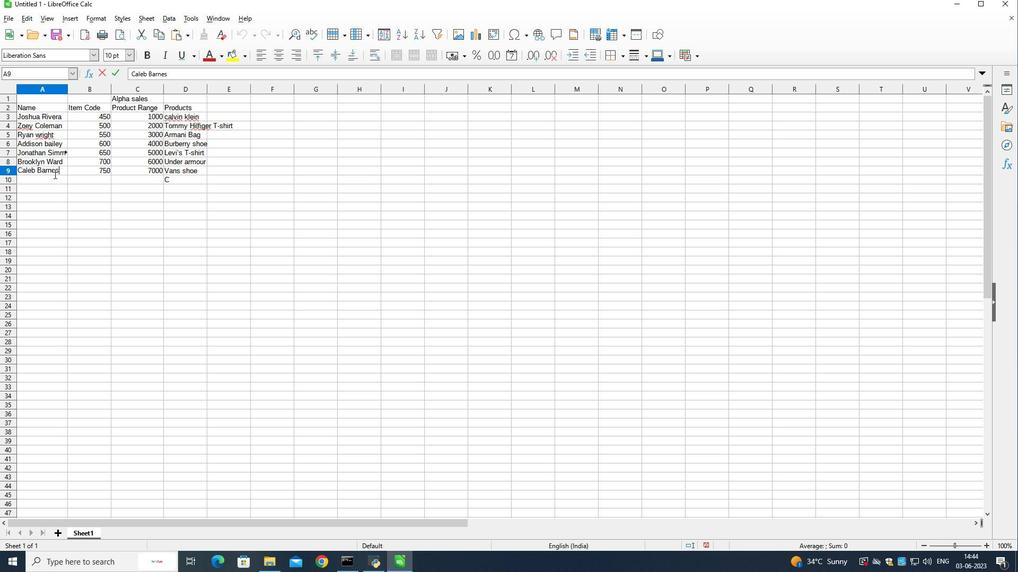 
Action: Mouse moved to (54, 177)
Screenshot: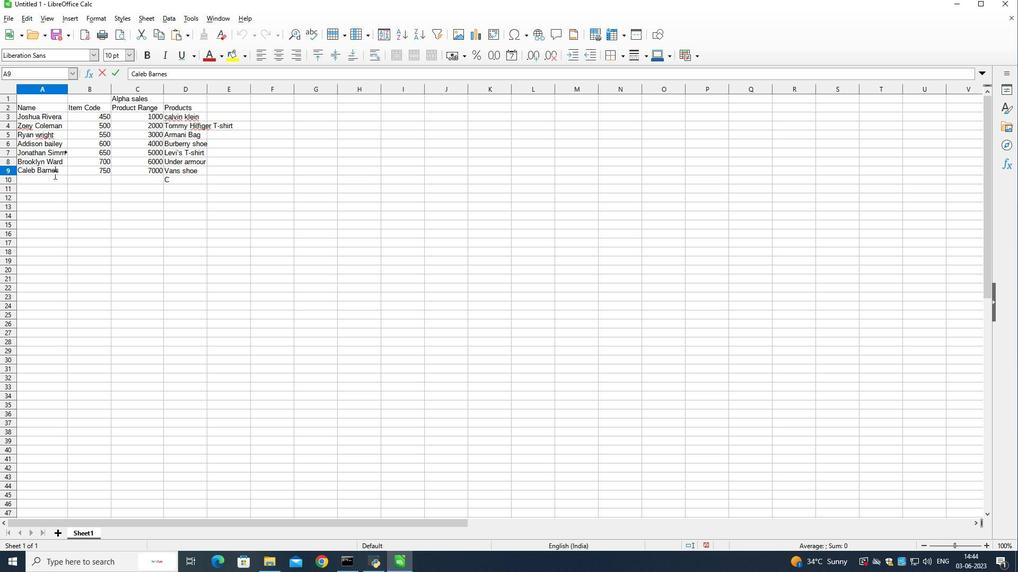 
Action: Mouse pressed left at (54, 177)
Screenshot: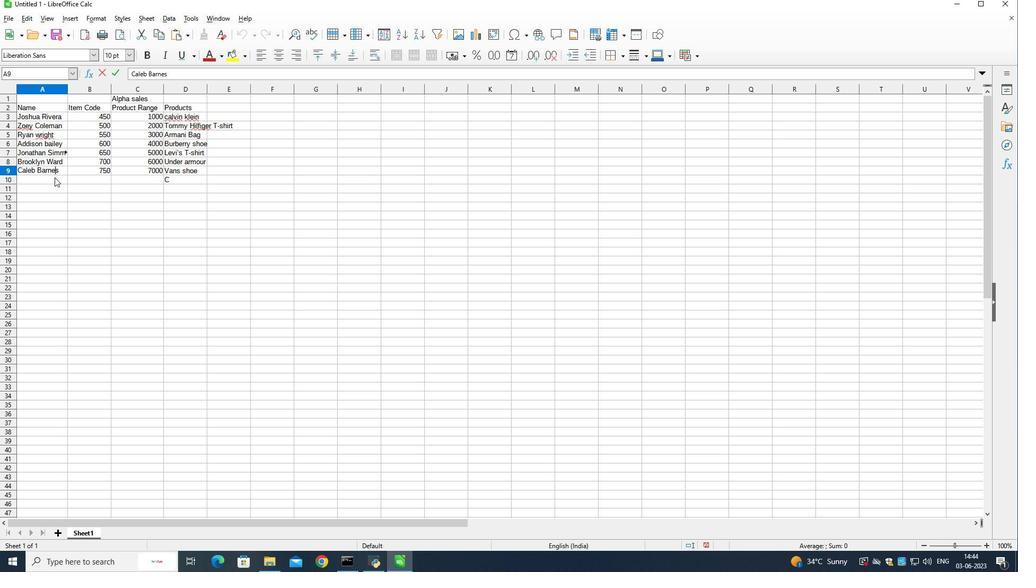 
Action: Mouse moved to (55, 177)
Screenshot: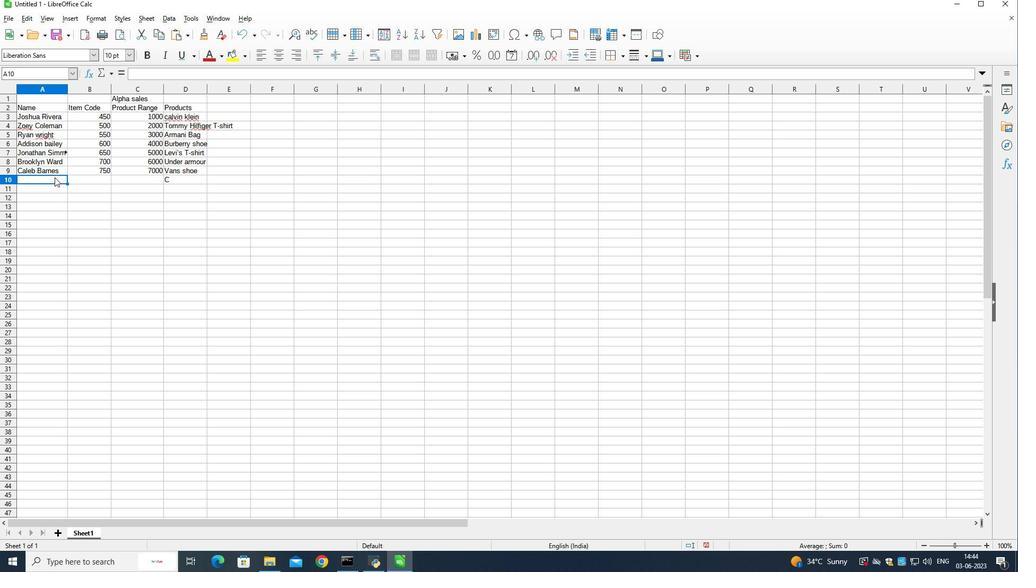 
Action: Key pressed <Key.shift>Audrey<Key.space><Key.shift>Collins<Key.down>
Screenshot: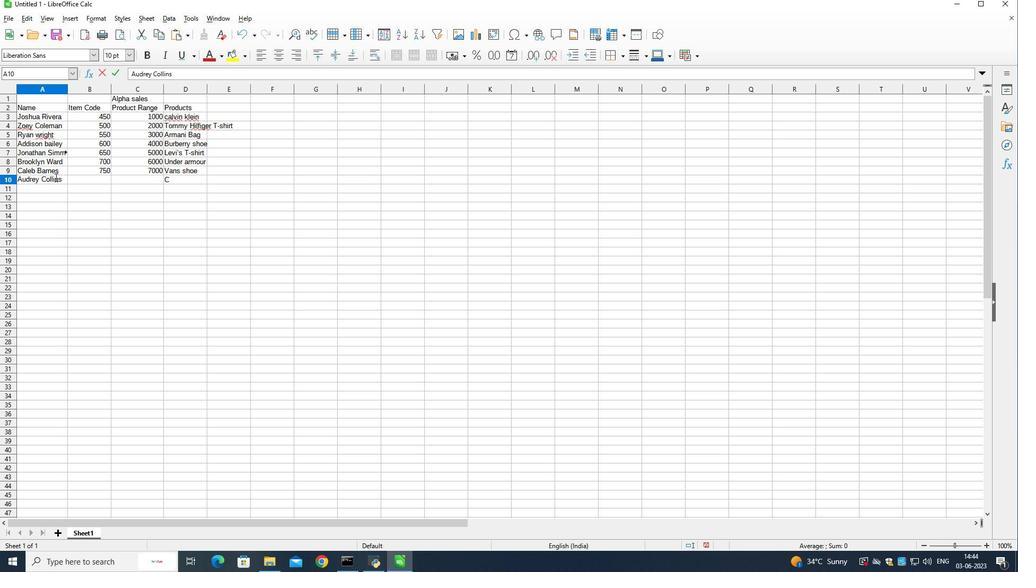 
Action: Mouse moved to (84, 182)
Screenshot: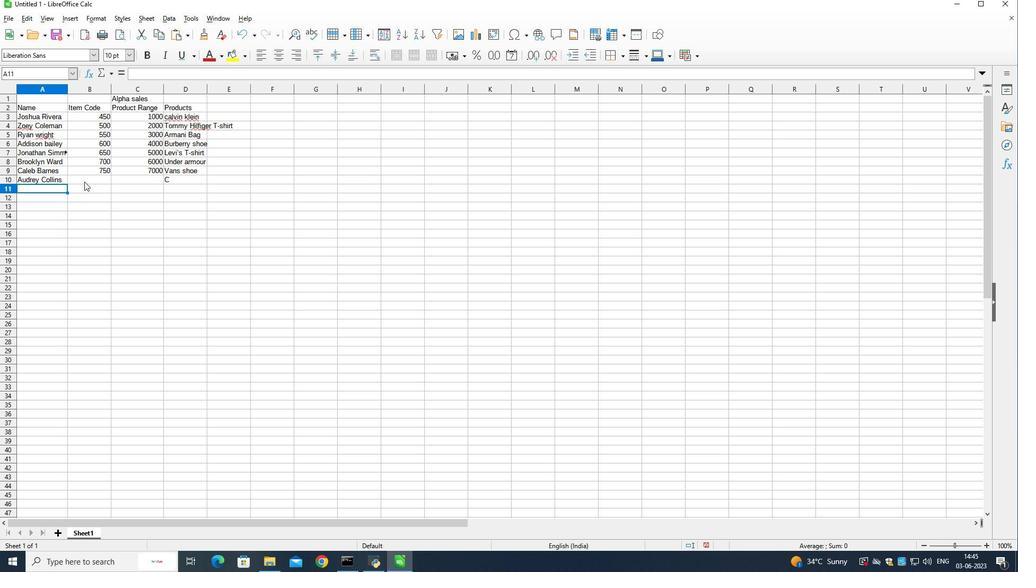 
Action: Key pressed <Key.shift><Key.shift><Key.shift><Key.shift><Key.shift><Key.shift><Key.shift><Key.shift><Key.shift><Key.shift><Key.shift>Gabriel<Key.space>perry<Key.down><Key.shift><Key.shift><Key.shift>sofia<Key.space><Key.shift><Key.shift><Key.shift><Key.shift><Key.shift>Bell<Key.space>
Screenshot: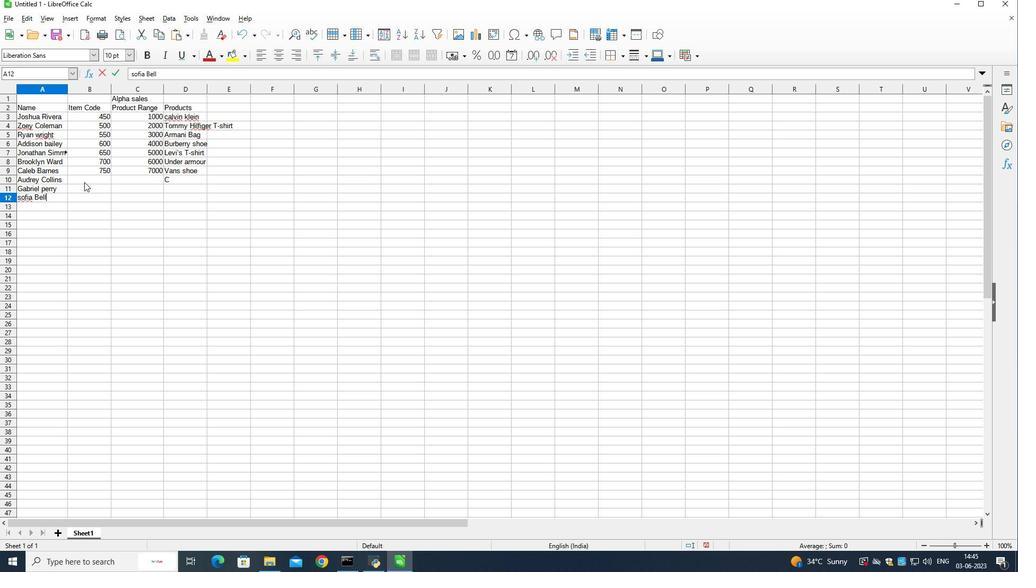 
Action: Mouse moved to (90, 176)
Screenshot: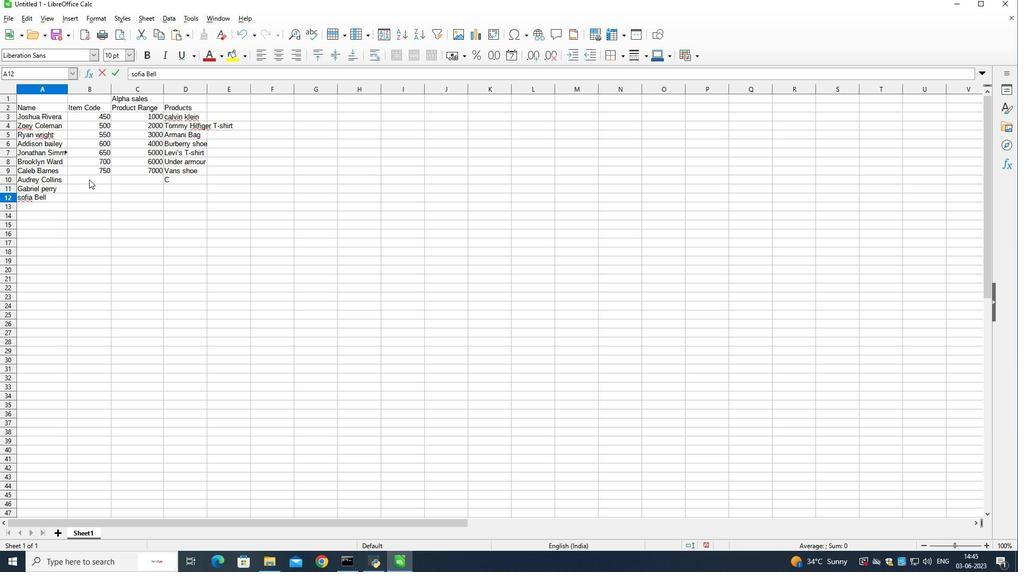
Action: Mouse pressed left at (90, 176)
Screenshot: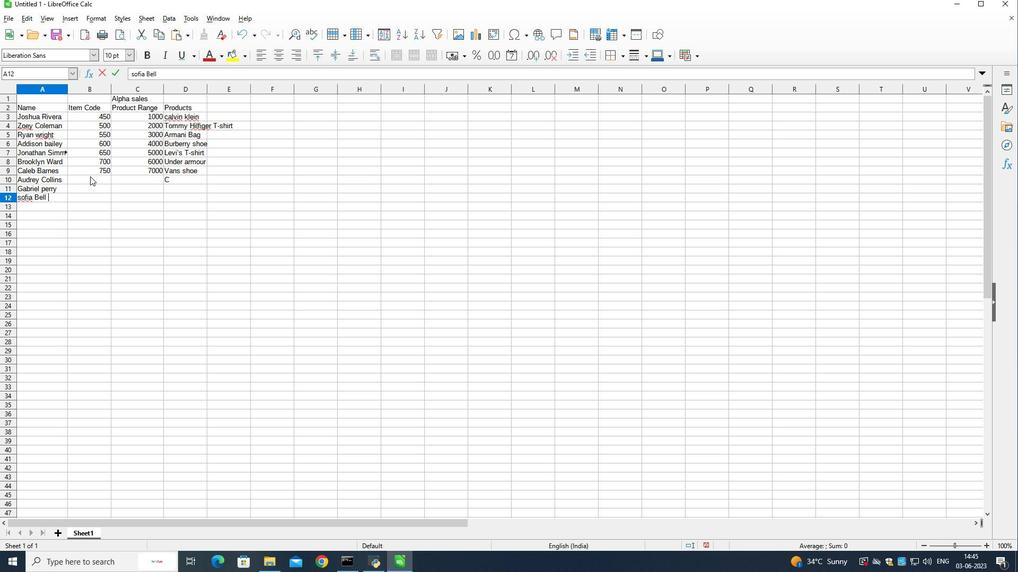 
Action: Mouse moved to (187, 210)
Screenshot: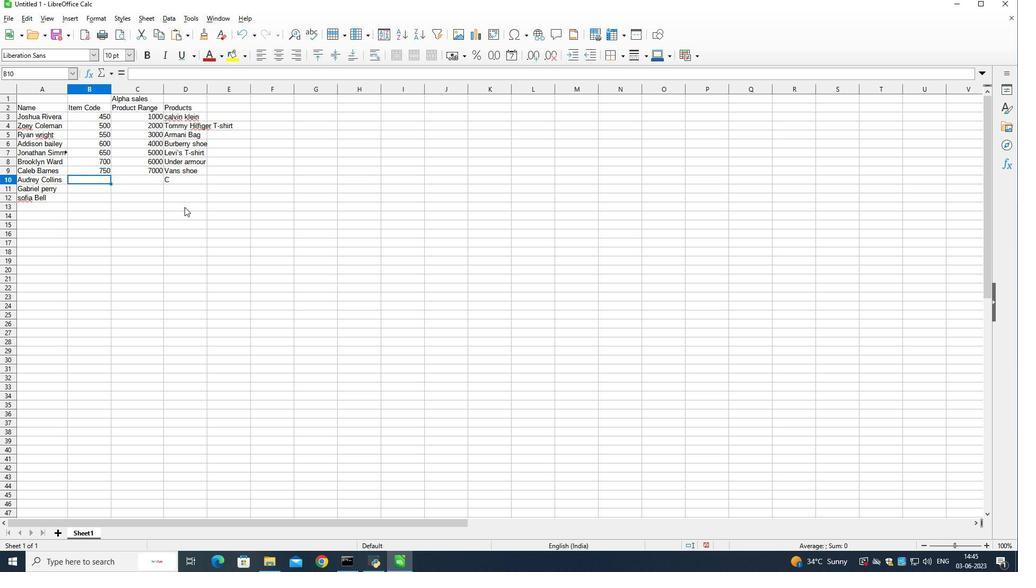 
Action: Key pressed 800<Key.down>850<Key.down>900
Screenshot: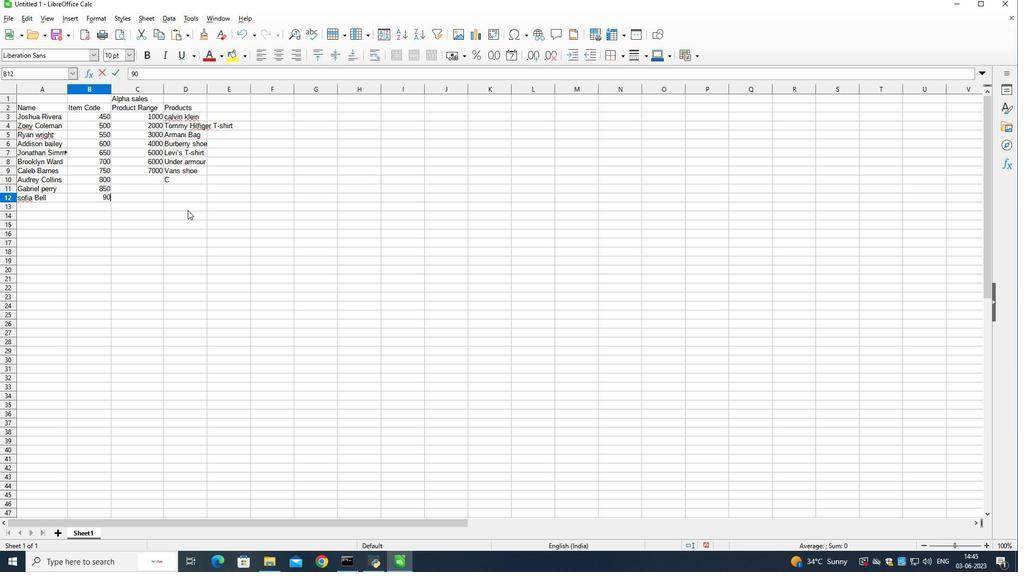 
Action: Mouse moved to (145, 177)
Screenshot: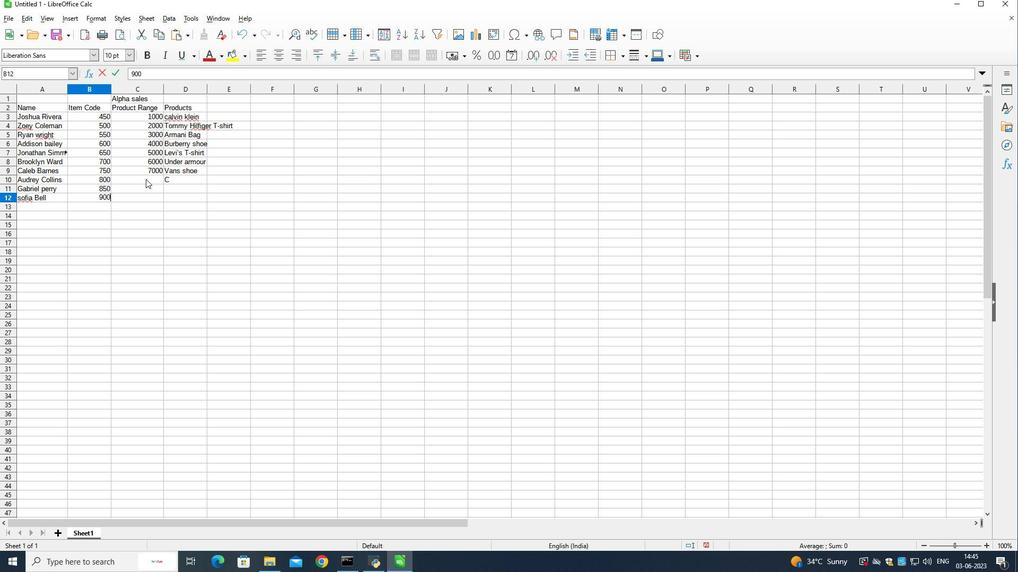 
Action: Mouse pressed left at (145, 177)
Screenshot: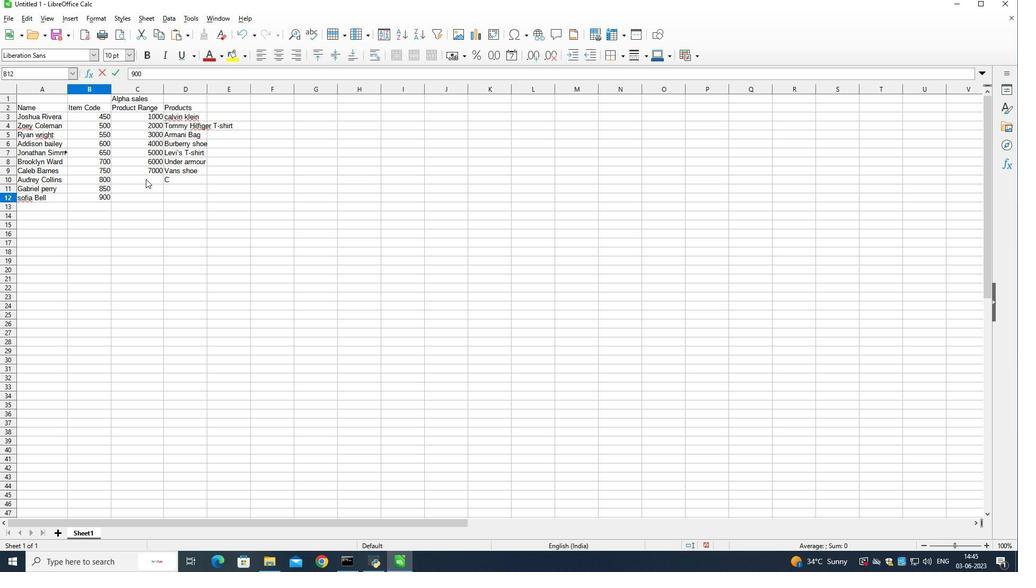 
Action: Mouse moved to (174, 191)
Screenshot: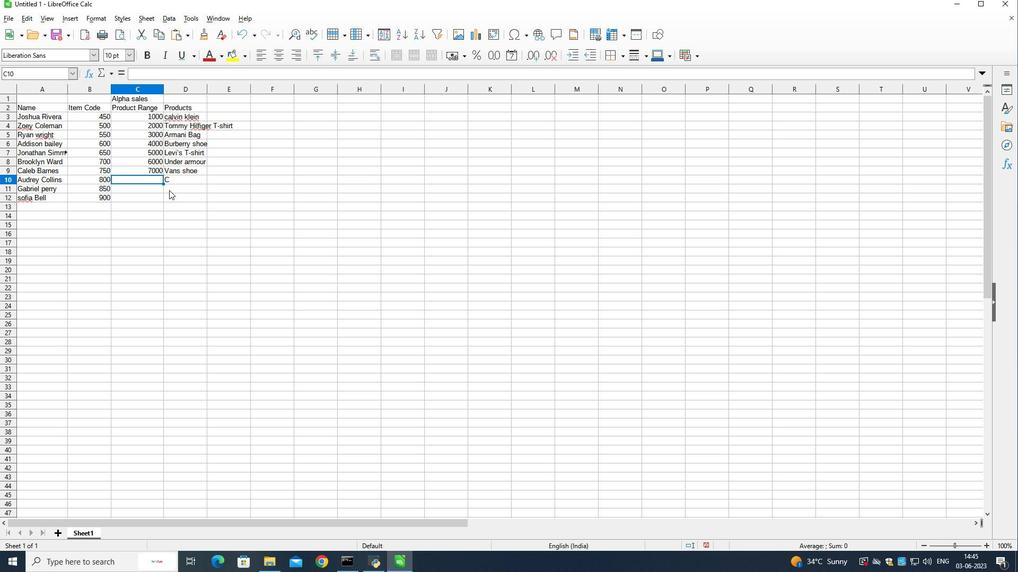 
Action: Key pressed 8000<Key.down>9000<Key.down>10000
Screenshot: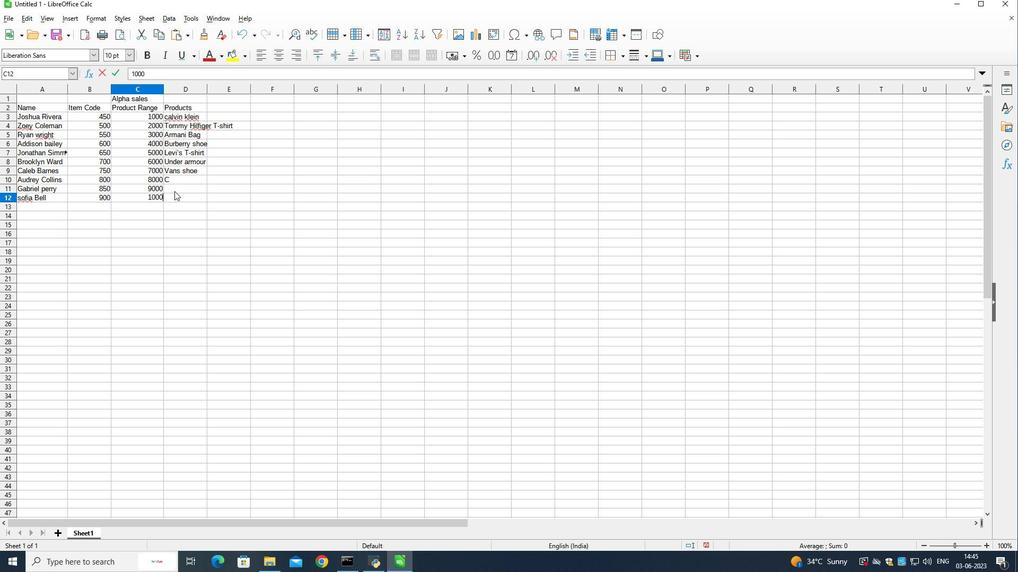 
Action: Mouse moved to (184, 178)
Screenshot: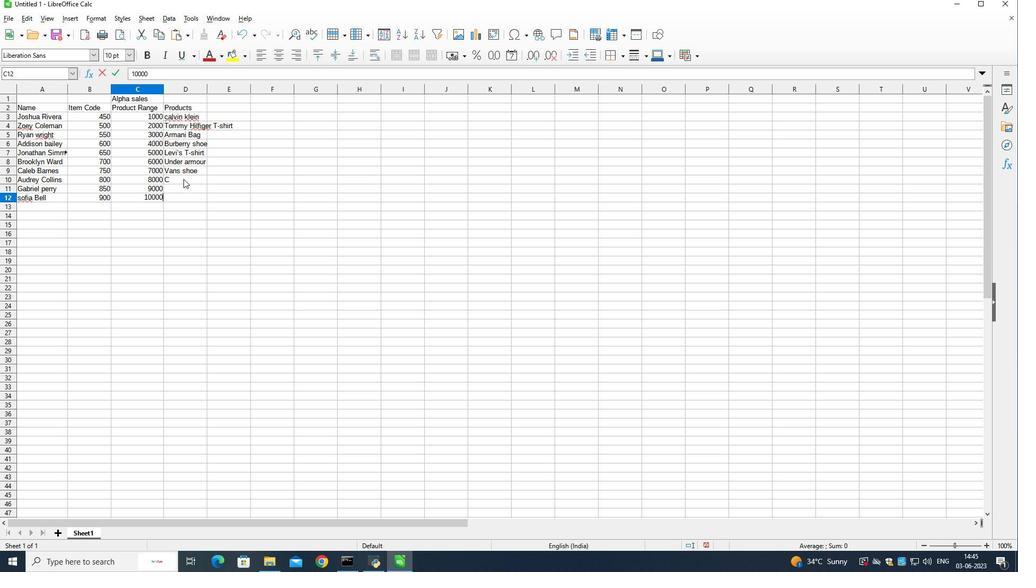 
Action: Mouse pressed left at (184, 178)
Screenshot: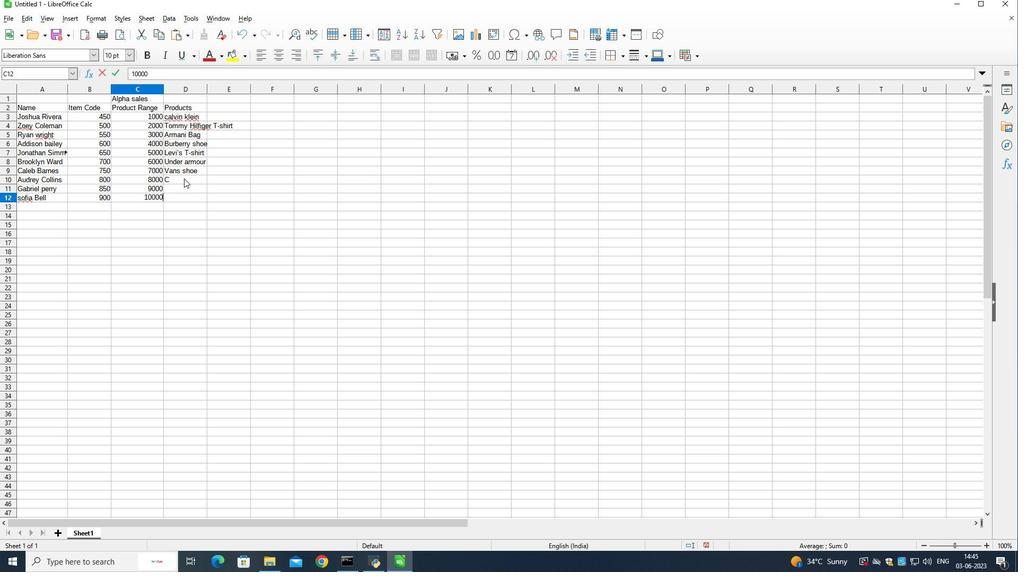 
Action: Mouse pressed left at (184, 178)
Screenshot: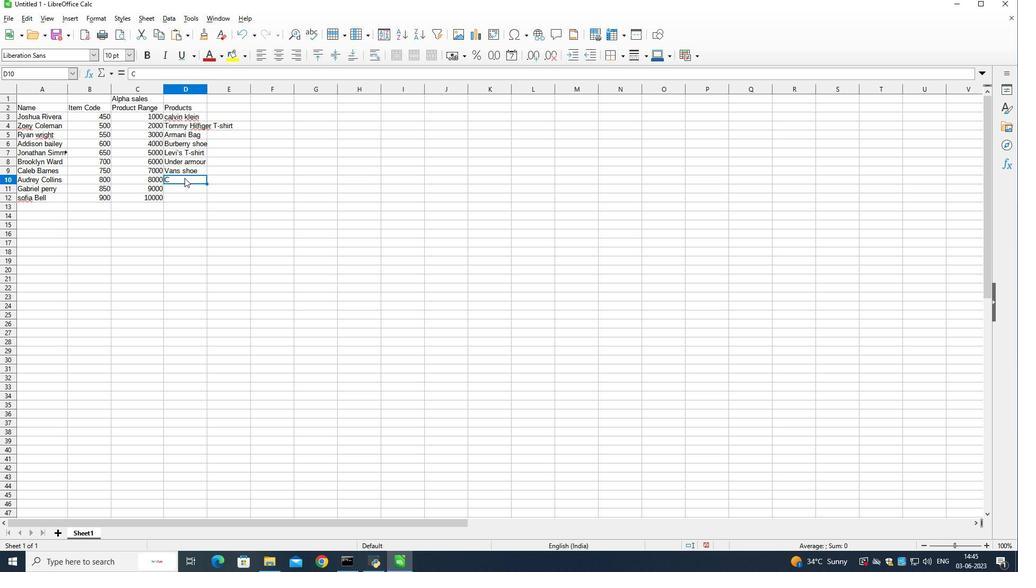 
Action: Mouse pressed left at (184, 178)
Screenshot: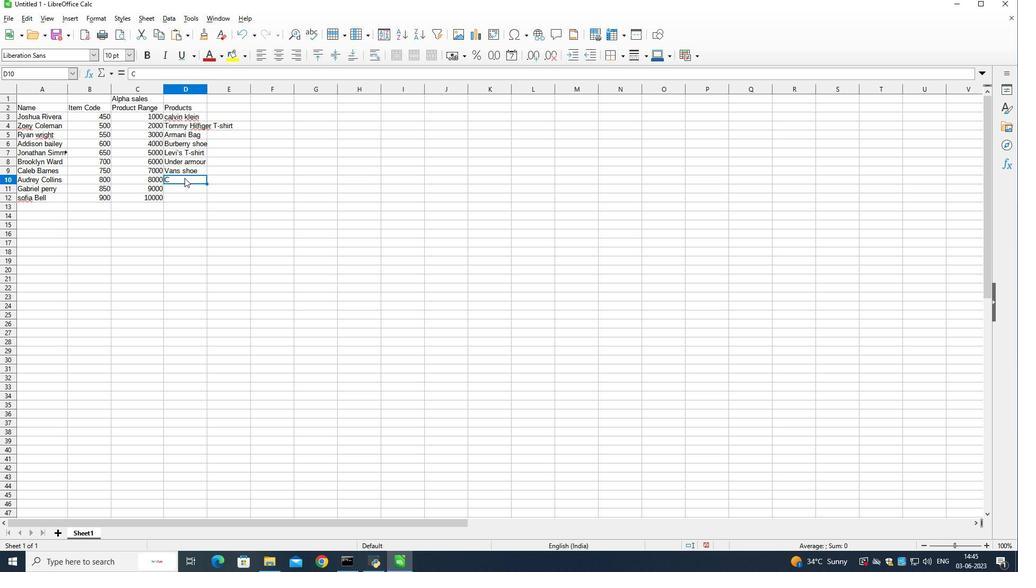 
Action: Key pressed onverse<Key.space><Key.shift>Shoe<Key.down><Key.down>
Screenshot: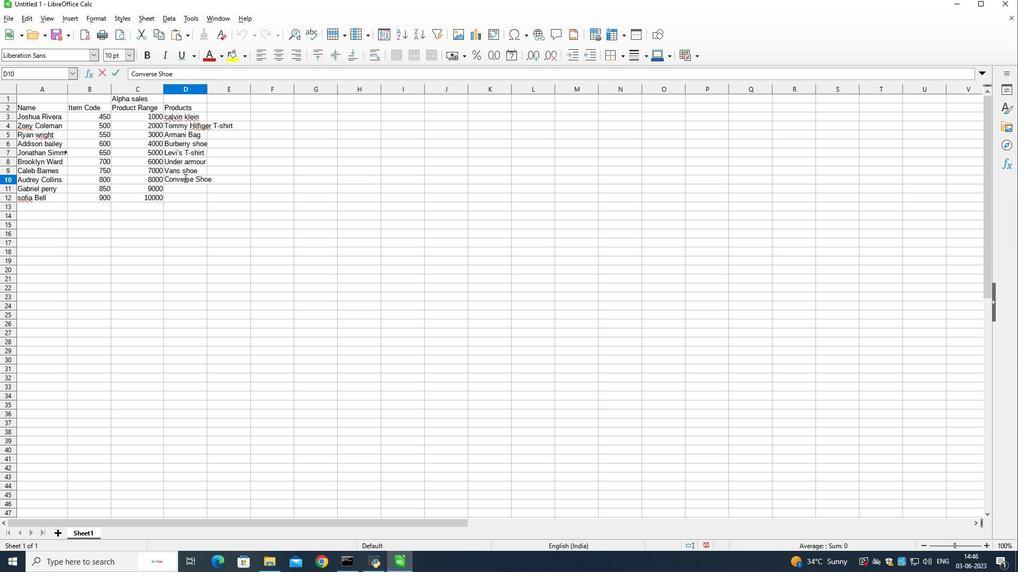 
Action: Mouse moved to (186, 185)
Screenshot: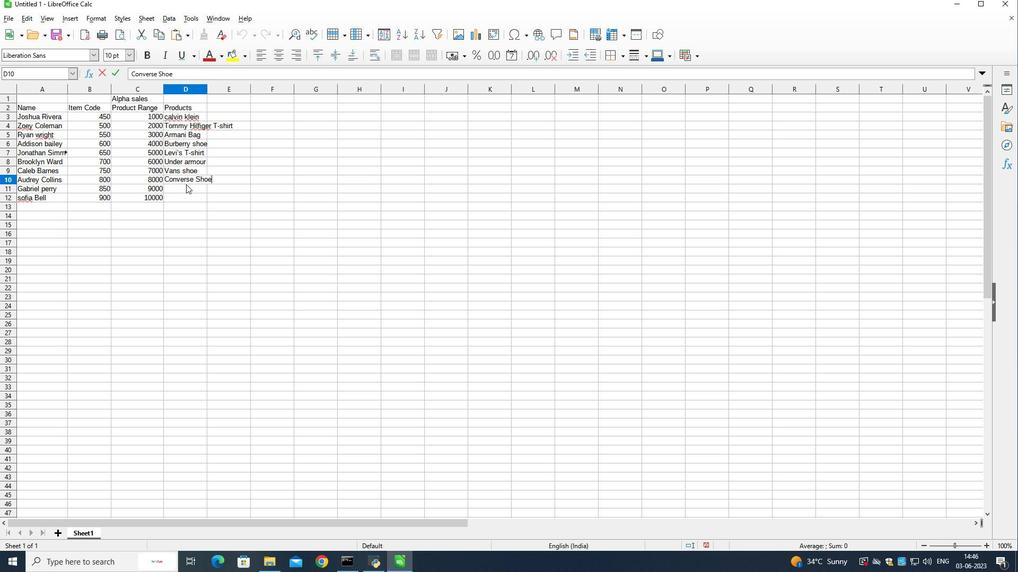 
Action: Mouse pressed left at (186, 185)
Screenshot: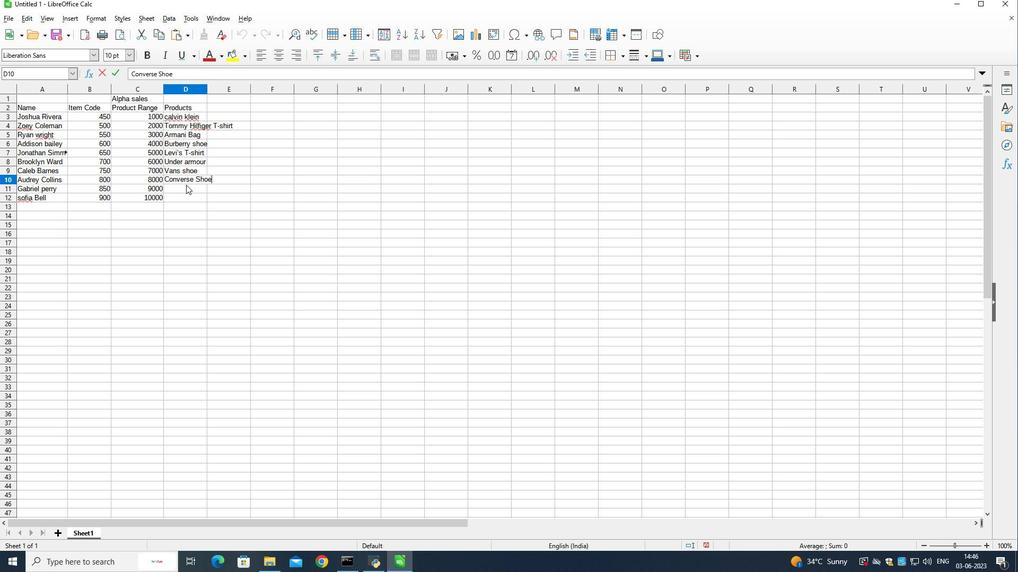 
Action: Mouse moved to (187, 186)
Screenshot: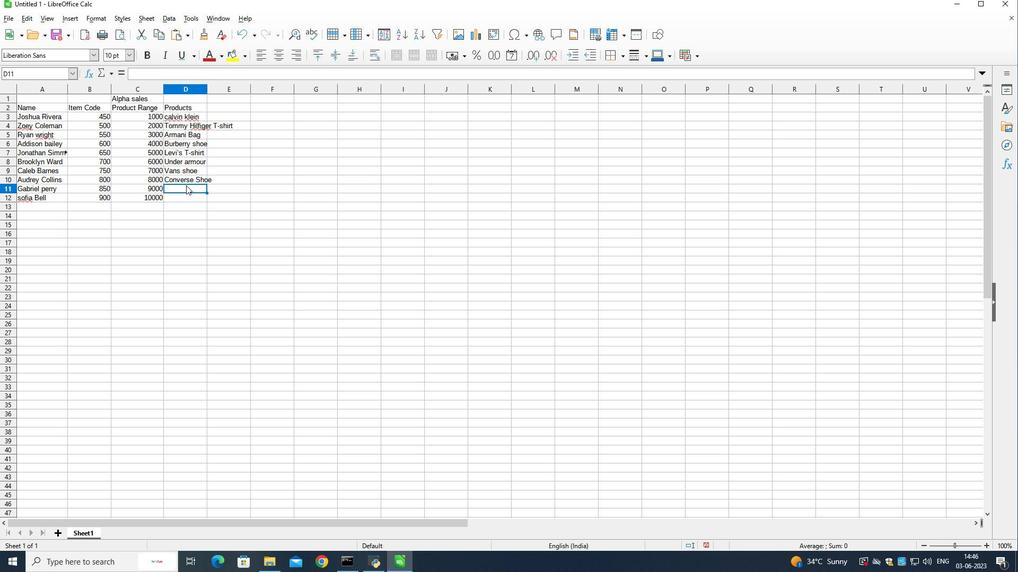 
Action: Key pressed <Key.shift><Key.shift><Key.shift><Key.shift><Key.shift><Key.shift><Key.shift>Timberland<Key.space><Key.shift>shoe<Key.down><Key.shift>Skechers<Key.space><Key.shift>shoe
Screenshot: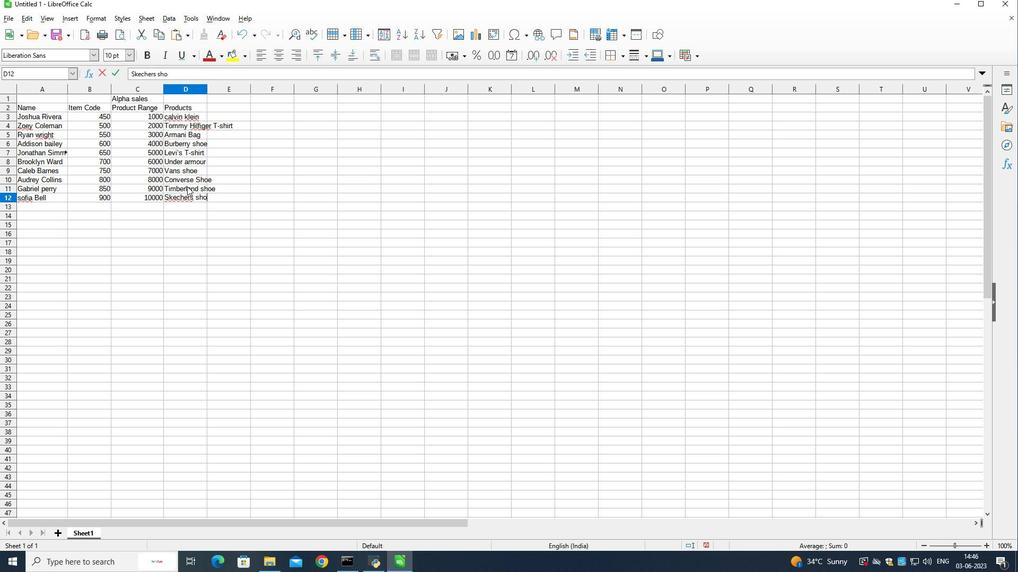 
Action: Mouse moved to (194, 85)
Screenshot: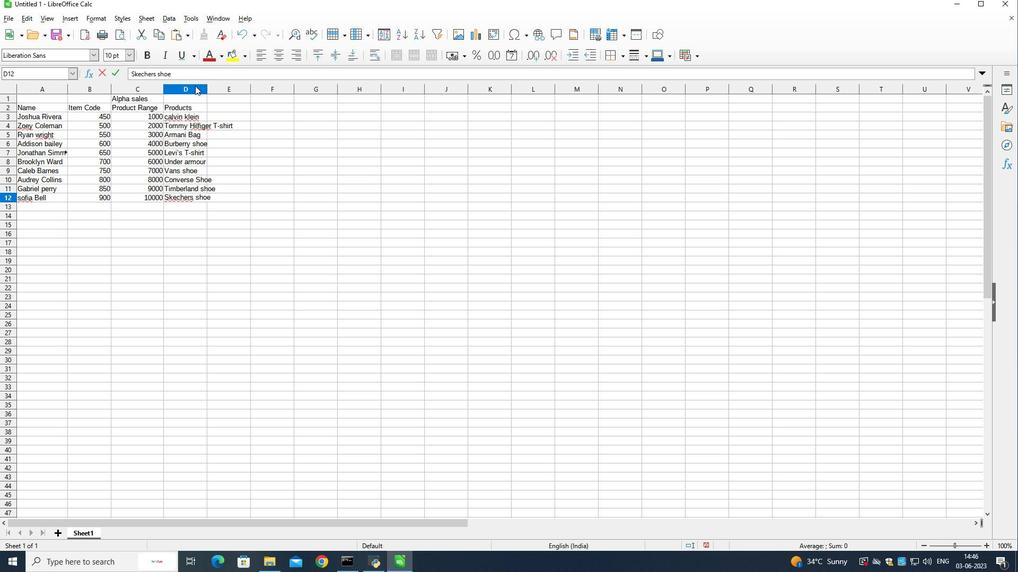 
Action: Mouse pressed left at (194, 85)
Screenshot: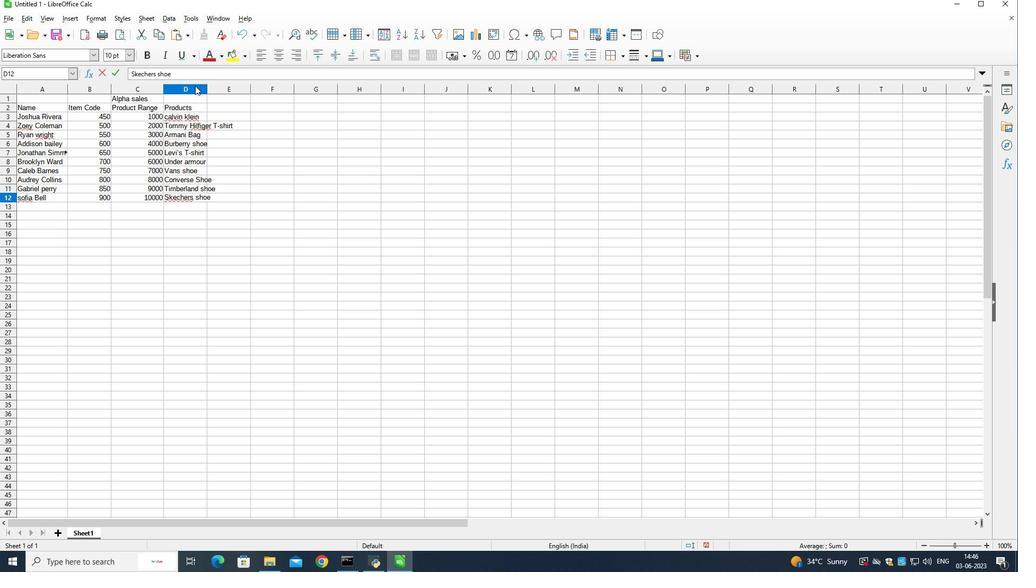 
Action: Mouse moved to (207, 89)
Screenshot: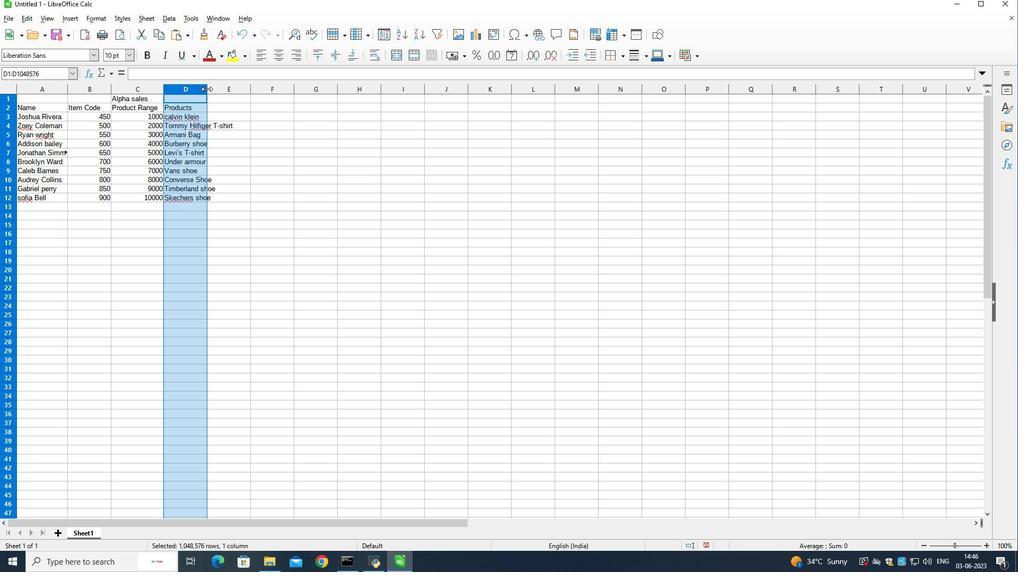 
Action: Mouse pressed left at (207, 89)
Screenshot: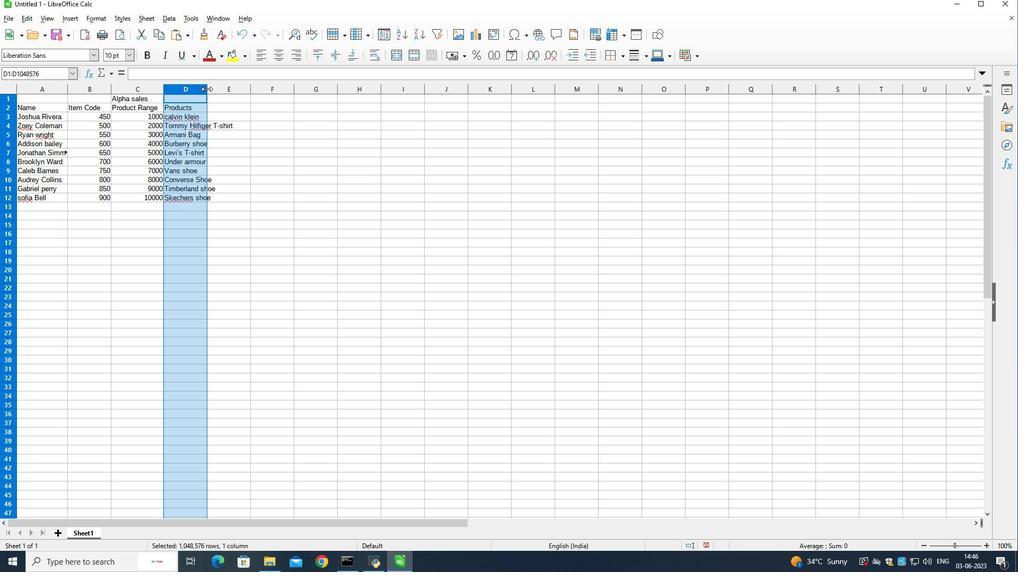 
Action: Mouse moved to (42, 89)
Screenshot: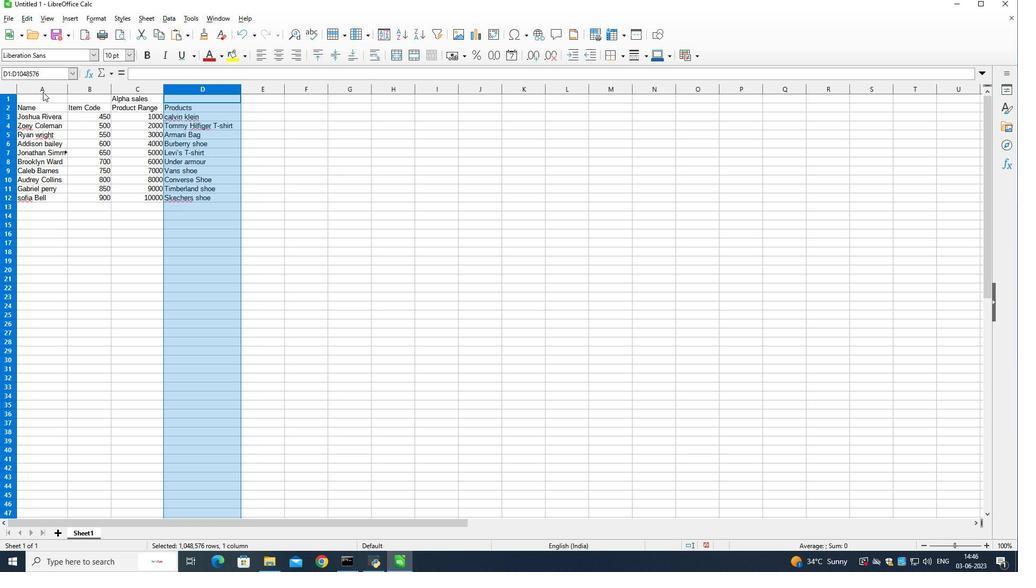 
Action: Mouse pressed left at (42, 89)
Screenshot: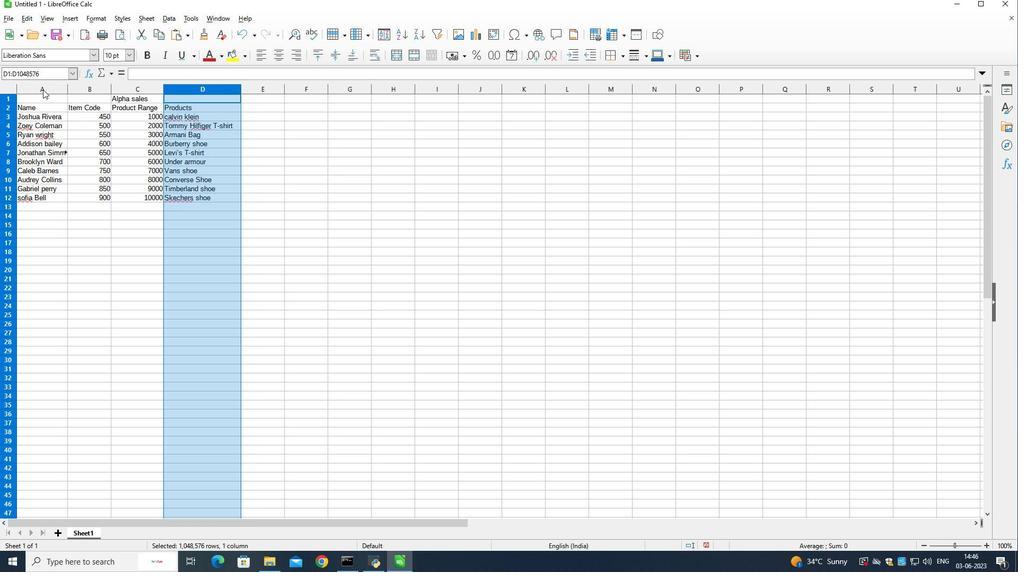 
Action: Mouse moved to (235, 178)
Screenshot: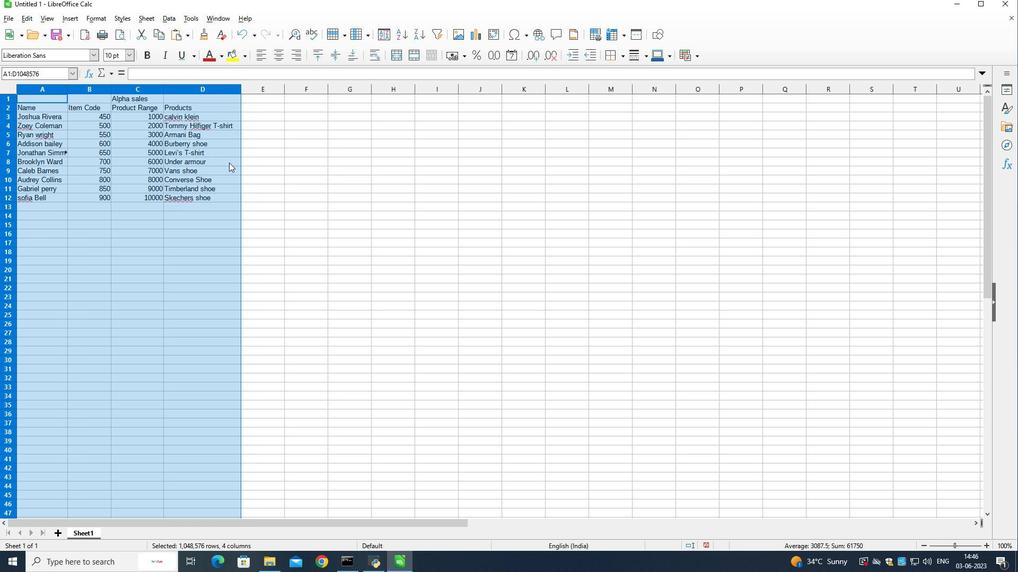 
Action: Mouse pressed left at (235, 178)
Screenshot: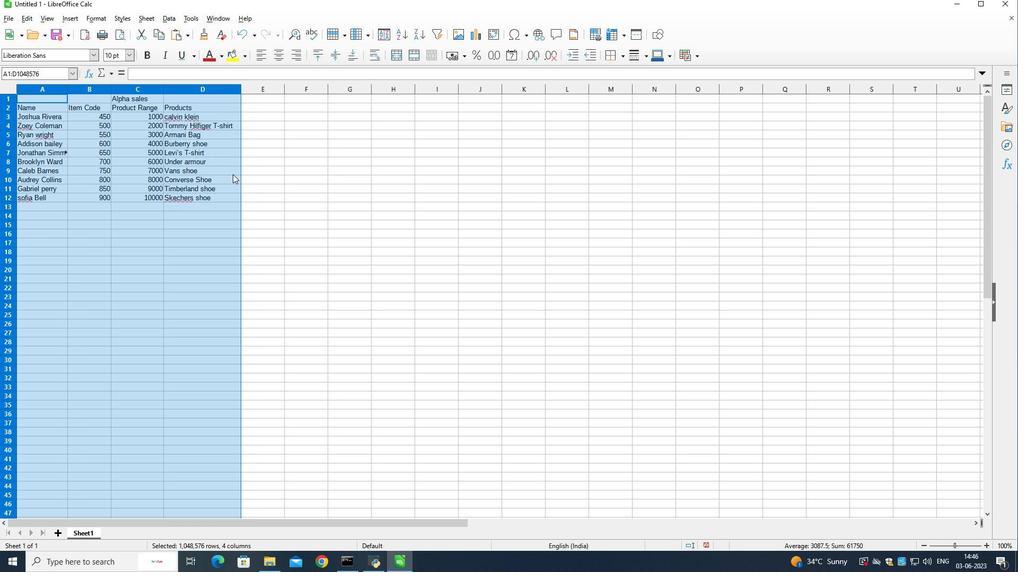 
Action: Mouse moved to (37, 81)
Screenshot: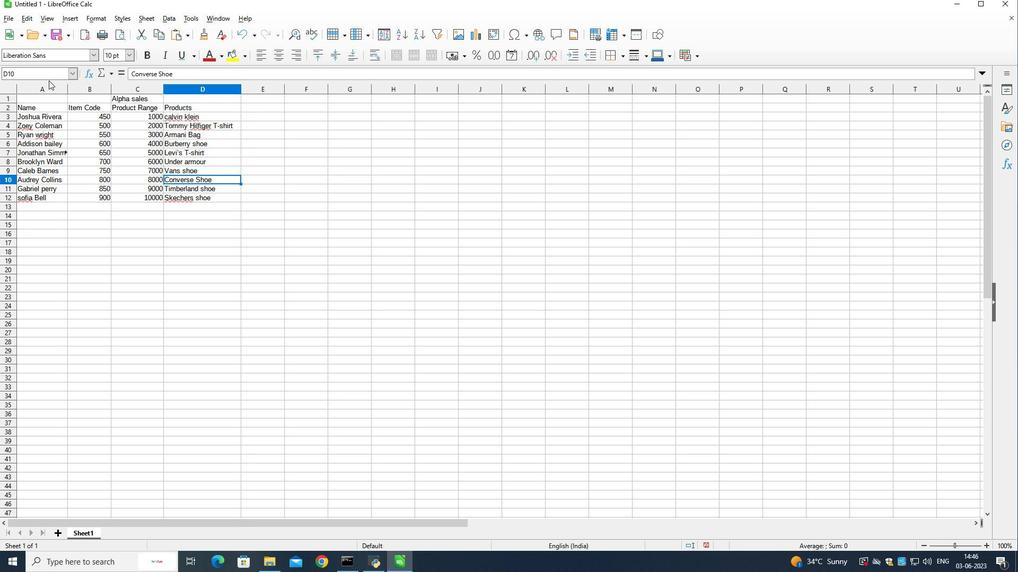 
Action: Mouse pressed left at (37, 81)
Screenshot: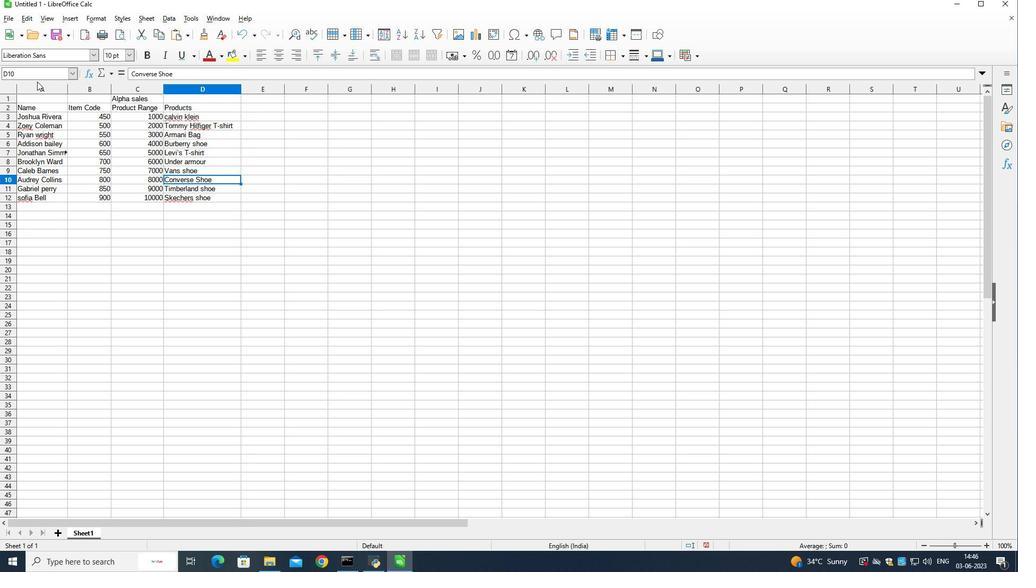 
Action: Mouse moved to (41, 90)
Screenshot: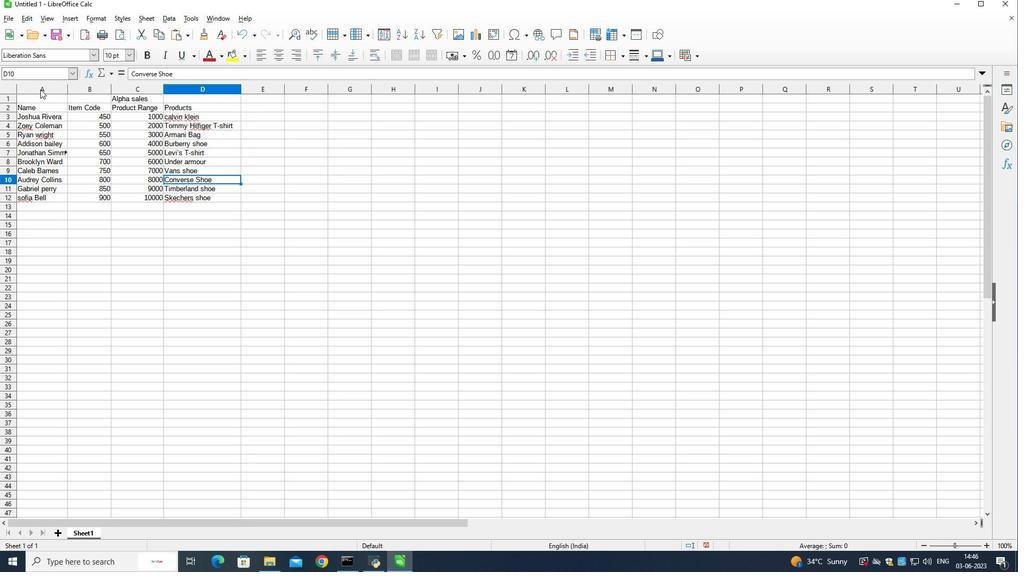 
Action: Mouse pressed left at (41, 90)
Screenshot: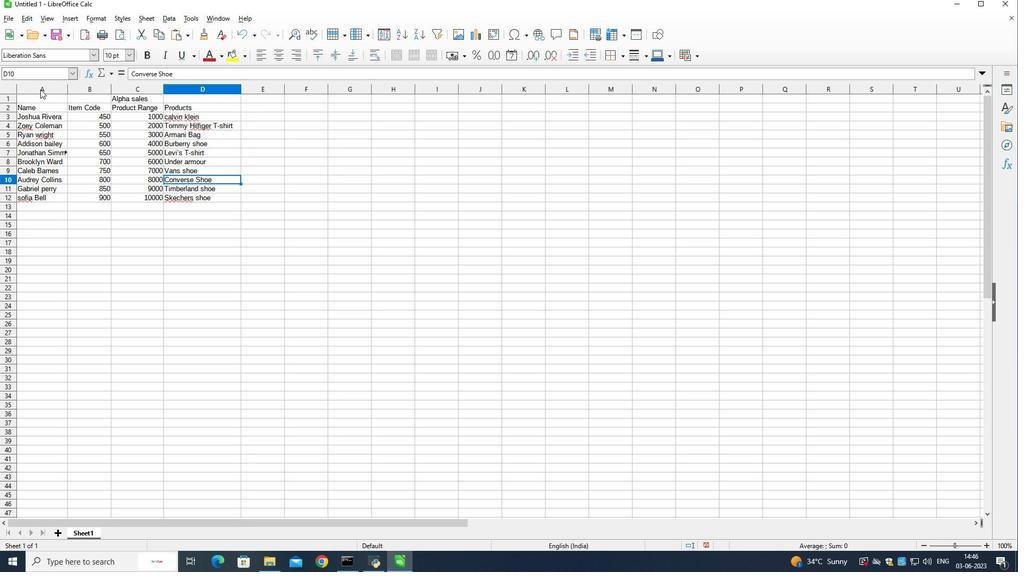 
Action: Mouse moved to (66, 90)
Screenshot: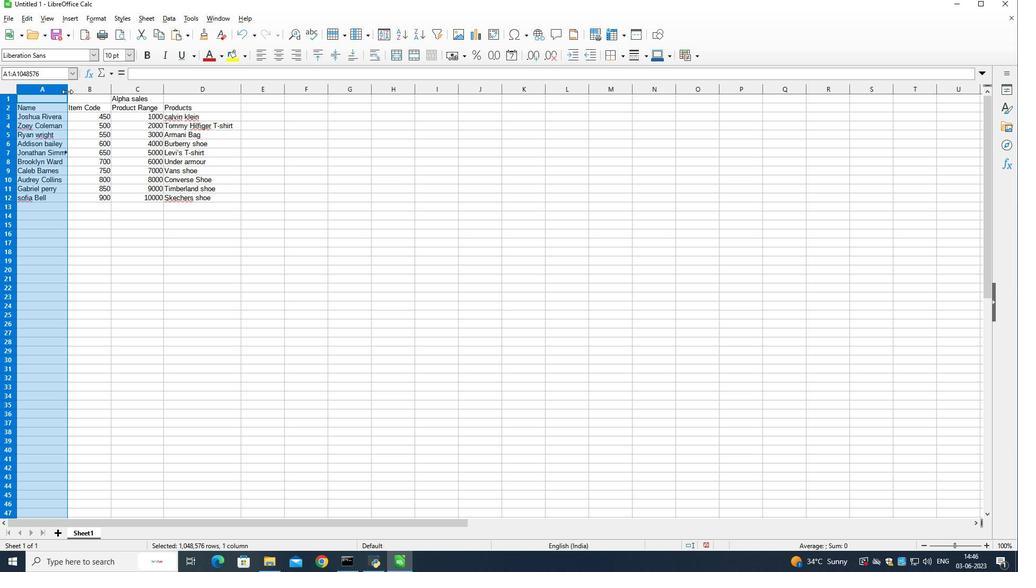 
Action: Mouse pressed left at (66, 90)
Screenshot: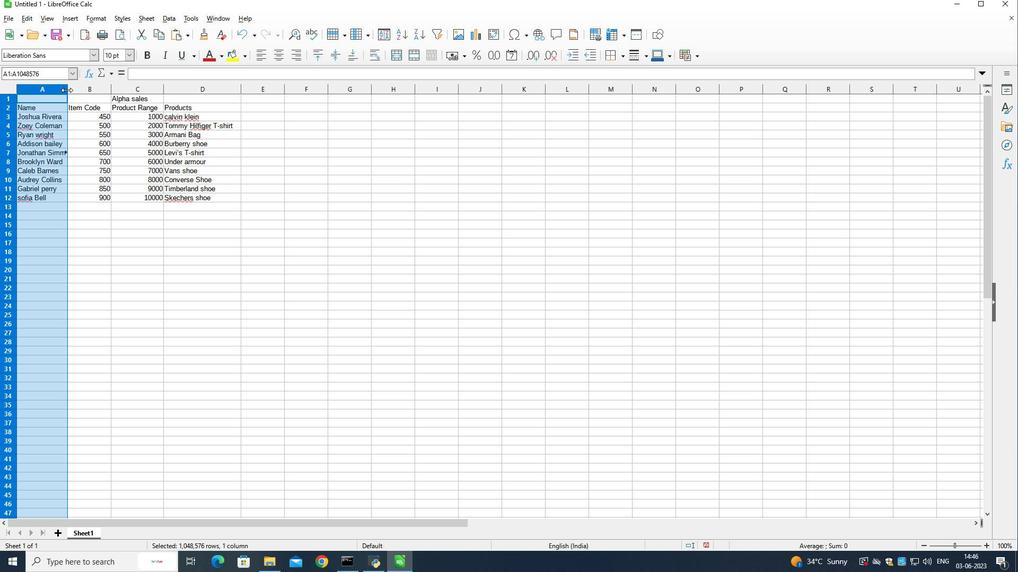 
Action: Mouse moved to (256, 111)
Screenshot: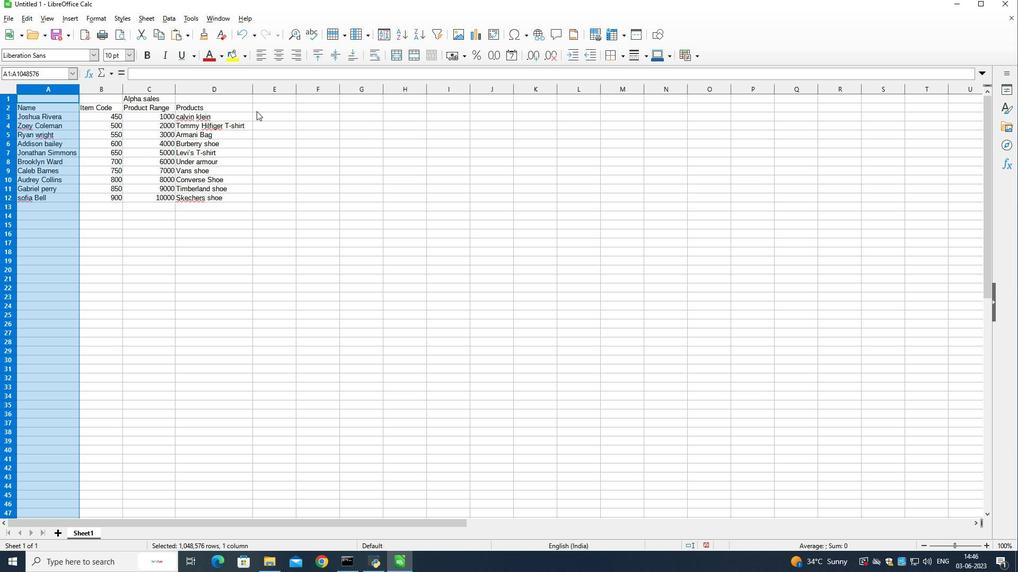 
Action: Mouse pressed left at (256, 111)
Screenshot: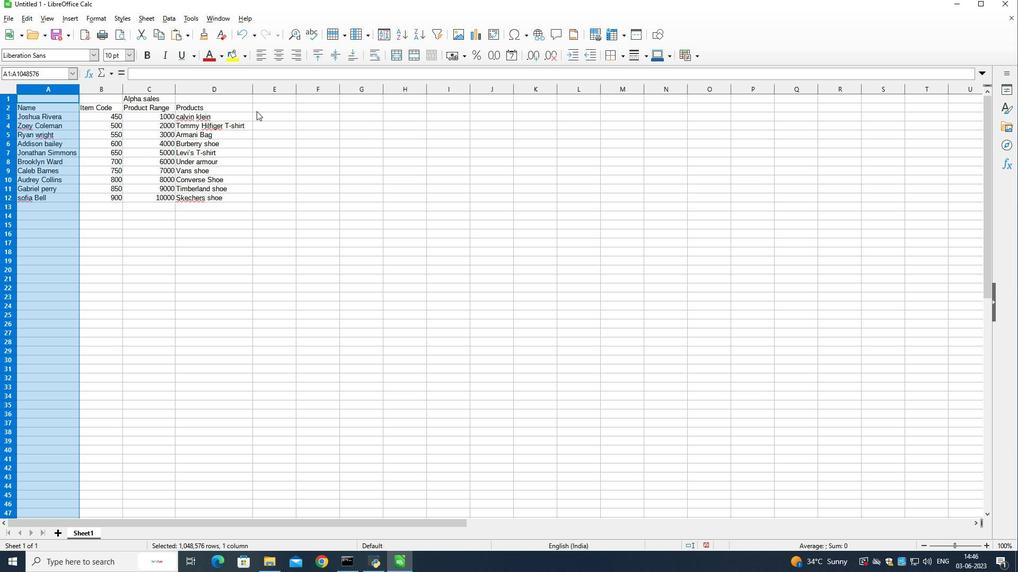 
Action: Mouse moved to (264, 159)
Screenshot: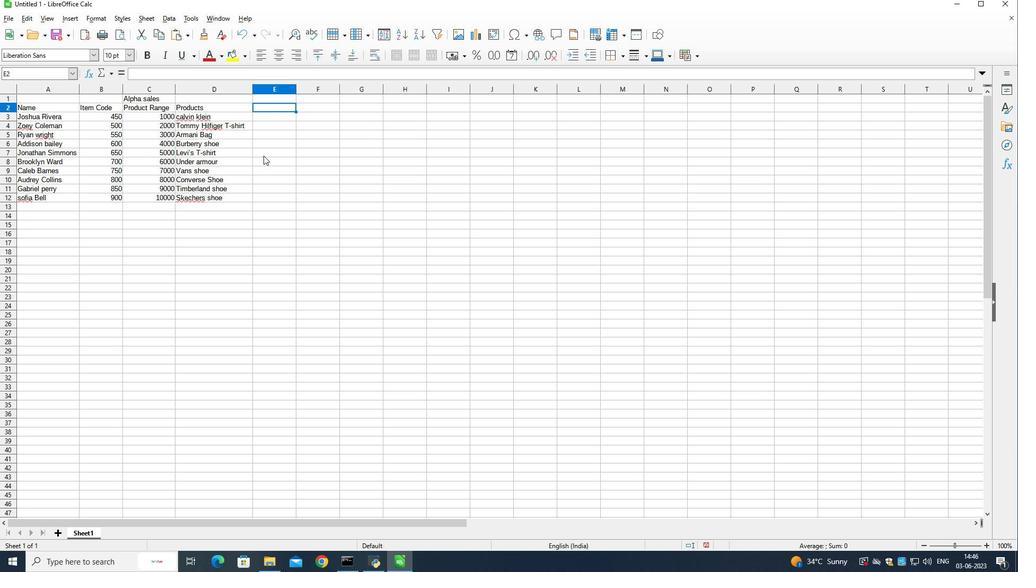
Action: Key pressed <Key.shift>Quantity<Key.down>2<Key.down>3<Key.down>4<Key.down>5<Key.down>2<Key.down>3<Key.down>4<Key.down>5<Key.down>2<Key.down>3<Key.right><Key.up><Key.up><Key.up><Key.up><Key.up><Key.up><Key.up><Key.up><Key.up><Key.up>
Screenshot: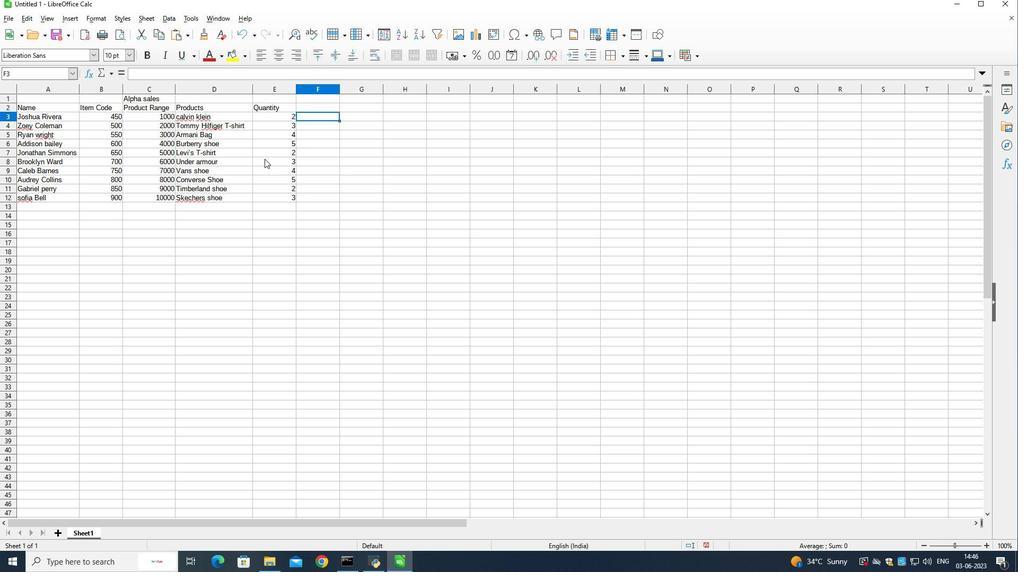 
Action: Mouse moved to (328, 106)
Screenshot: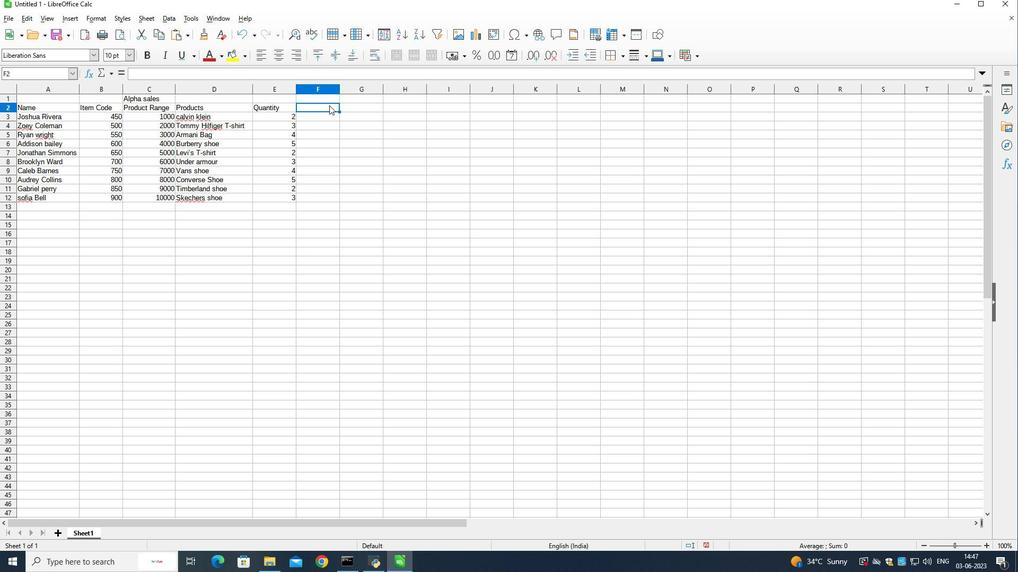 
Action: Mouse pressed left at (328, 106)
Screenshot: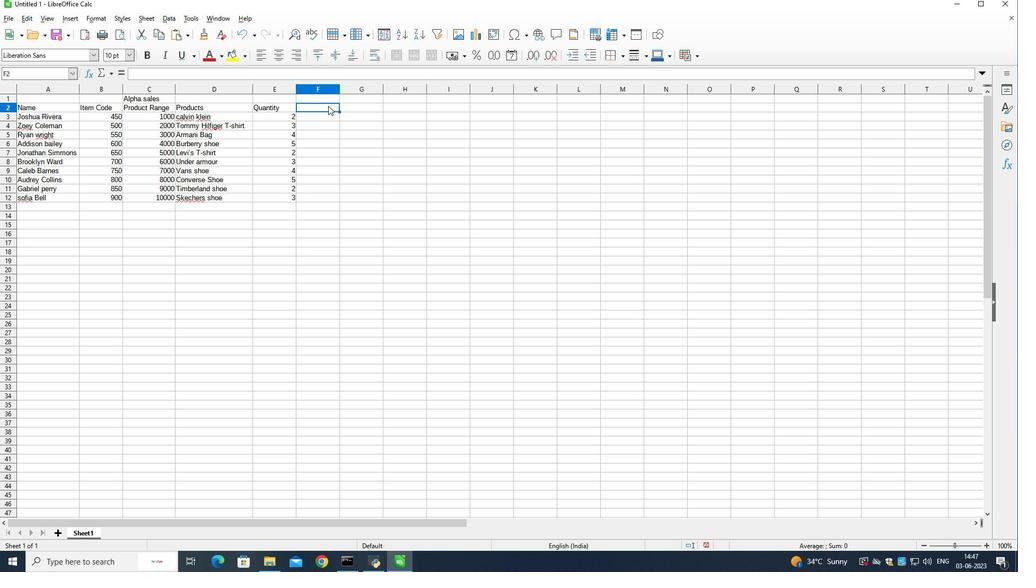 
Action: Mouse moved to (269, 163)
Screenshot: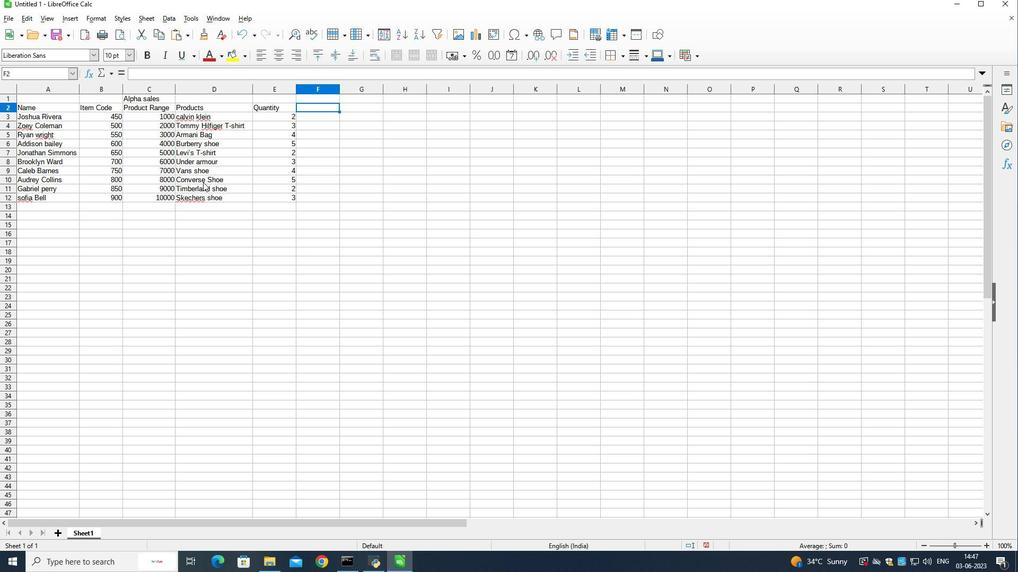
Action: Key pressed <Key.shift><Key.shift><Key.shift><Key.shift><Key.shift>T<Key.backspace><Key.shift>Amount<Key.down>
Screenshot: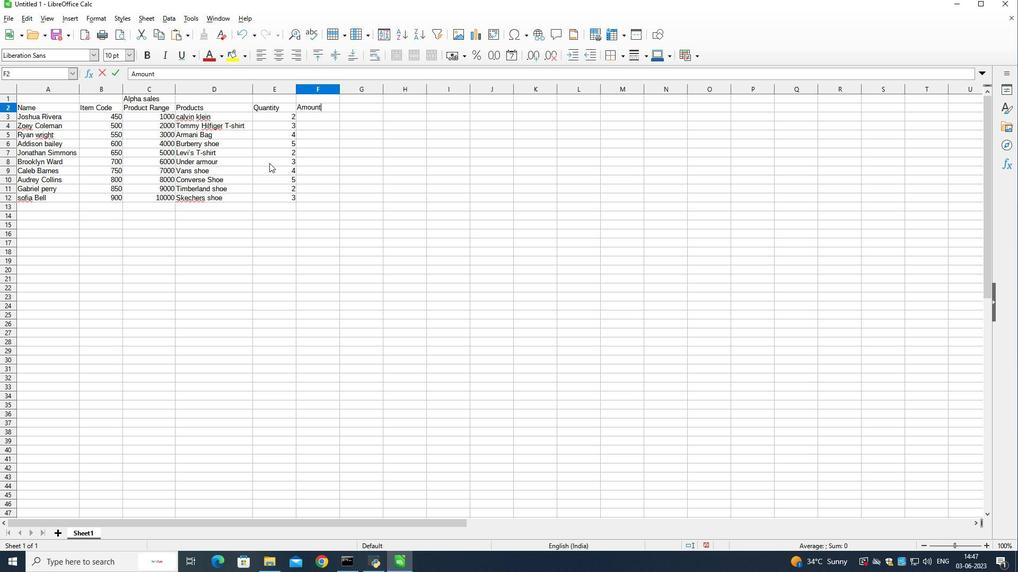 
Action: Mouse moved to (331, 116)
Screenshot: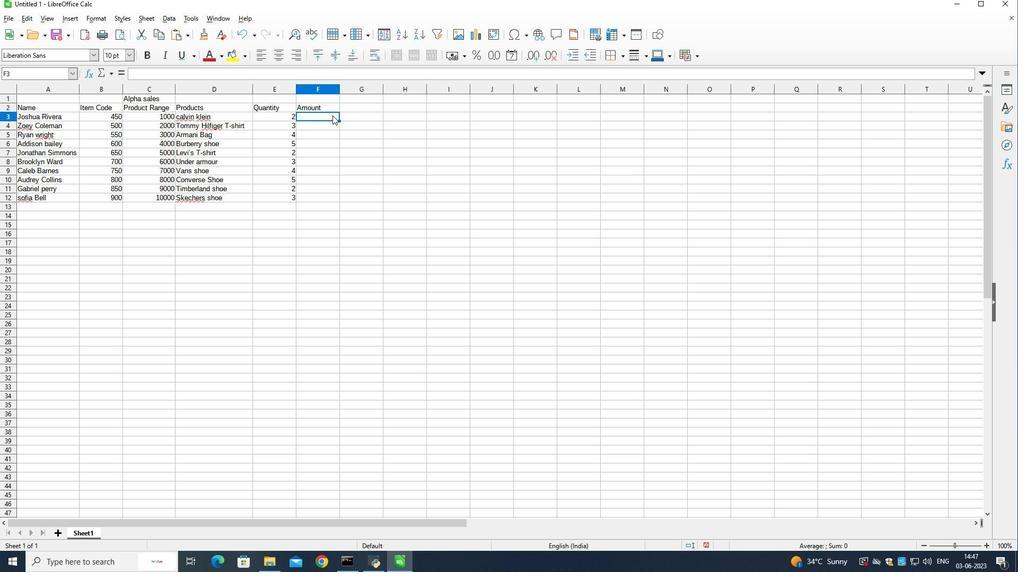 
Action: Key pressed =sum<Key.shift_r>(
Screenshot: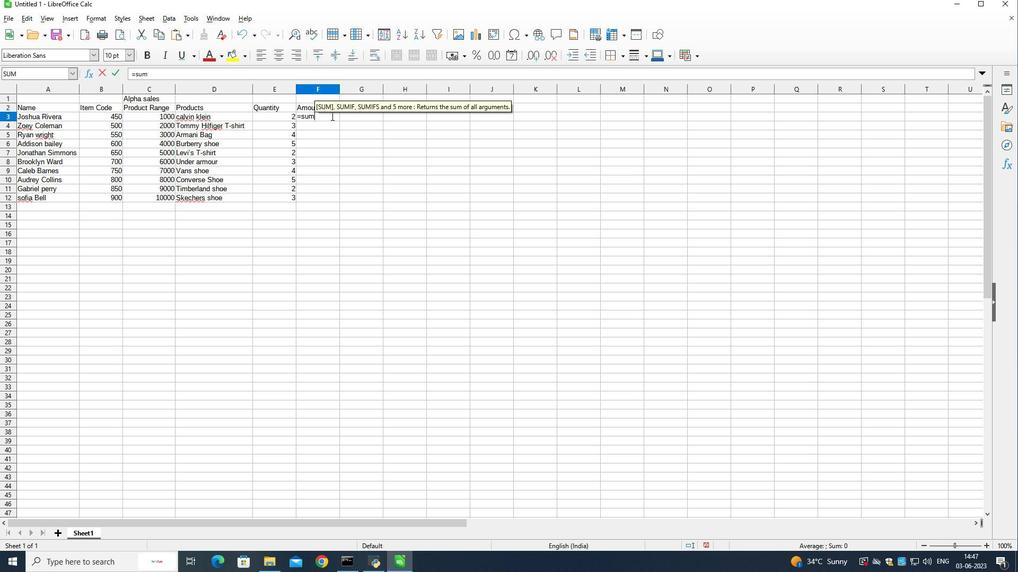 
Action: Mouse moved to (162, 115)
Screenshot: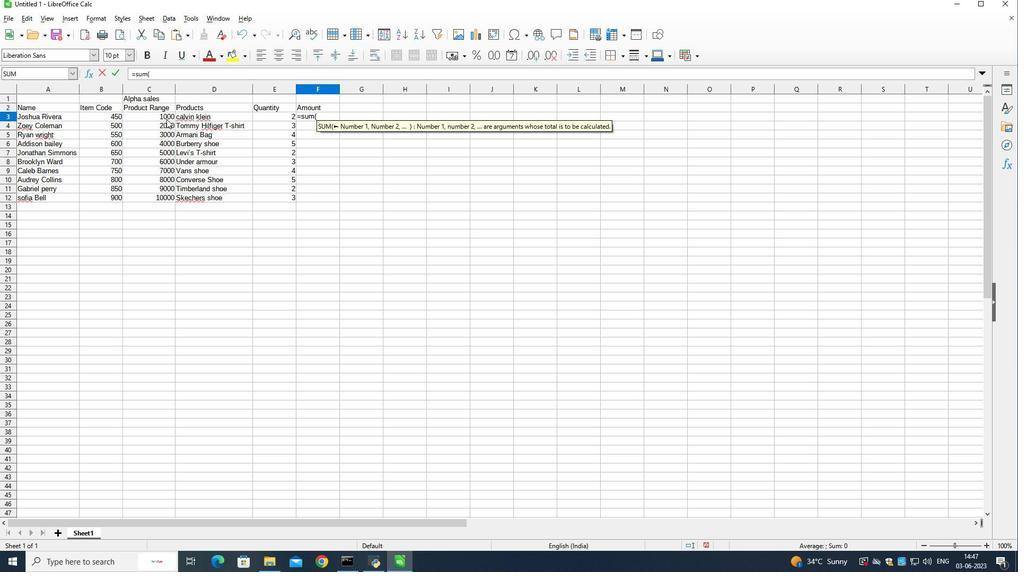 
Action: Mouse pressed left at (162, 115)
Screenshot: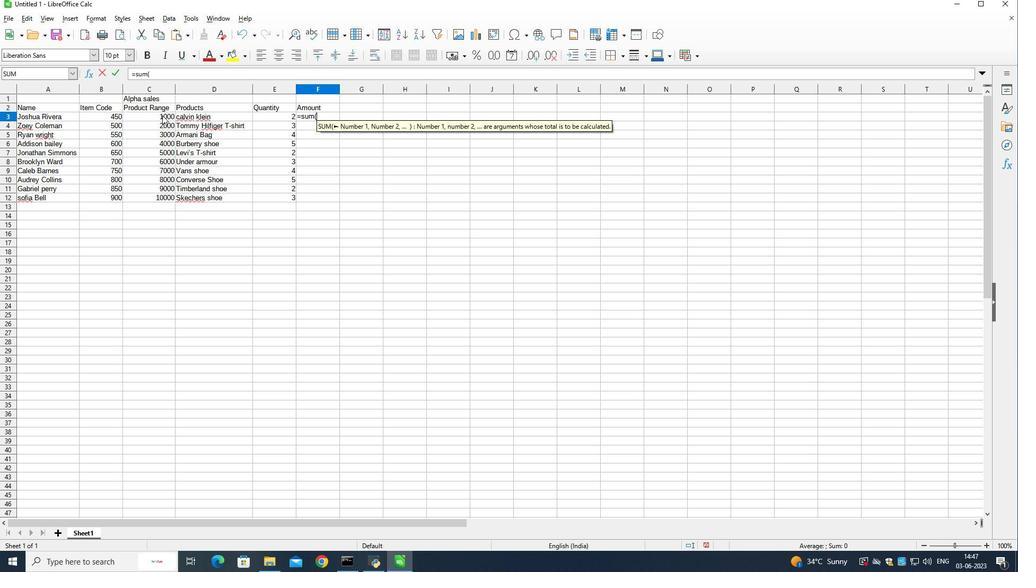
Action: Mouse moved to (168, 125)
Screenshot: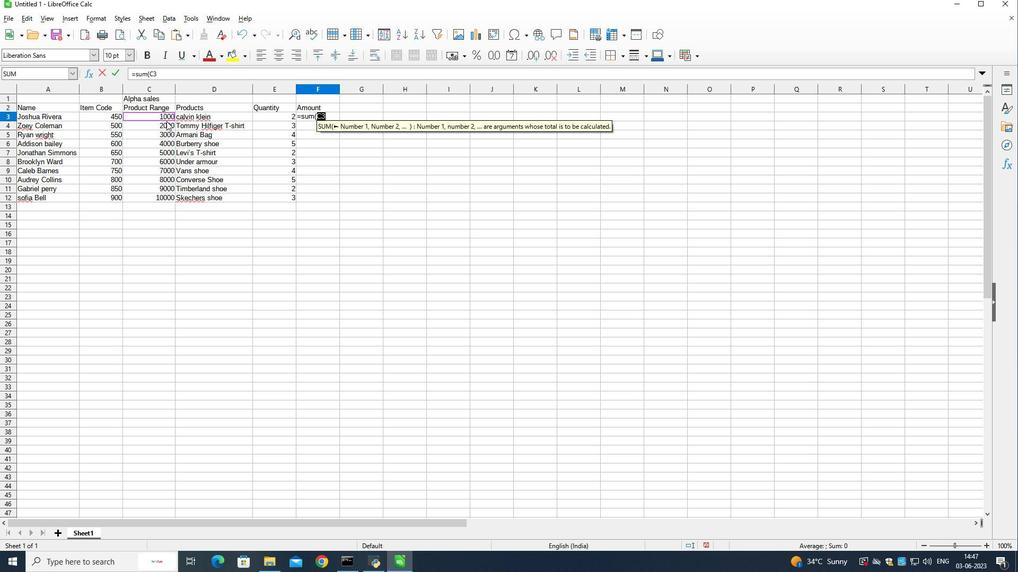 
Action: Key pressed *
Screenshot: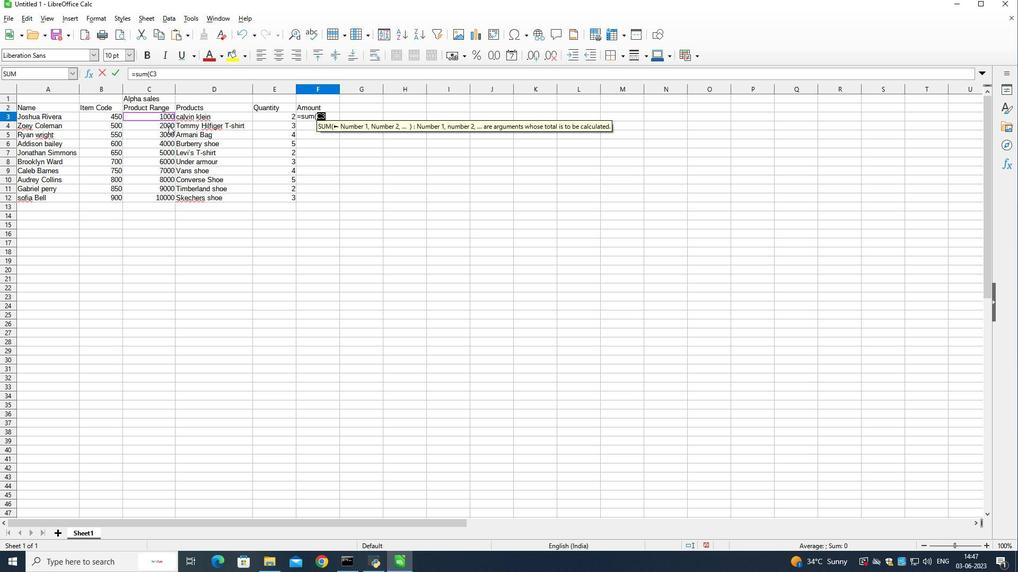 
Action: Mouse moved to (274, 115)
Screenshot: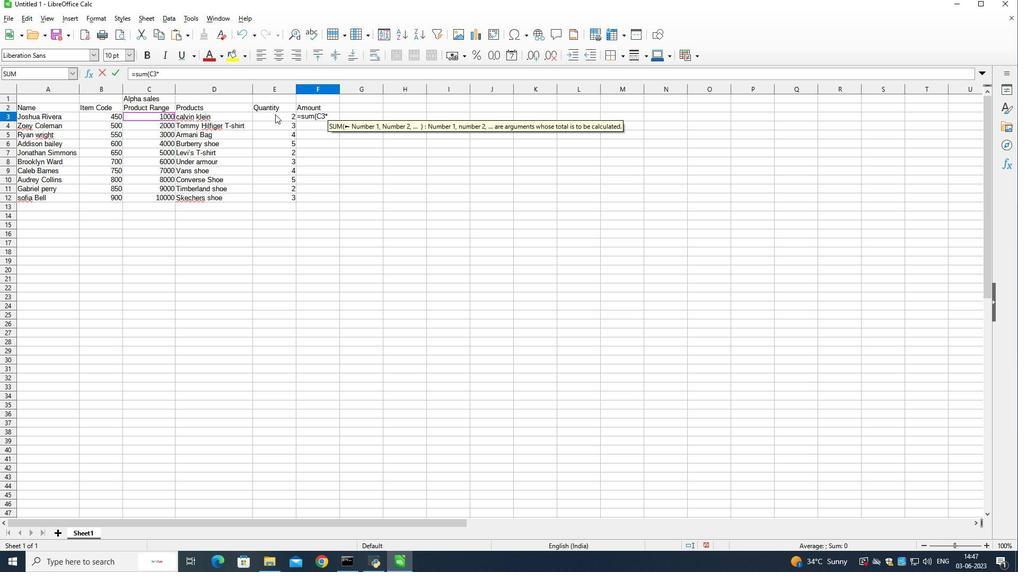 
Action: Mouse pressed left at (274, 115)
Screenshot: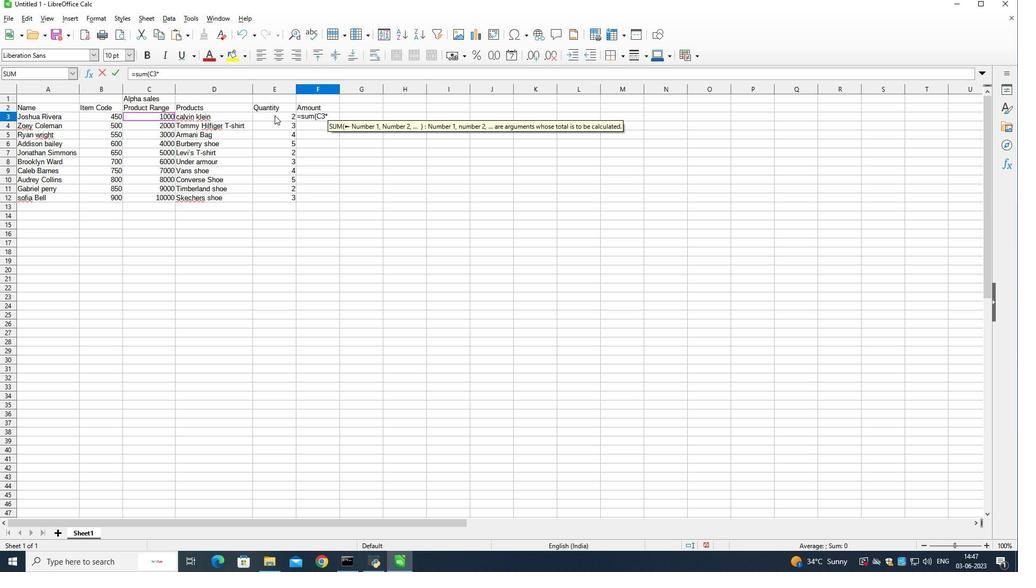 
Action: Mouse moved to (274, 116)
Screenshot: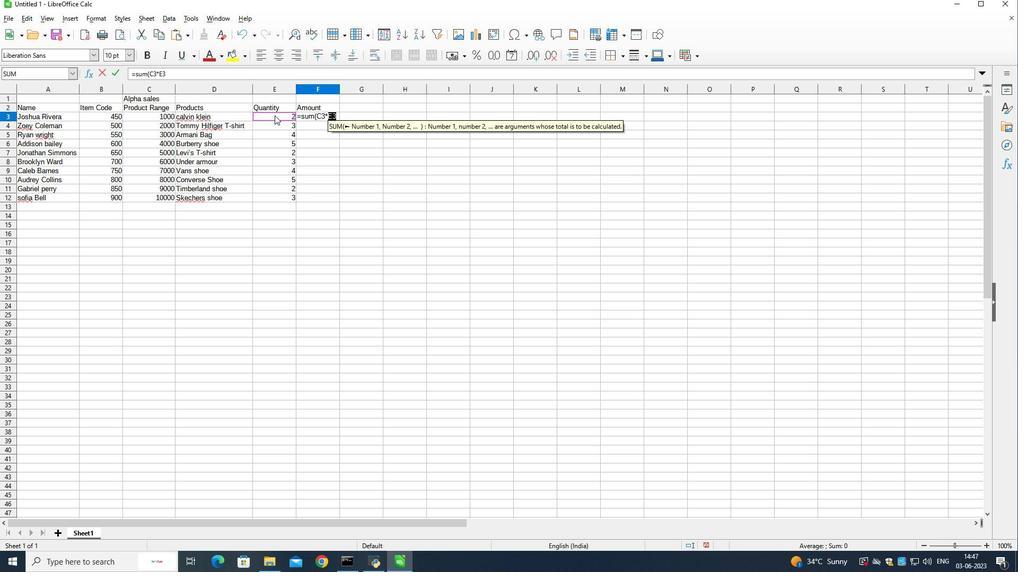 
Action: Key pressed <Key.shift_r>)<Key.enter>
Screenshot: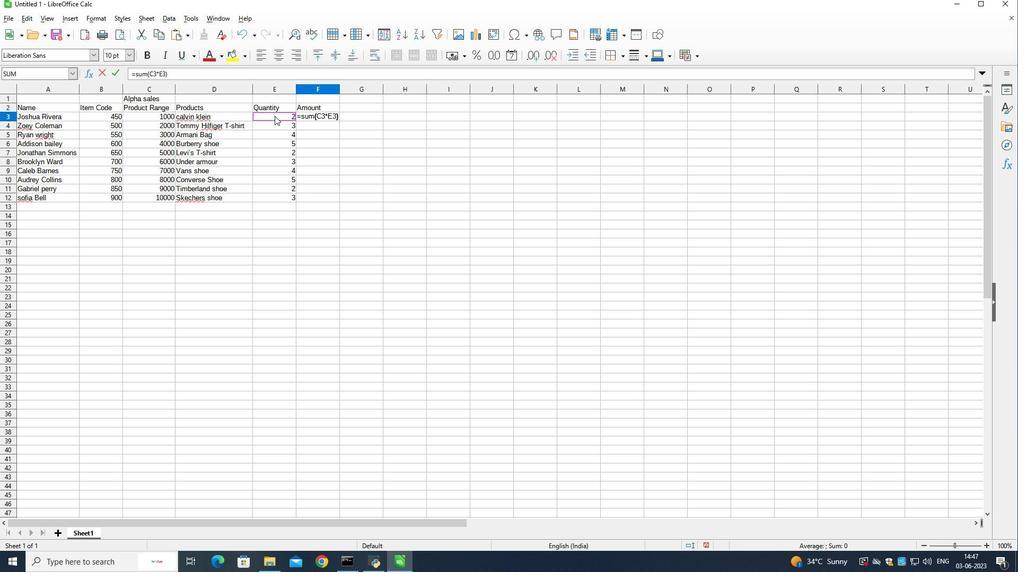 
Action: Mouse moved to (319, 115)
Screenshot: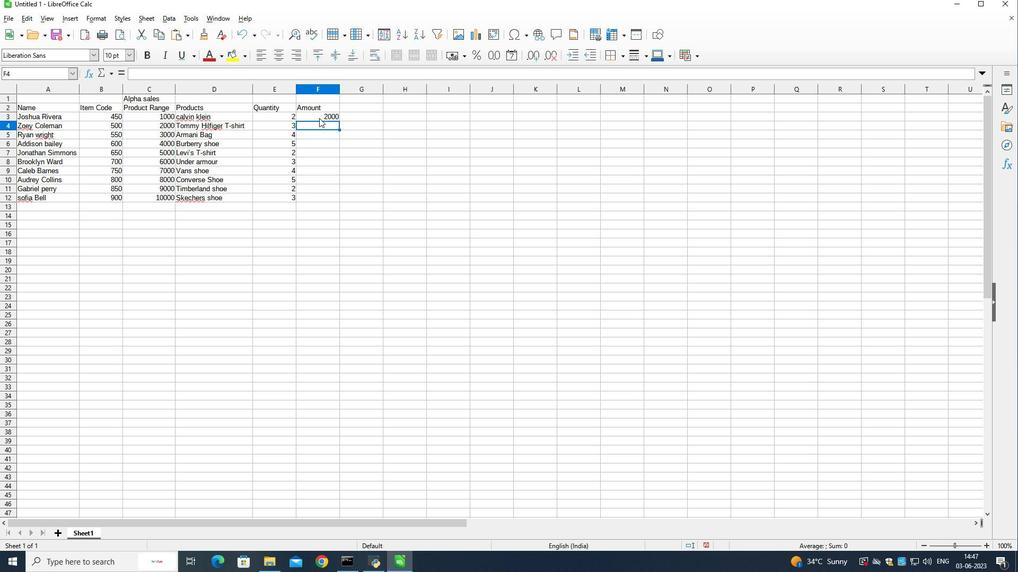 
Action: Mouse pressed left at (319, 115)
Screenshot: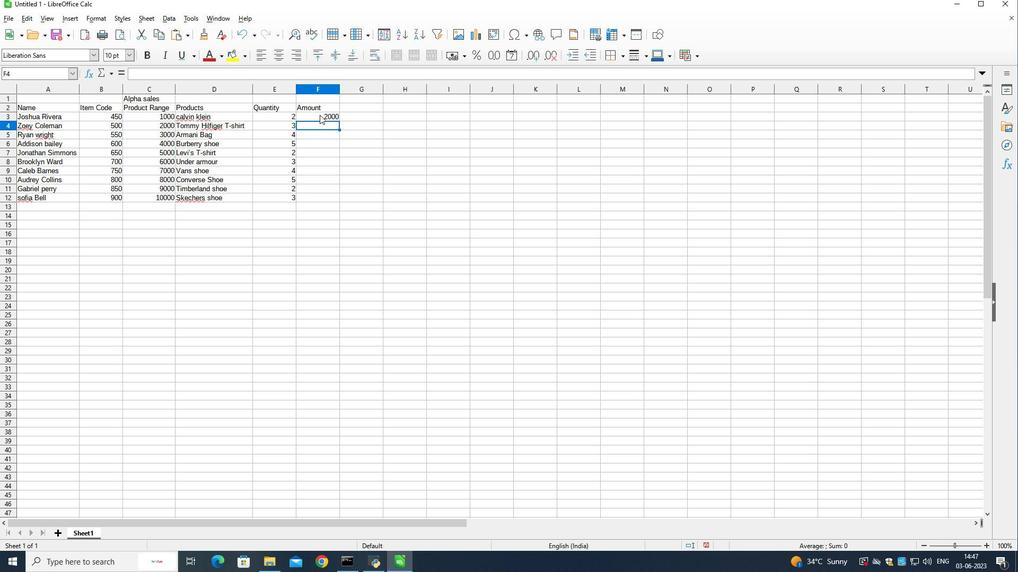 
Action: Mouse moved to (338, 119)
Screenshot: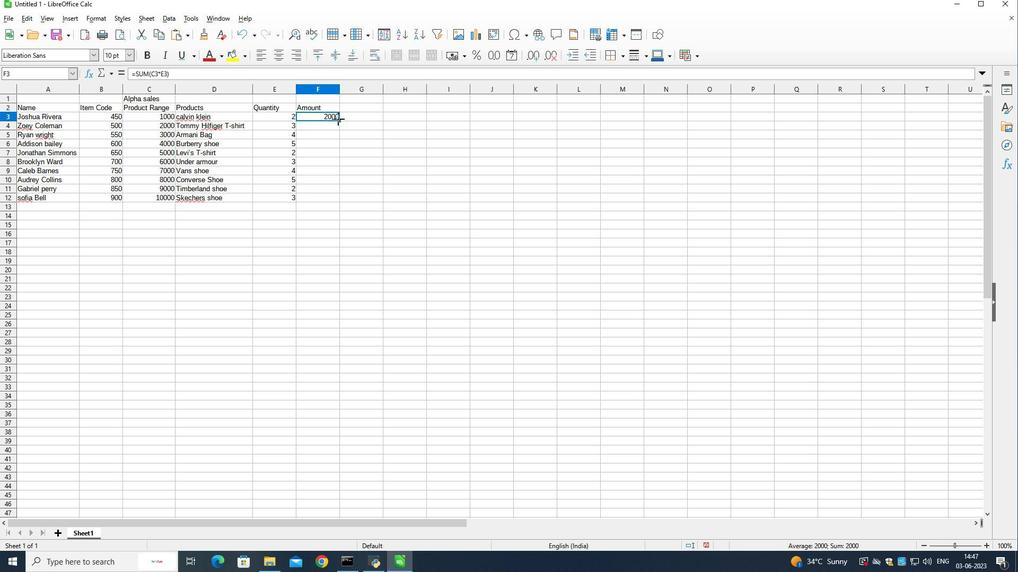 
Action: Mouse pressed left at (338, 119)
Screenshot: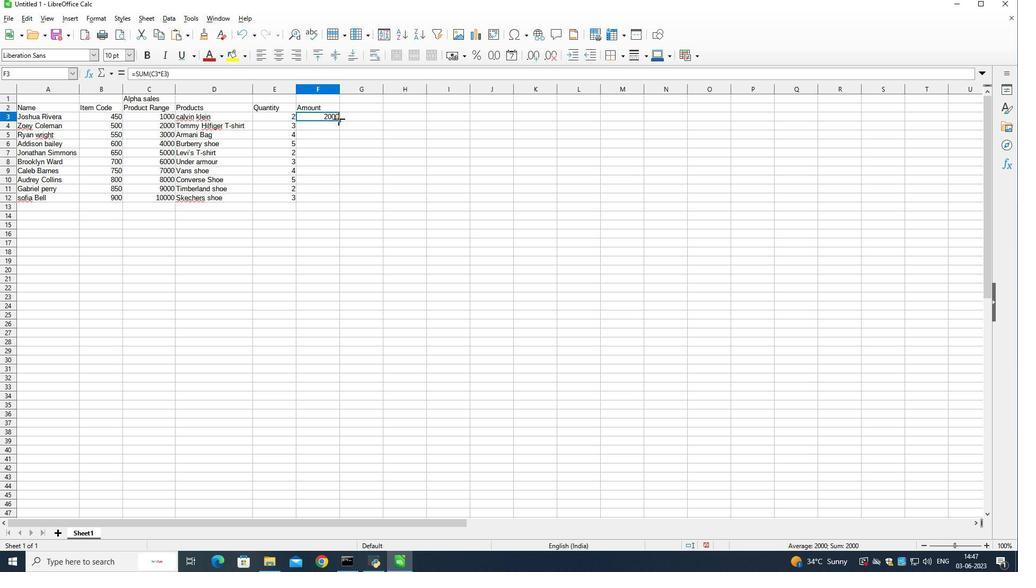 
Action: Mouse moved to (364, 202)
Screenshot: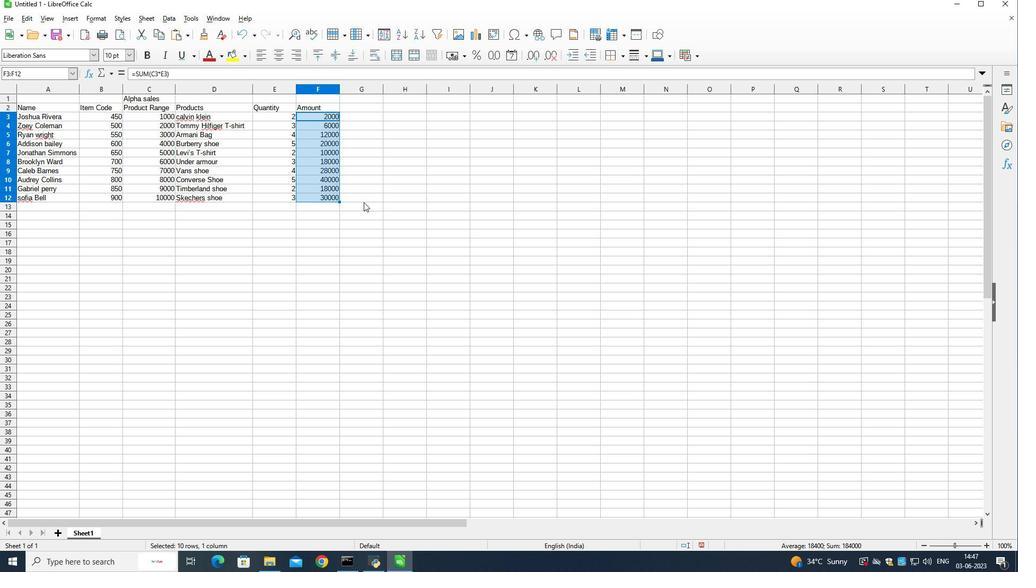 
Action: Mouse pressed left at (364, 202)
Screenshot: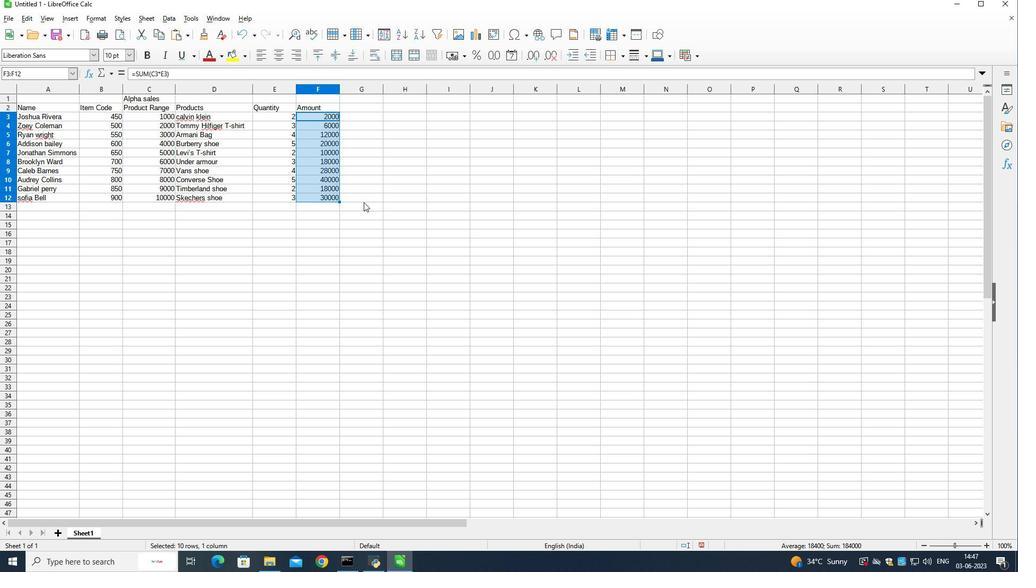 
Action: Mouse moved to (386, 215)
Screenshot: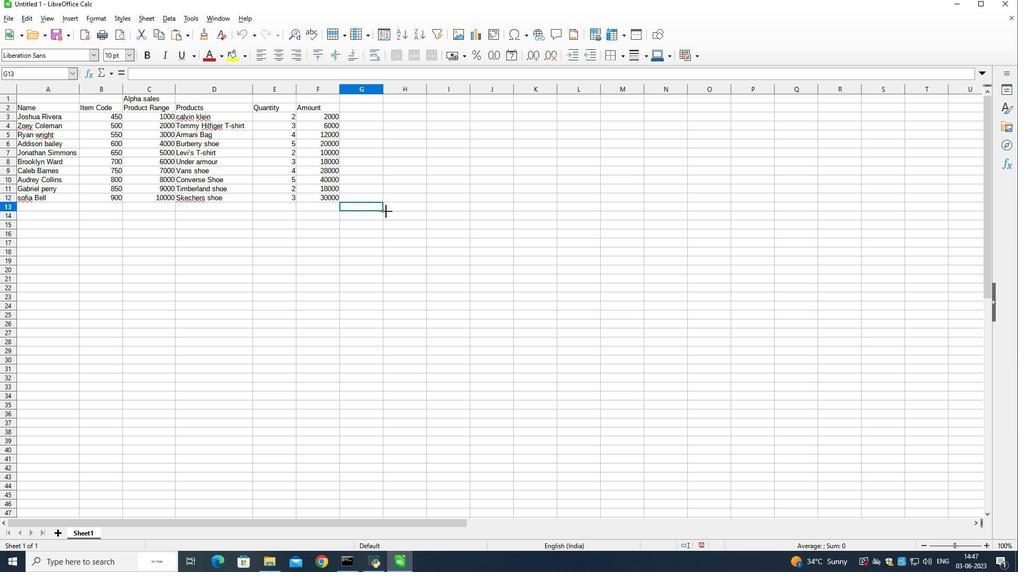 
Action: Mouse pressed left at (386, 215)
Screenshot: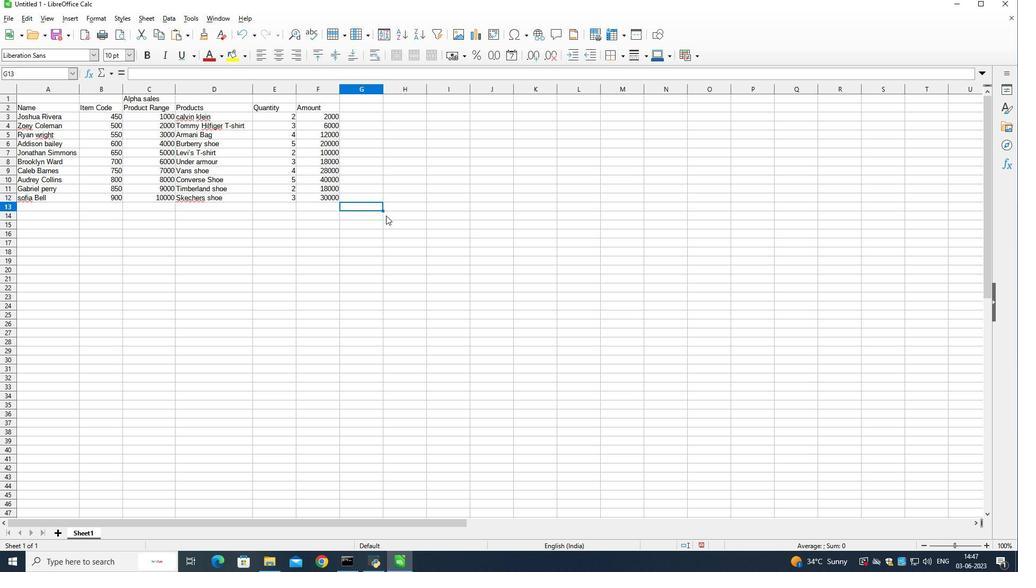 
Action: Mouse moved to (317, 224)
Screenshot: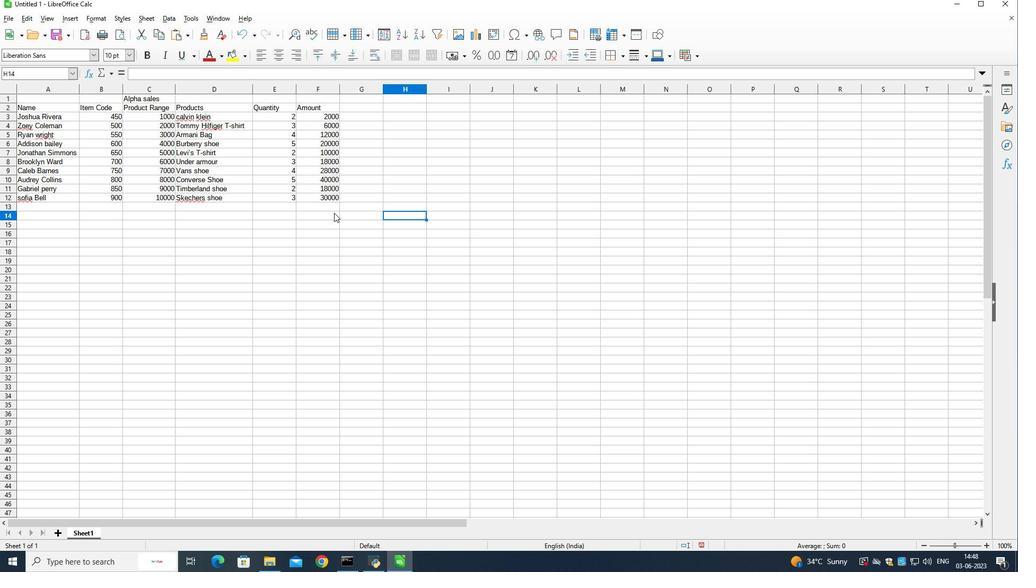 
Action: Mouse pressed left at (317, 224)
Screenshot: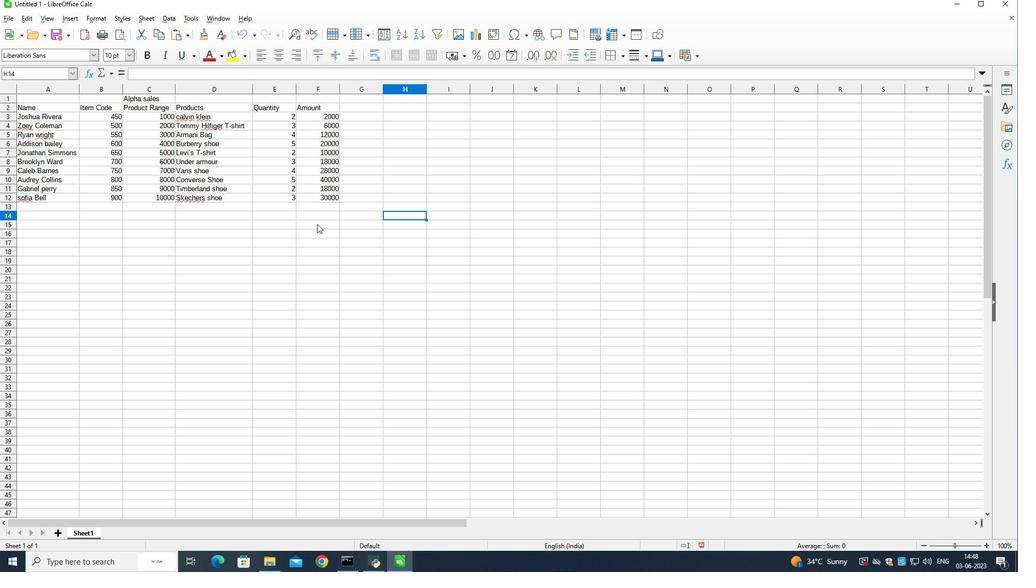 
Action: Mouse moved to (148, 219)
Screenshot: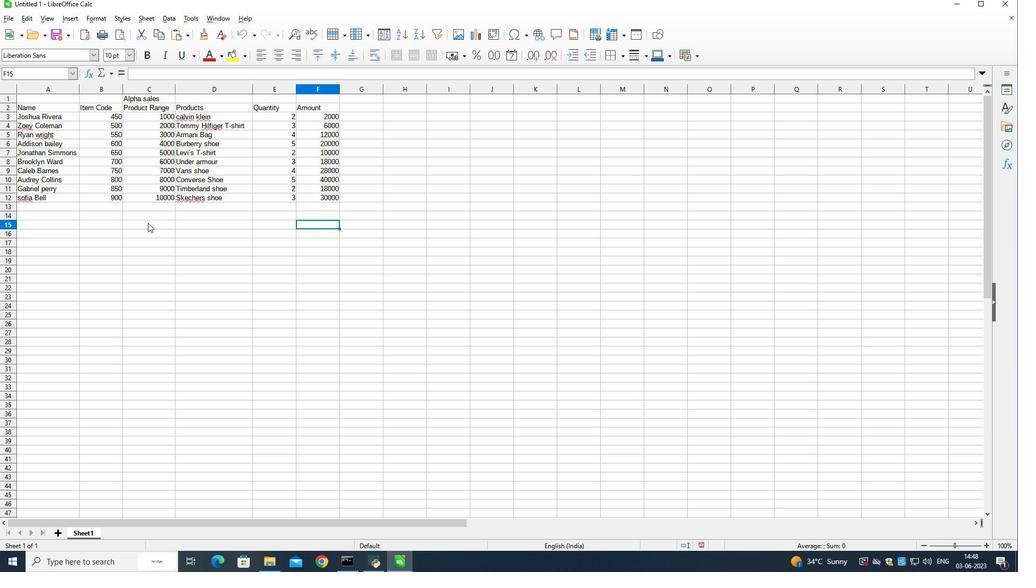 
Action: Key pressed ctrl+S
Screenshot: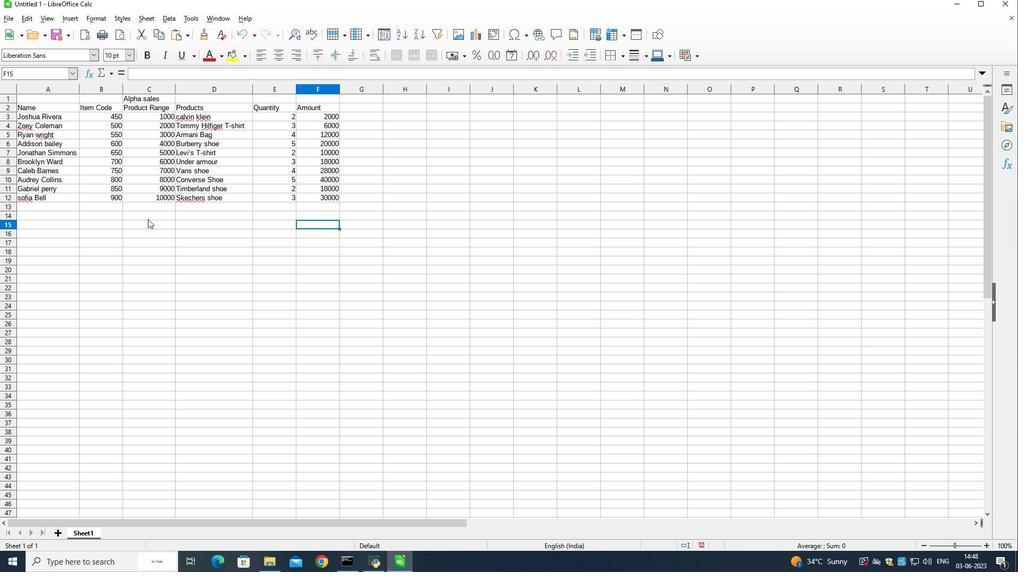 
Action: Mouse moved to (199, 261)
Screenshot: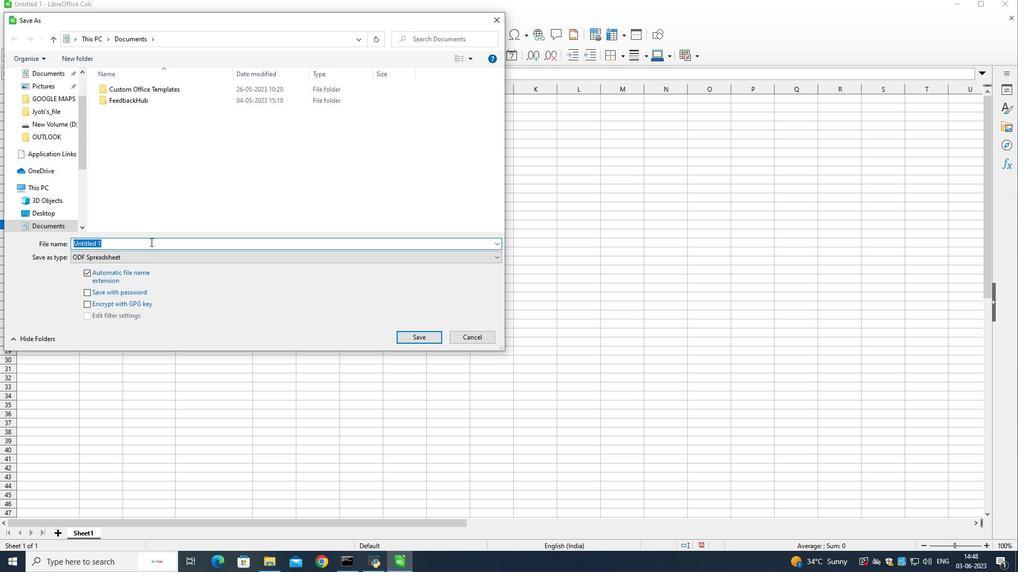 
Action: Key pressed <Key.shift><Key.shift><Key.shift>Ap<Key.backspace>lpha<Key.space><Key.shift>Sales<Key.space><Key.shift>Book<Key.enter>
Screenshot: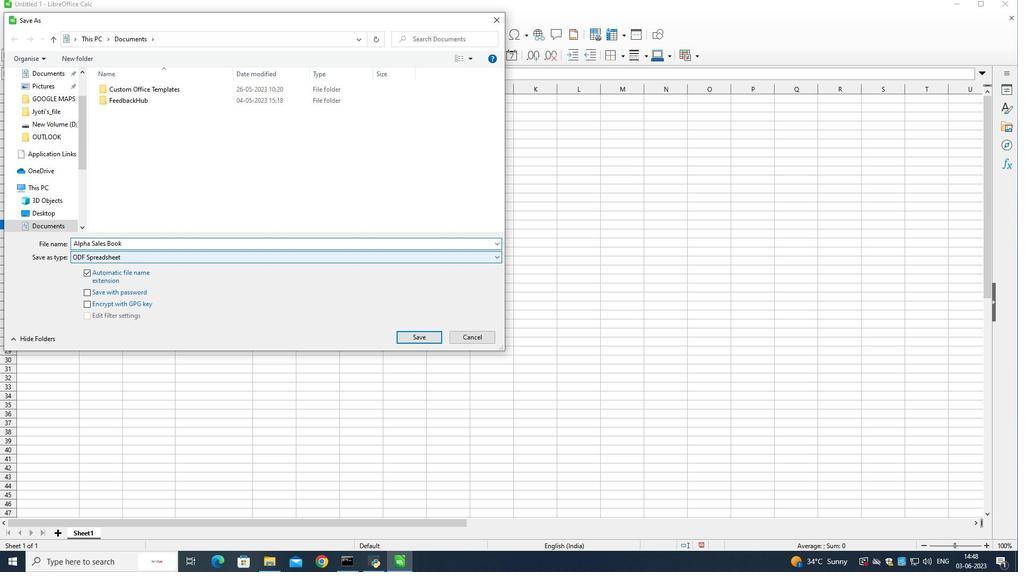 
Action: Mouse moved to (197, 190)
Screenshot: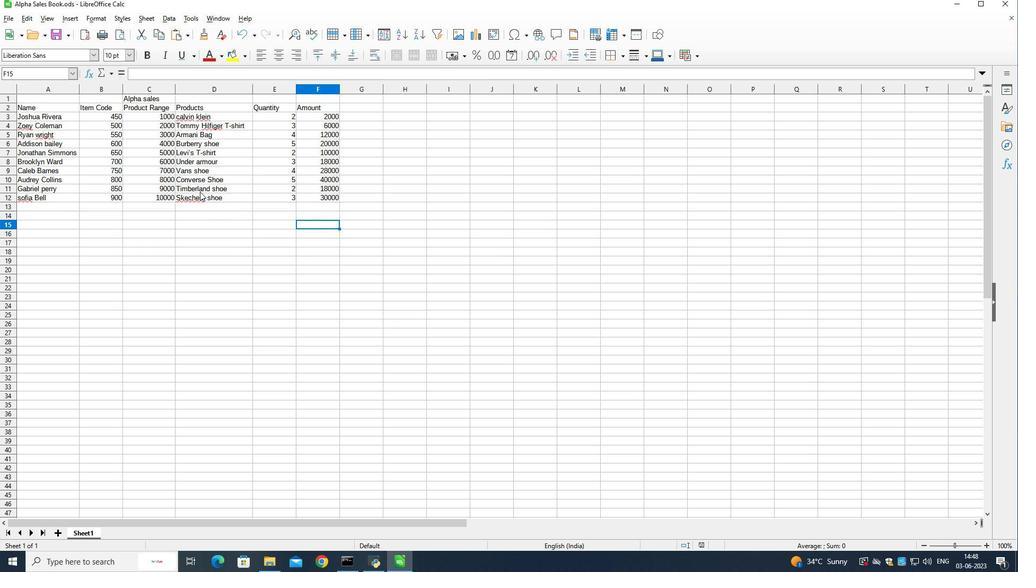 
